 Task: Create a Notation basics music.
Action: Mouse moved to (864, 304)
Screenshot: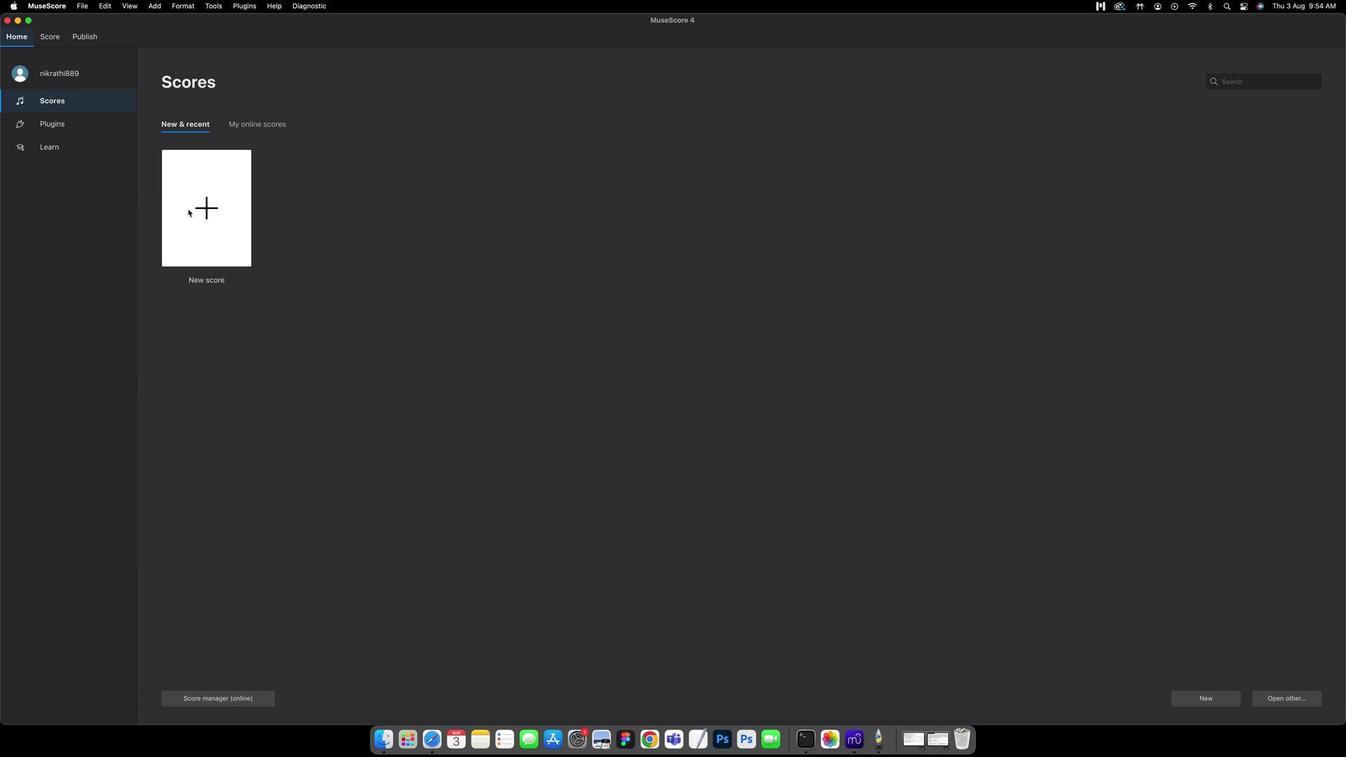 
Action: Mouse pressed left at (864, 304)
Screenshot: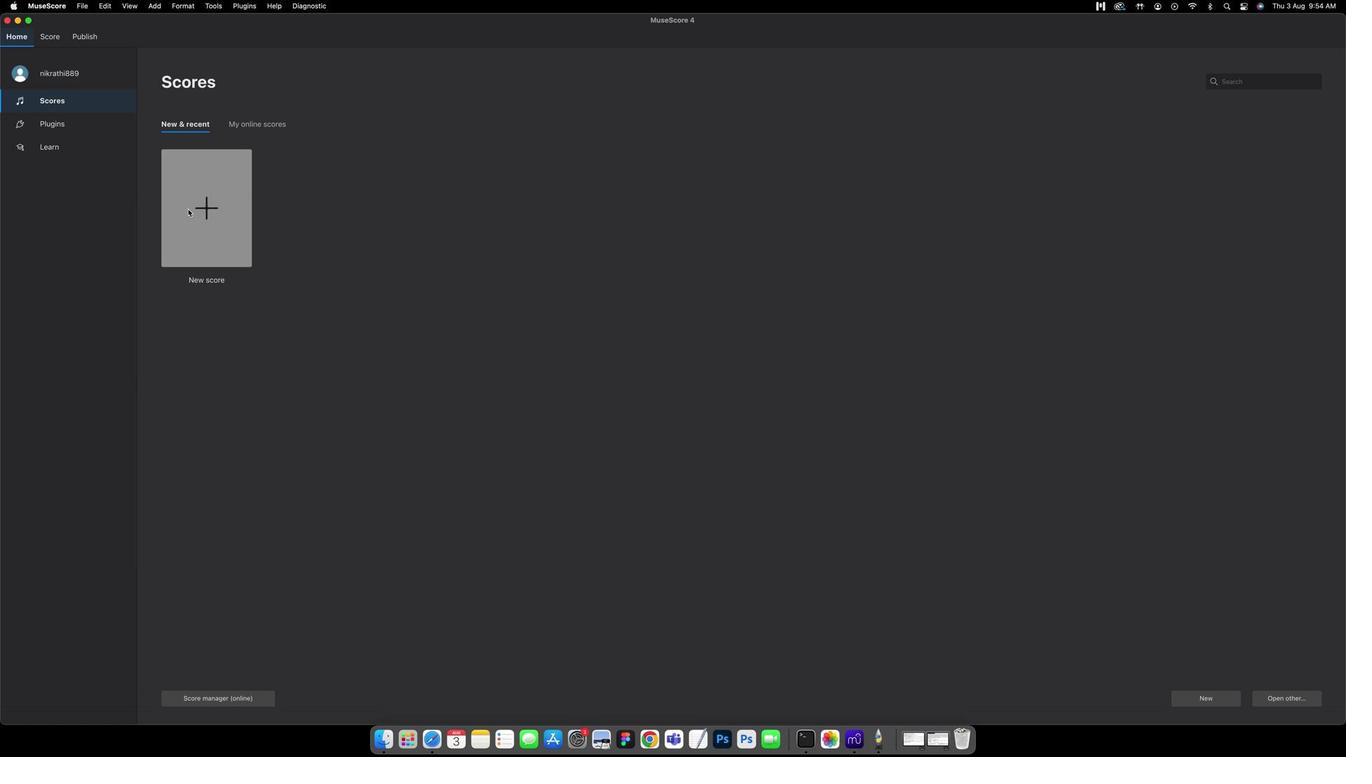 
Action: Mouse moved to (694, 302)
Screenshot: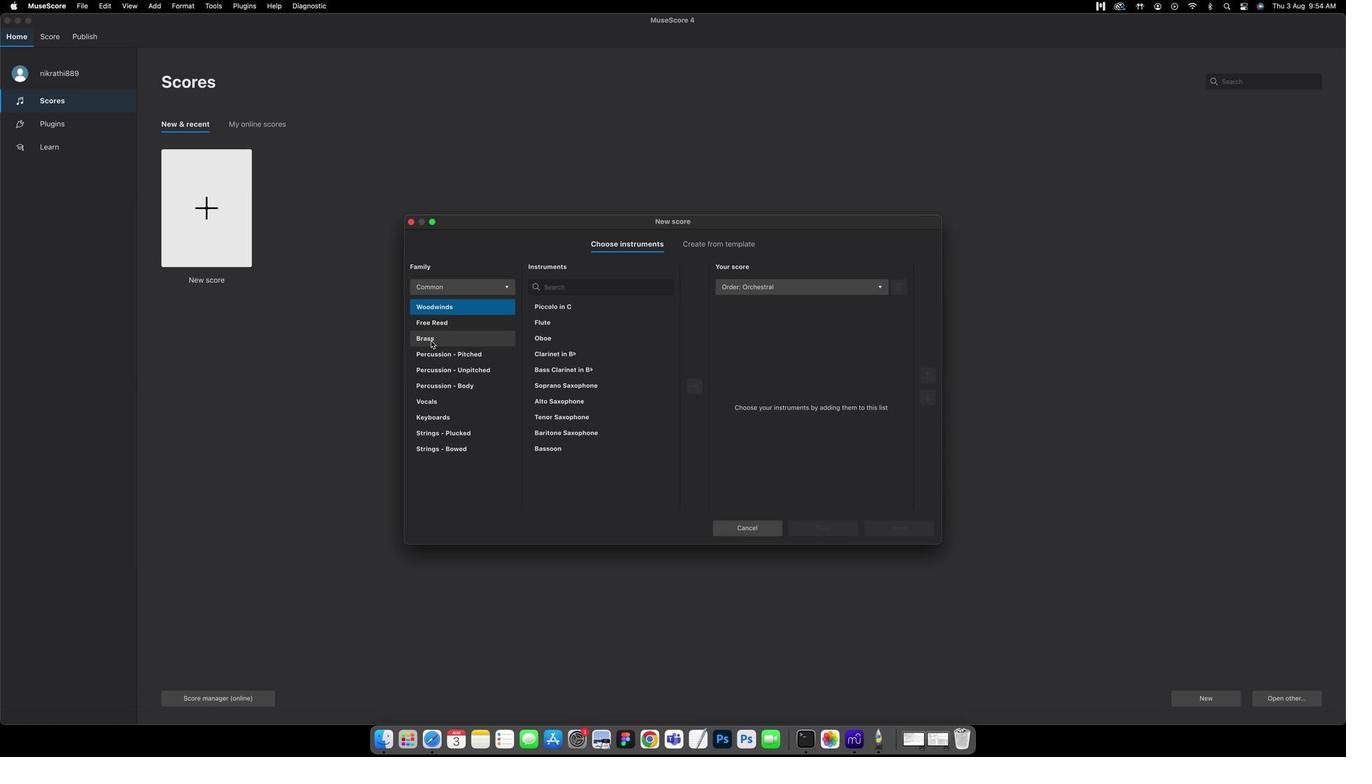 
Action: Mouse pressed left at (694, 302)
Screenshot: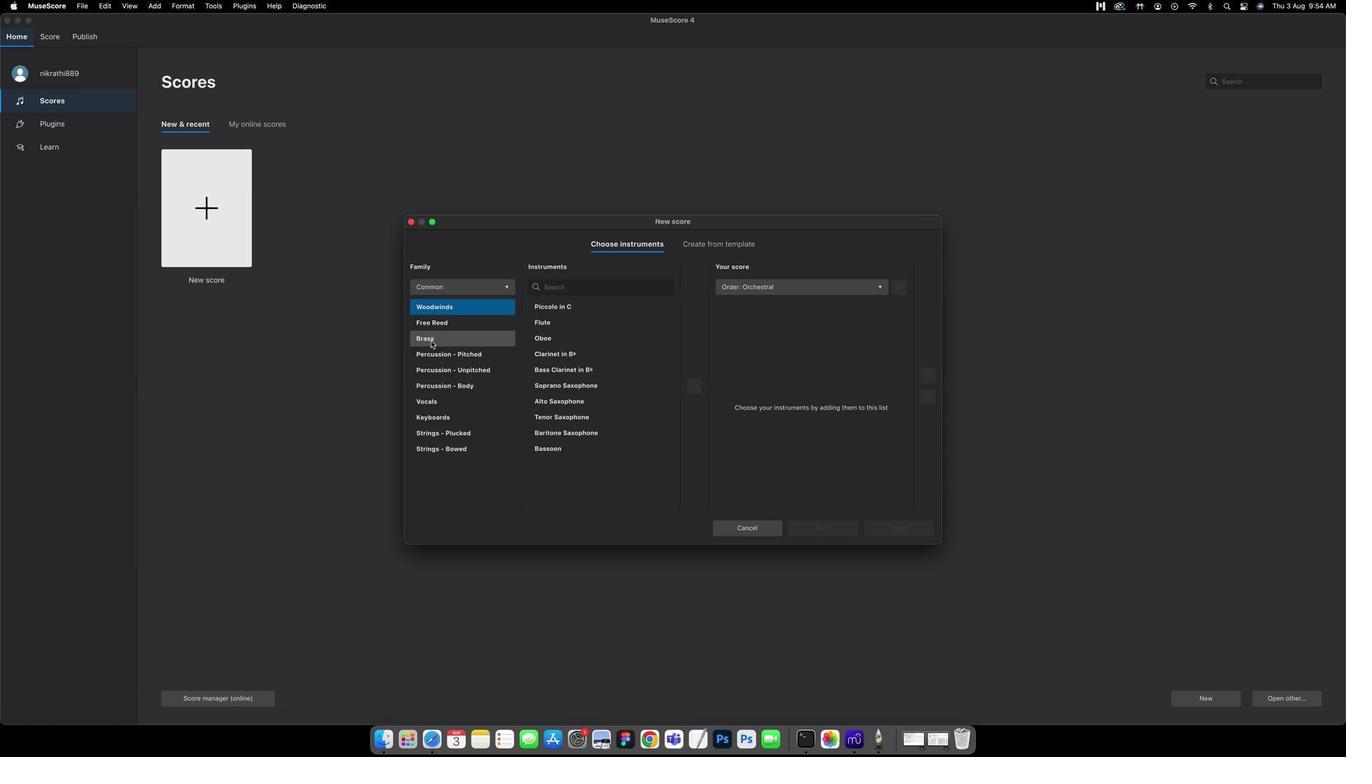 
Action: Mouse moved to (616, 302)
Screenshot: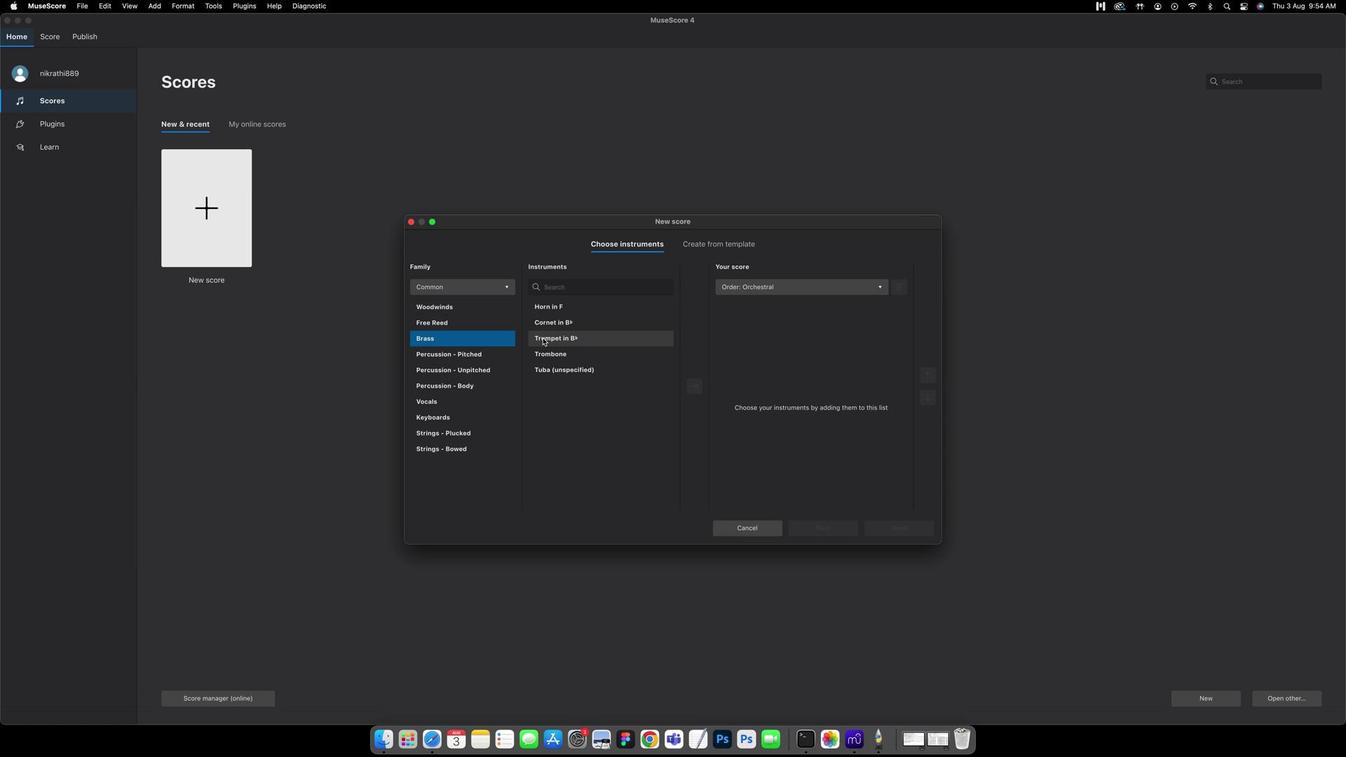 
Action: Mouse pressed left at (616, 302)
Screenshot: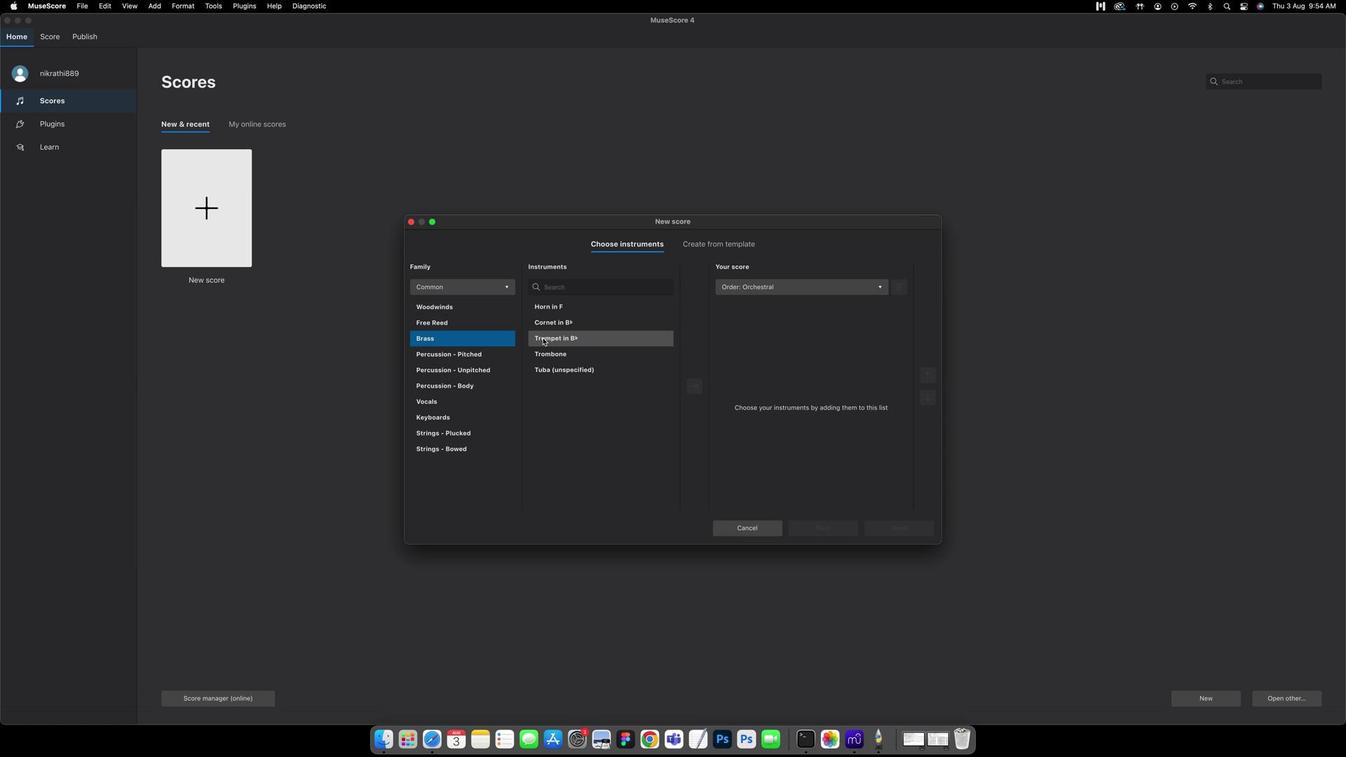 
Action: Mouse moved to (507, 301)
Screenshot: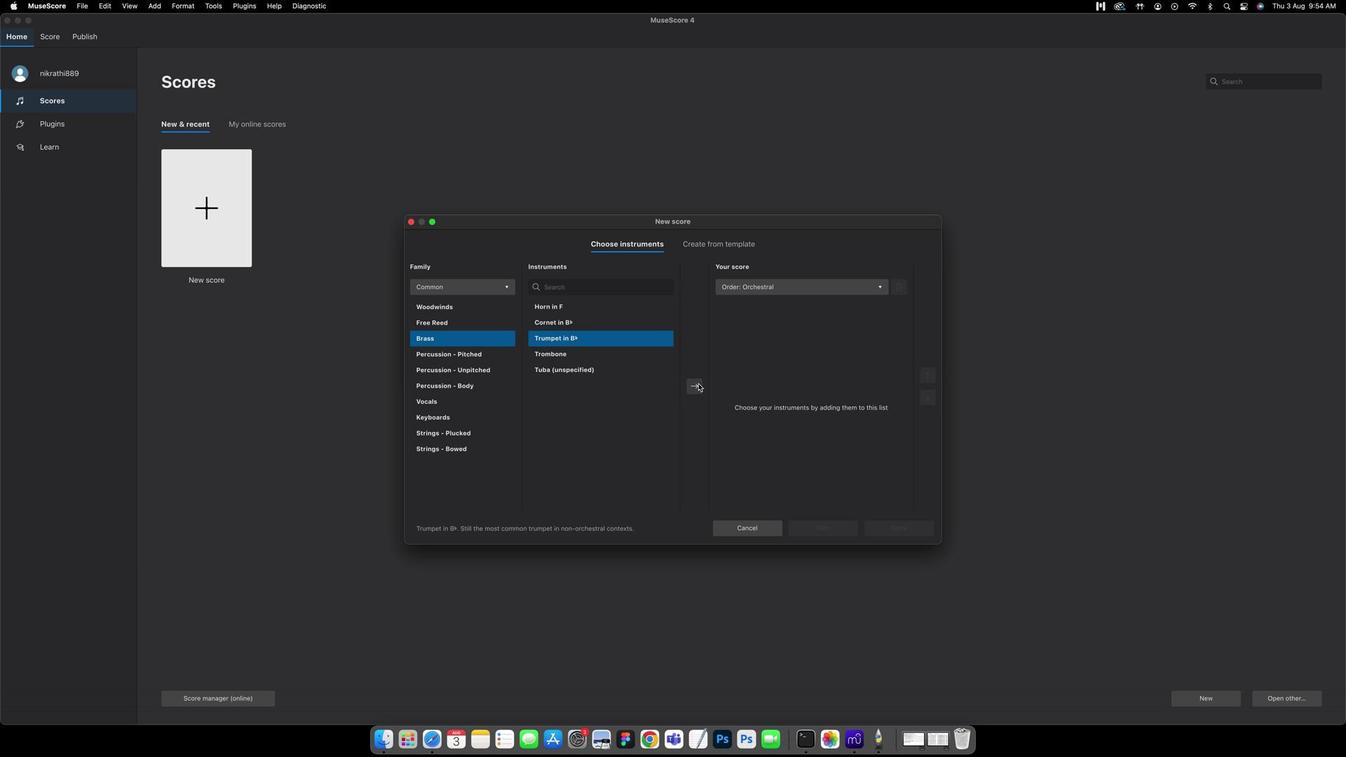 
Action: Mouse pressed left at (507, 301)
Screenshot: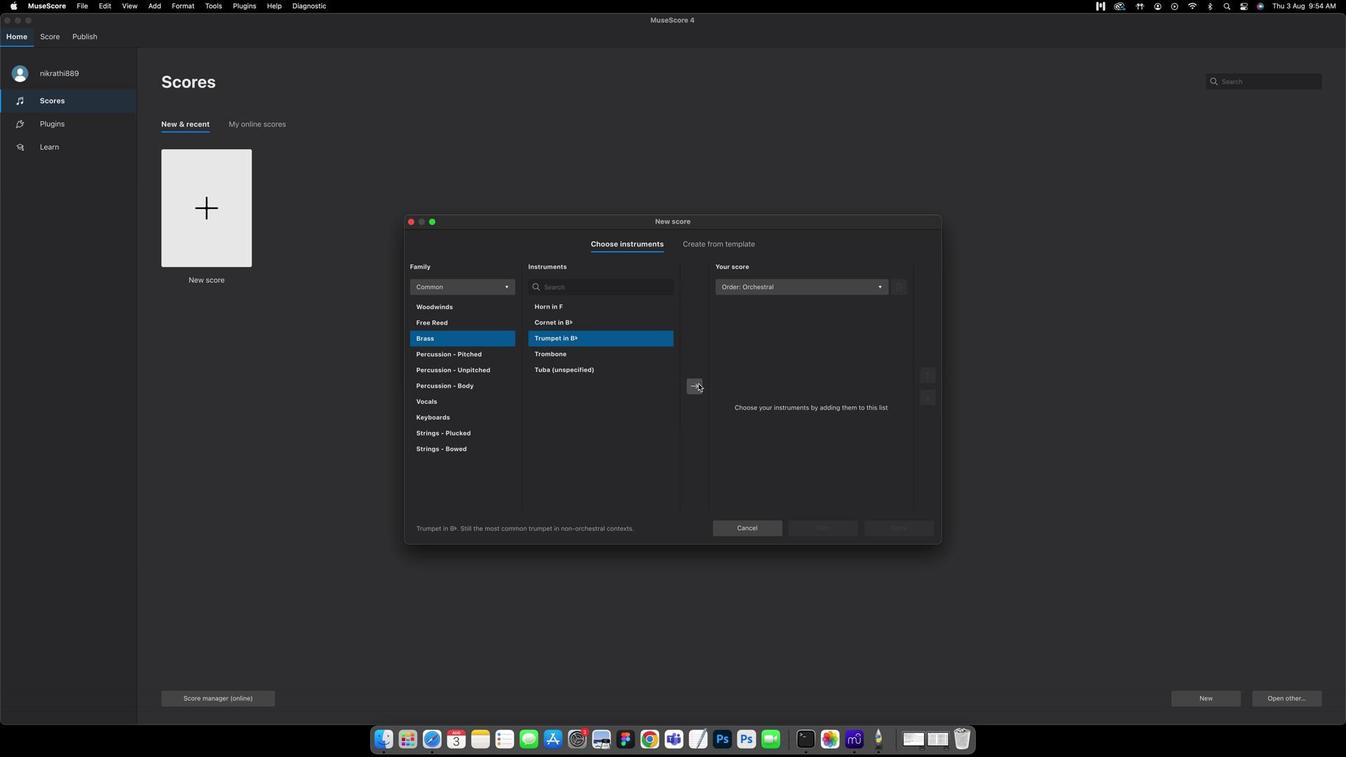 
Action: Mouse moved to (446, 303)
Screenshot: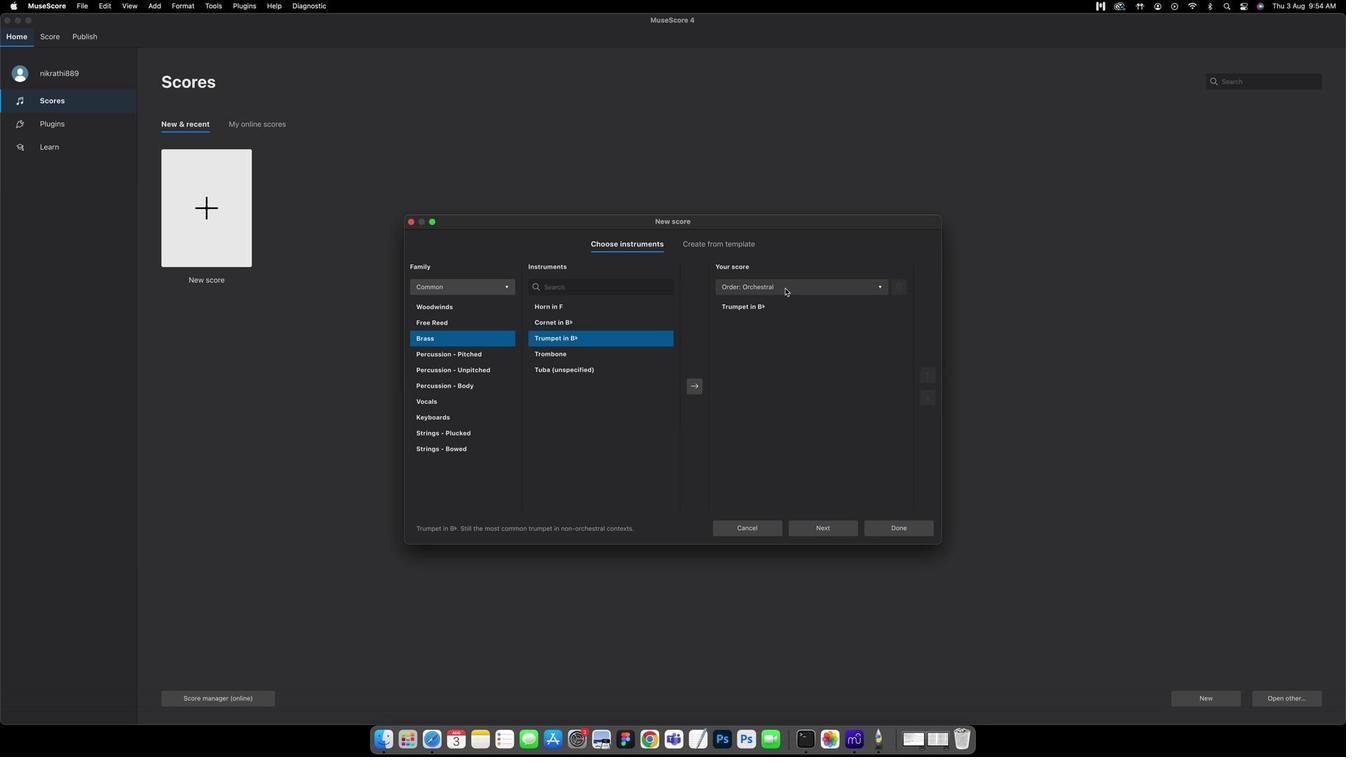 
Action: Mouse pressed left at (446, 303)
Screenshot: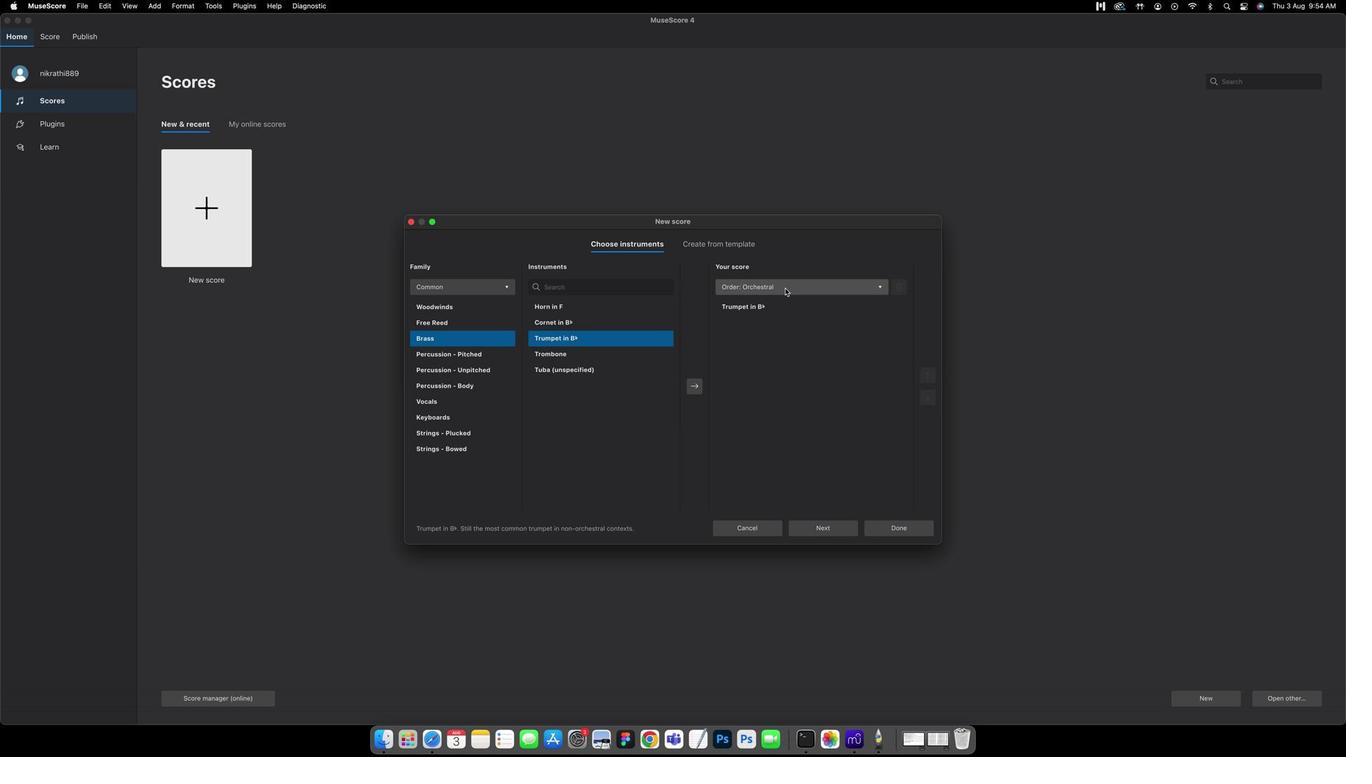 
Action: Mouse moved to (469, 302)
Screenshot: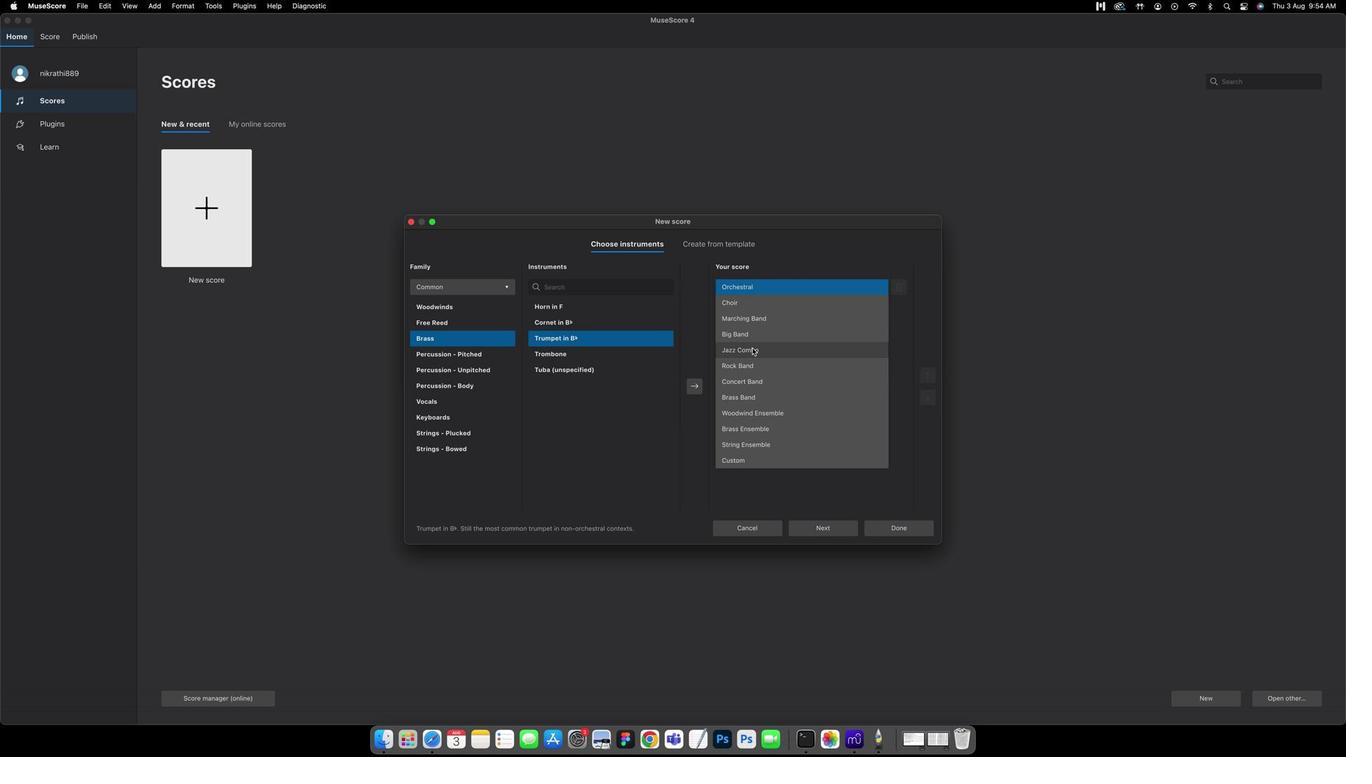 
Action: Mouse pressed left at (469, 302)
Screenshot: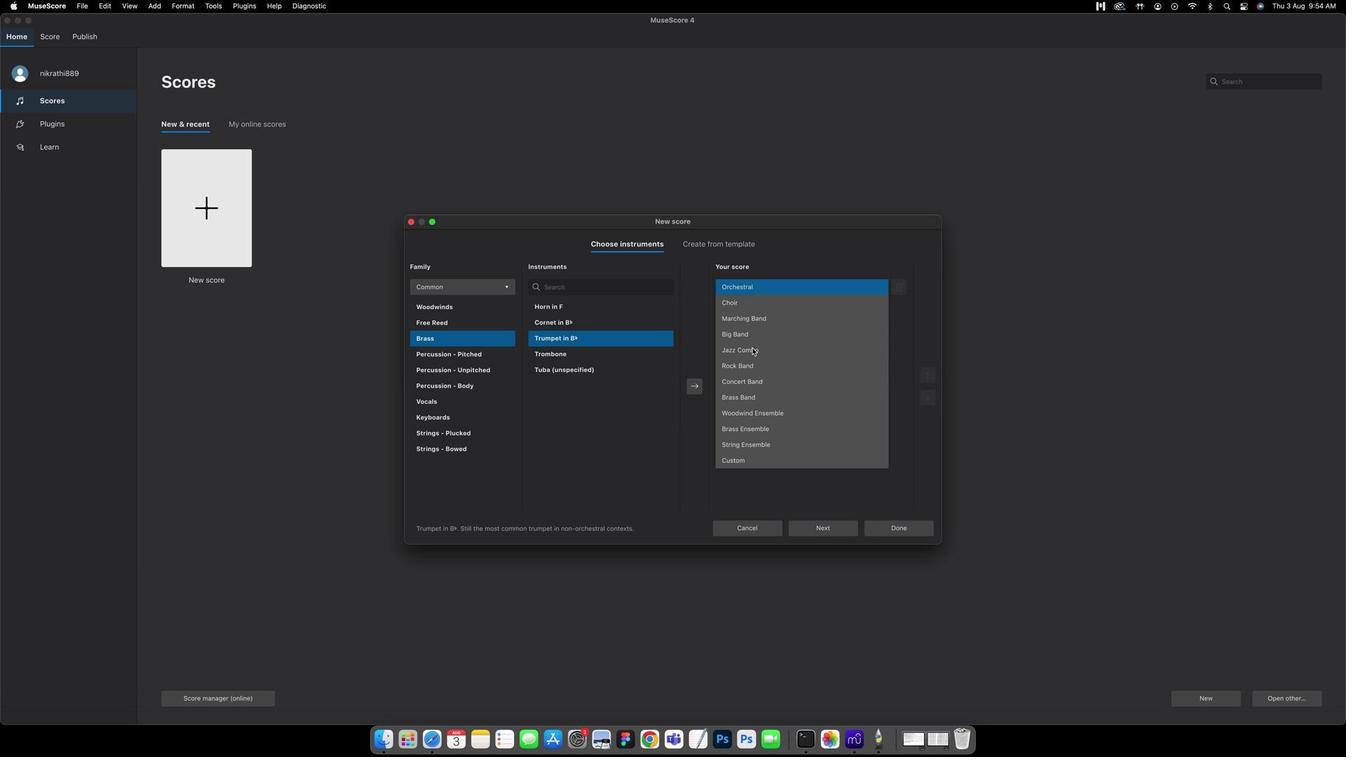 
Action: Mouse moved to (415, 299)
Screenshot: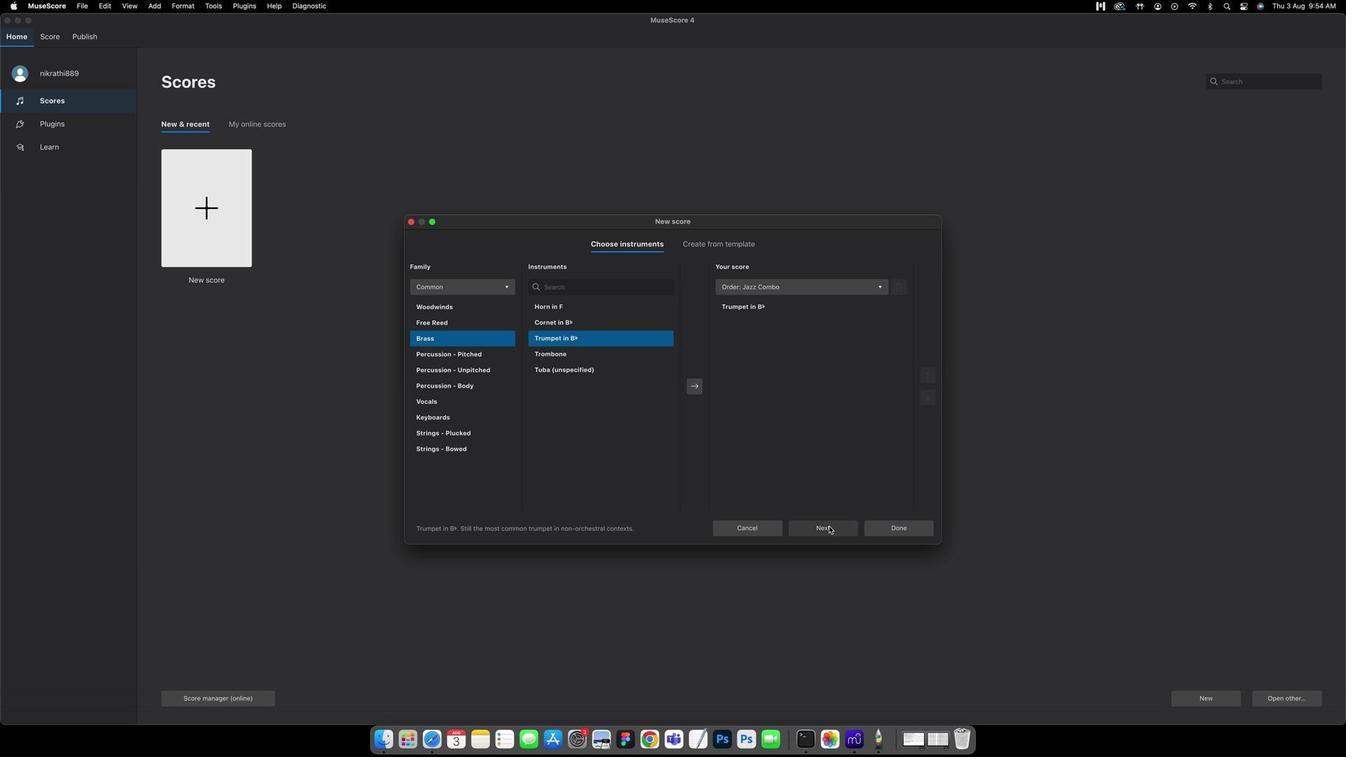 
Action: Mouse pressed left at (415, 299)
Screenshot: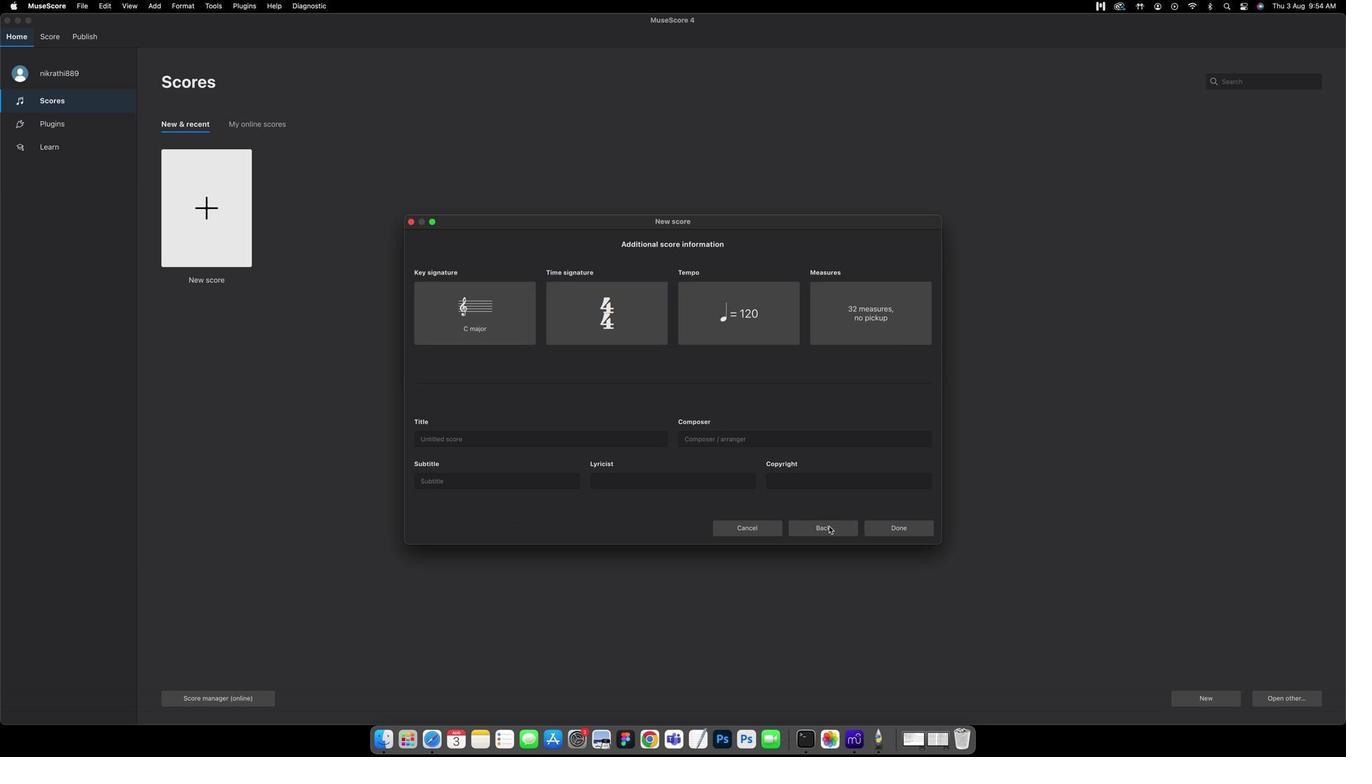 
Action: Mouse moved to (558, 302)
Screenshot: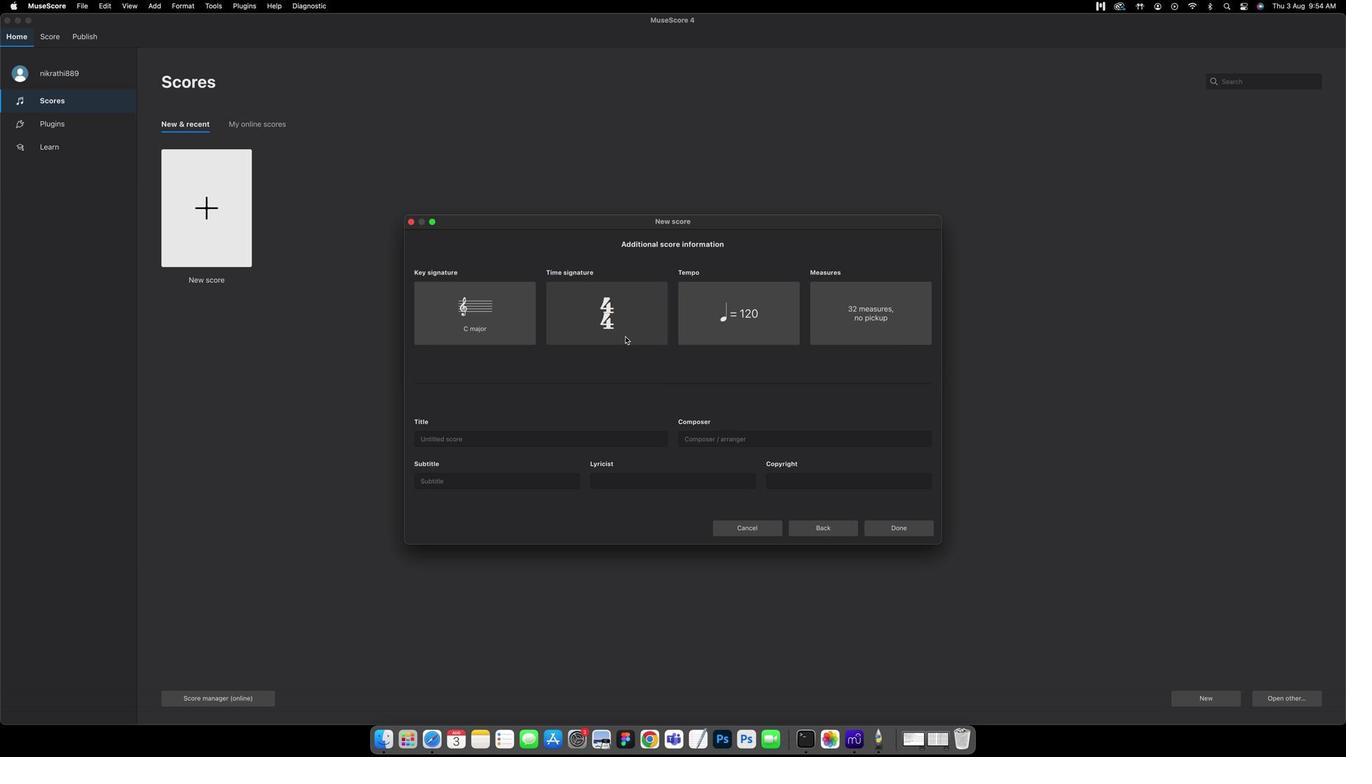 
Action: Mouse pressed left at (558, 302)
Screenshot: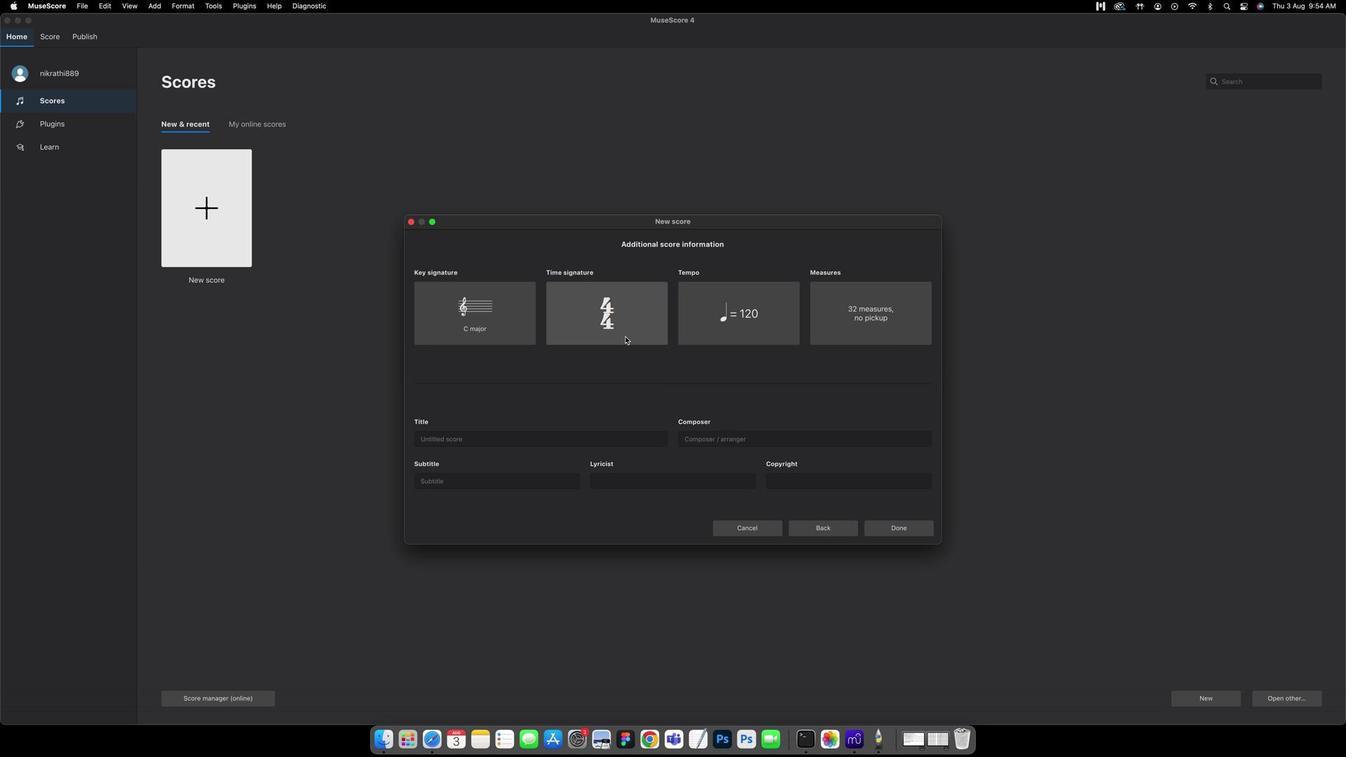 
Action: Mouse moved to (572, 301)
Screenshot: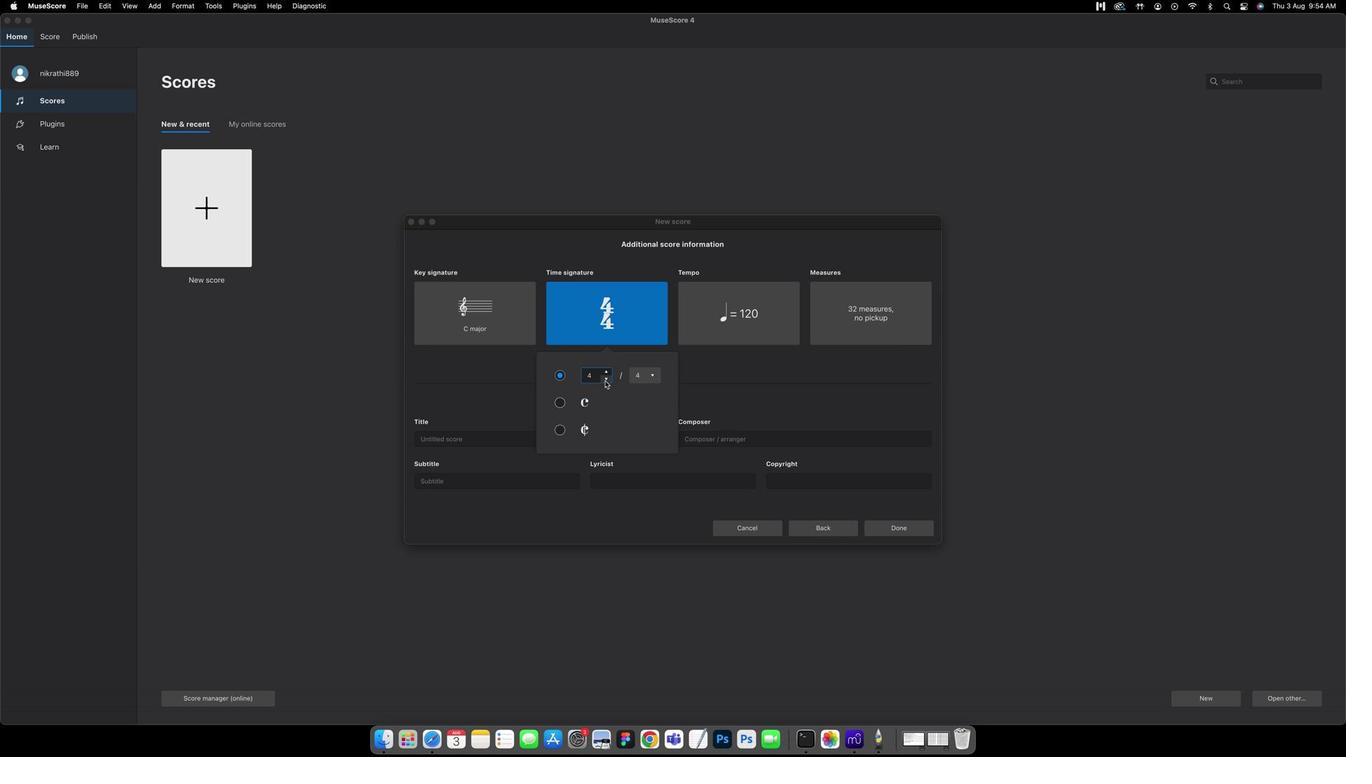 
Action: Mouse pressed left at (572, 301)
Screenshot: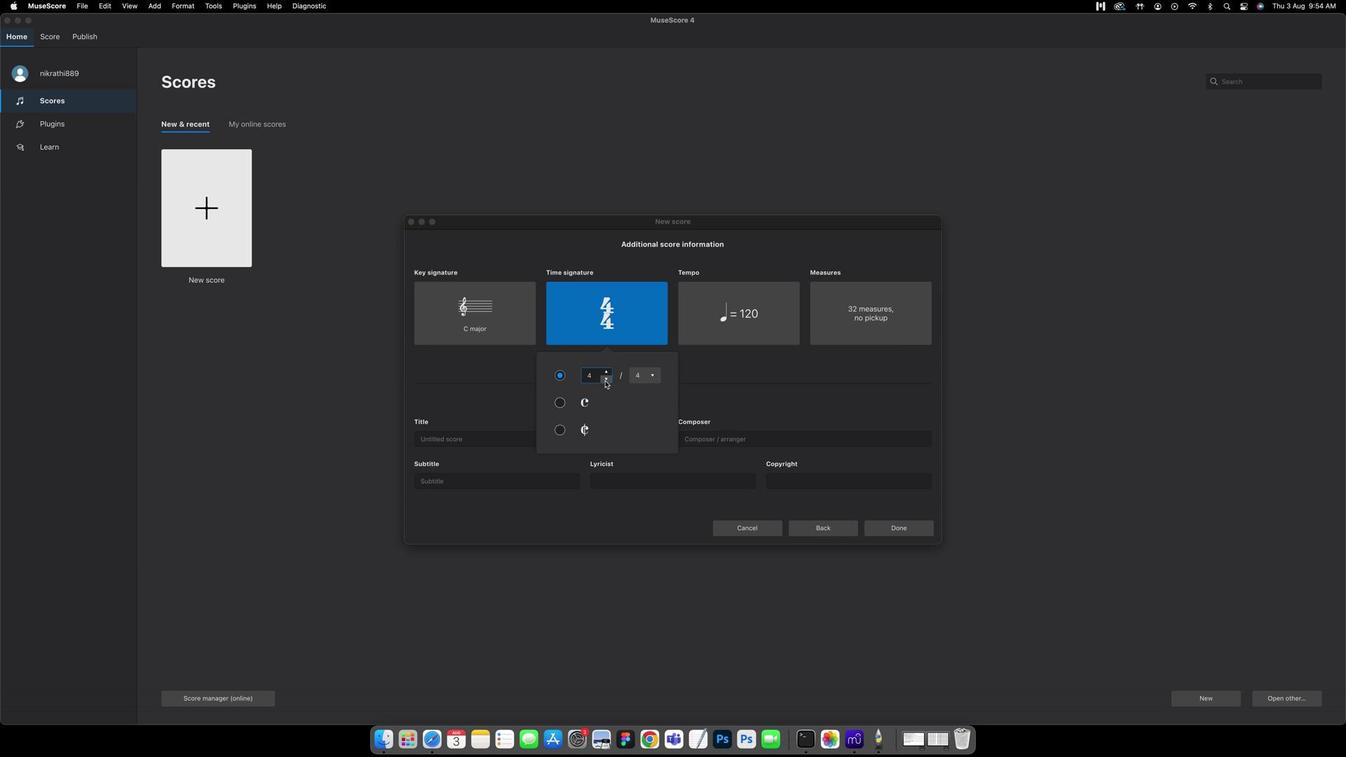 
Action: Mouse moved to (604, 300)
Screenshot: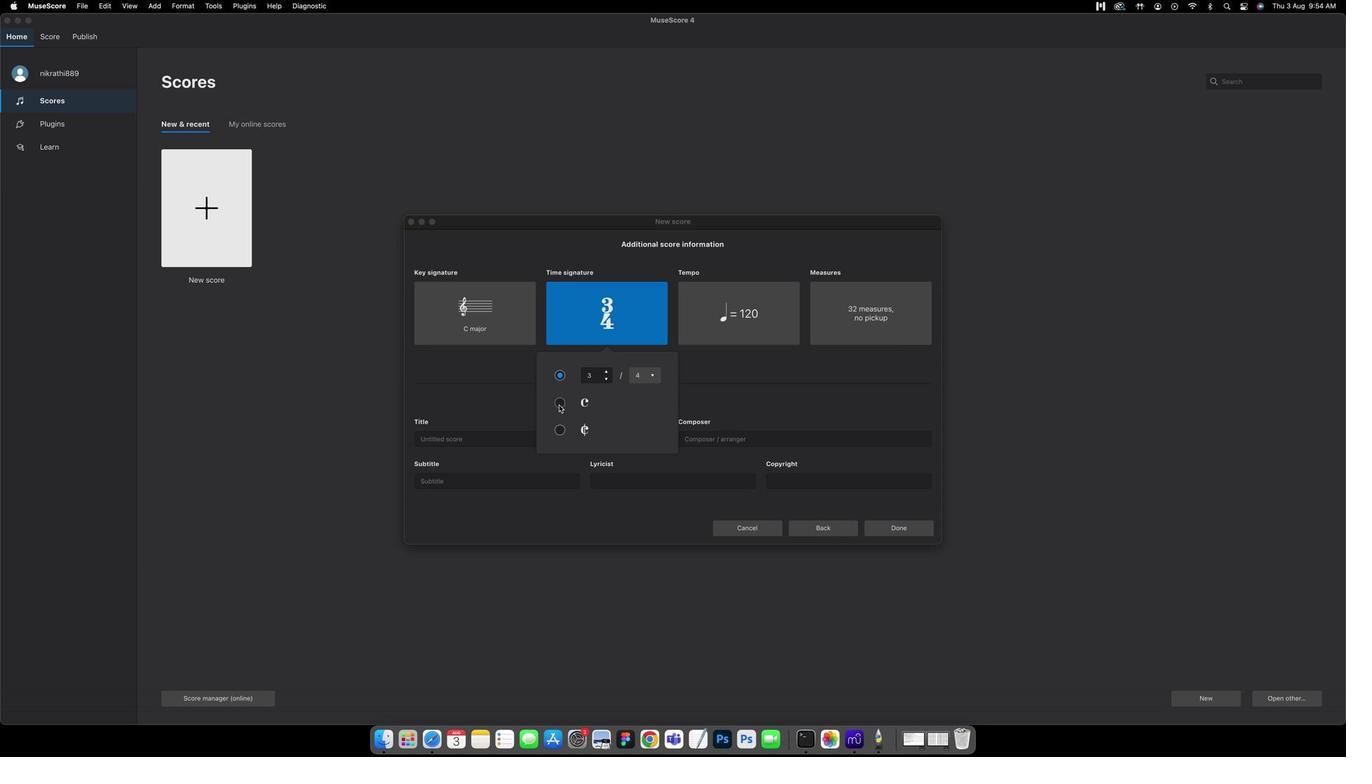 
Action: Mouse pressed left at (604, 300)
Screenshot: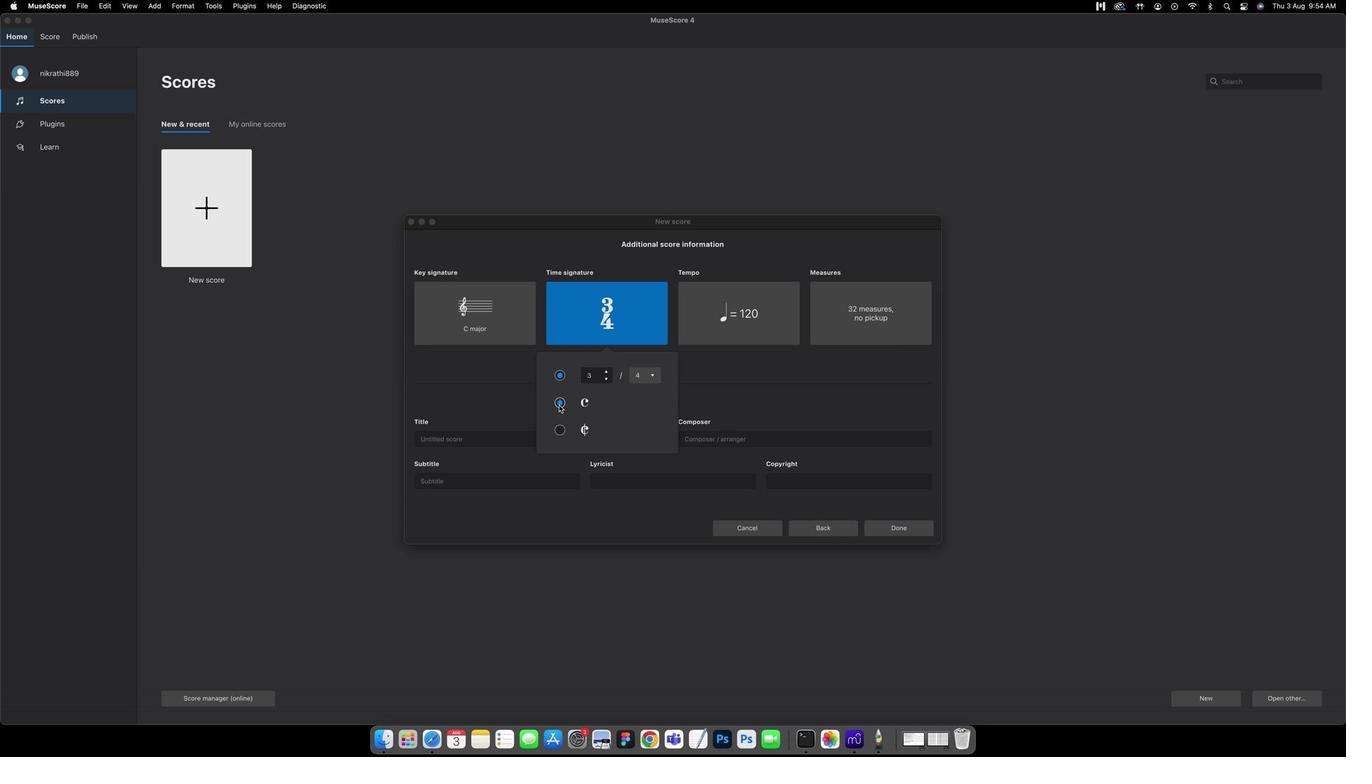 
Action: Mouse moved to (629, 300)
Screenshot: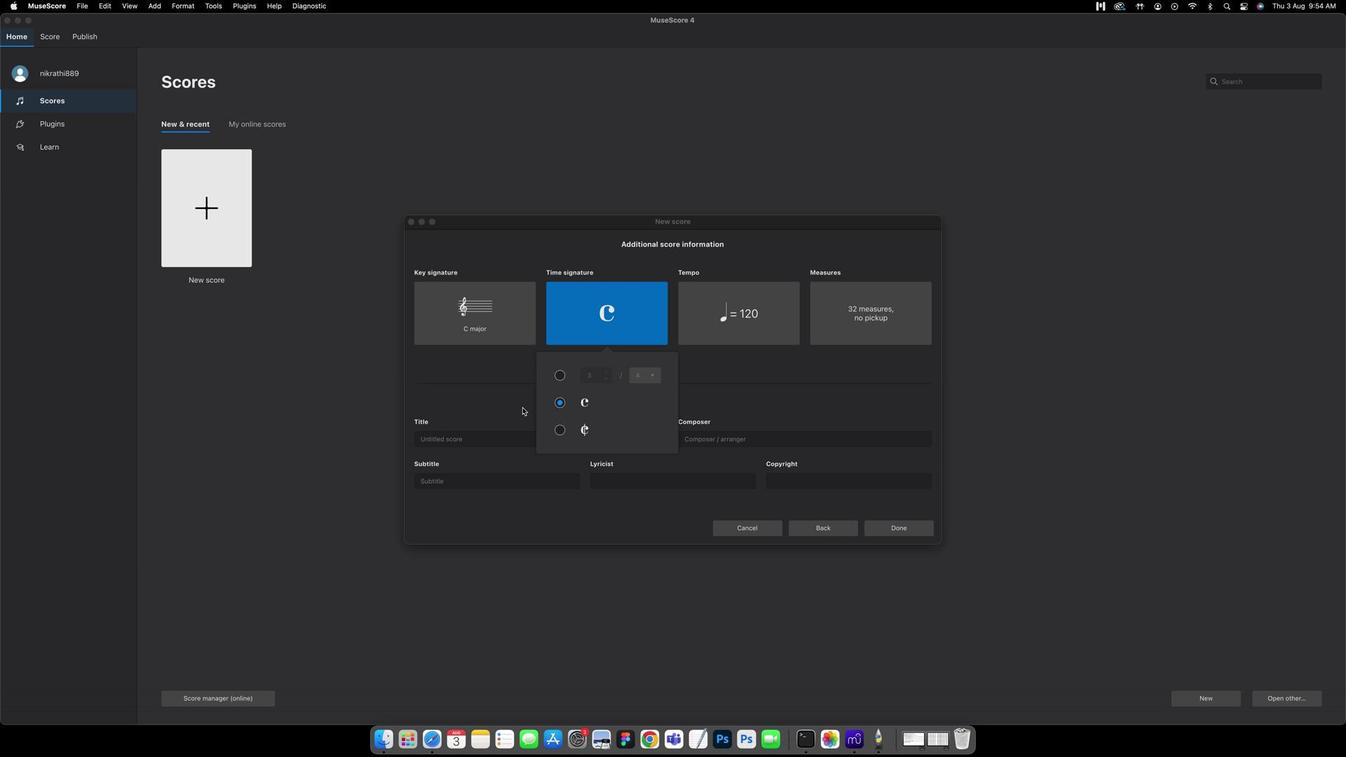 
Action: Mouse pressed left at (629, 300)
Screenshot: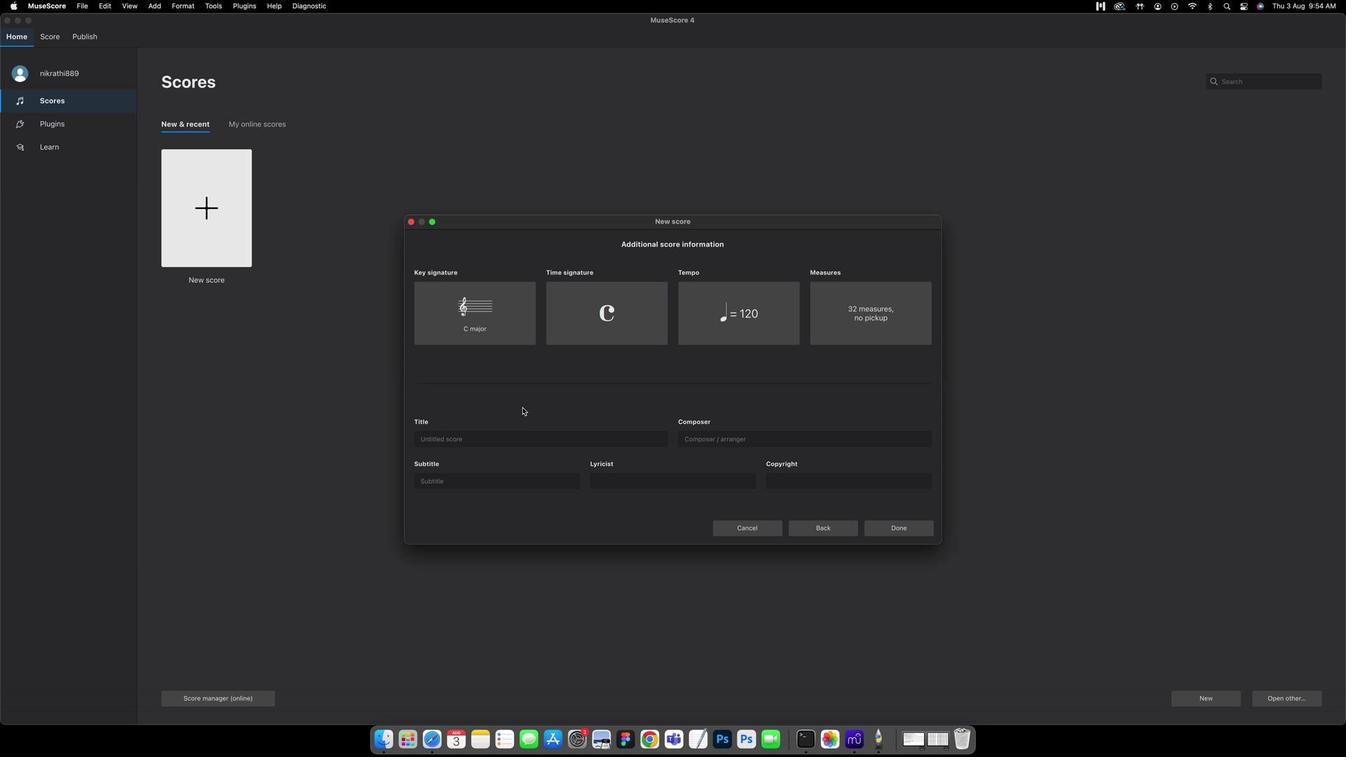 
Action: Mouse moved to (472, 303)
Screenshot: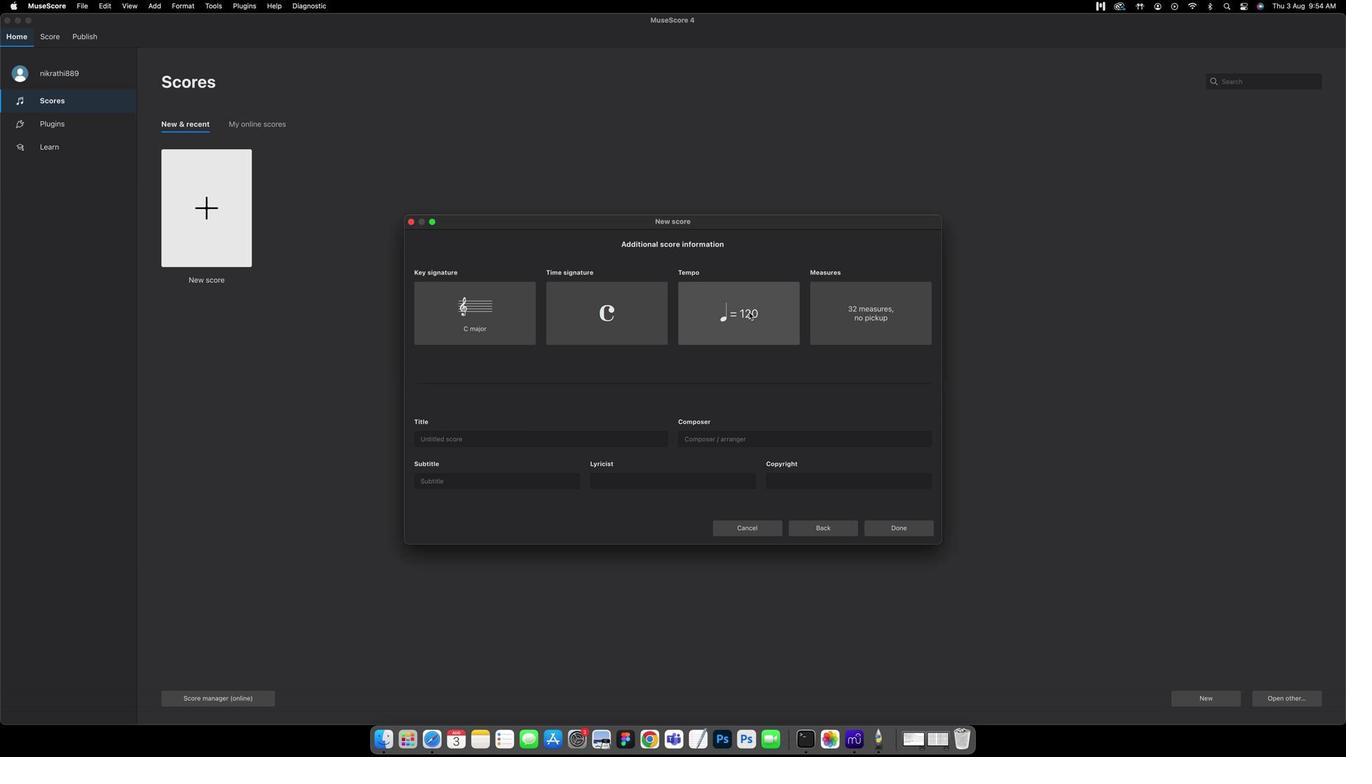 
Action: Mouse pressed left at (472, 303)
Screenshot: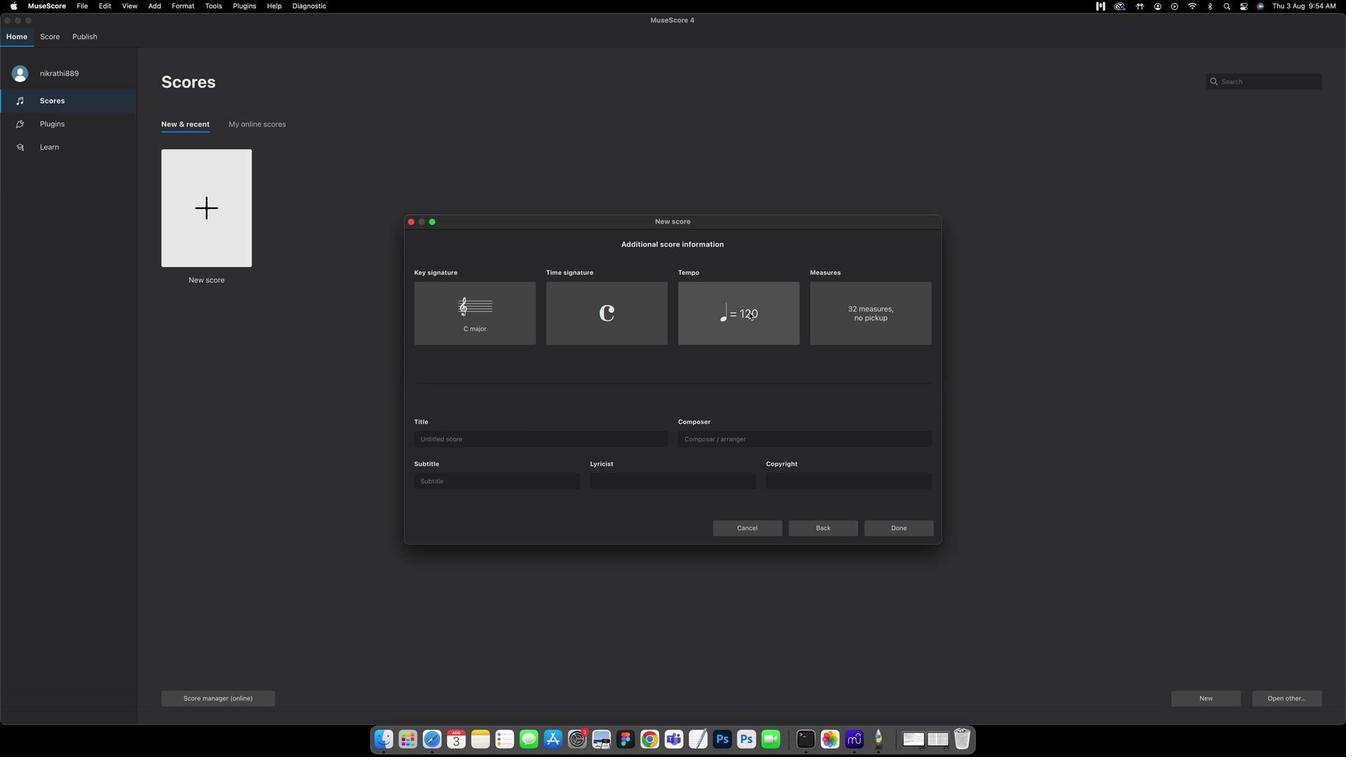 
Action: Mouse moved to (499, 300)
Screenshot: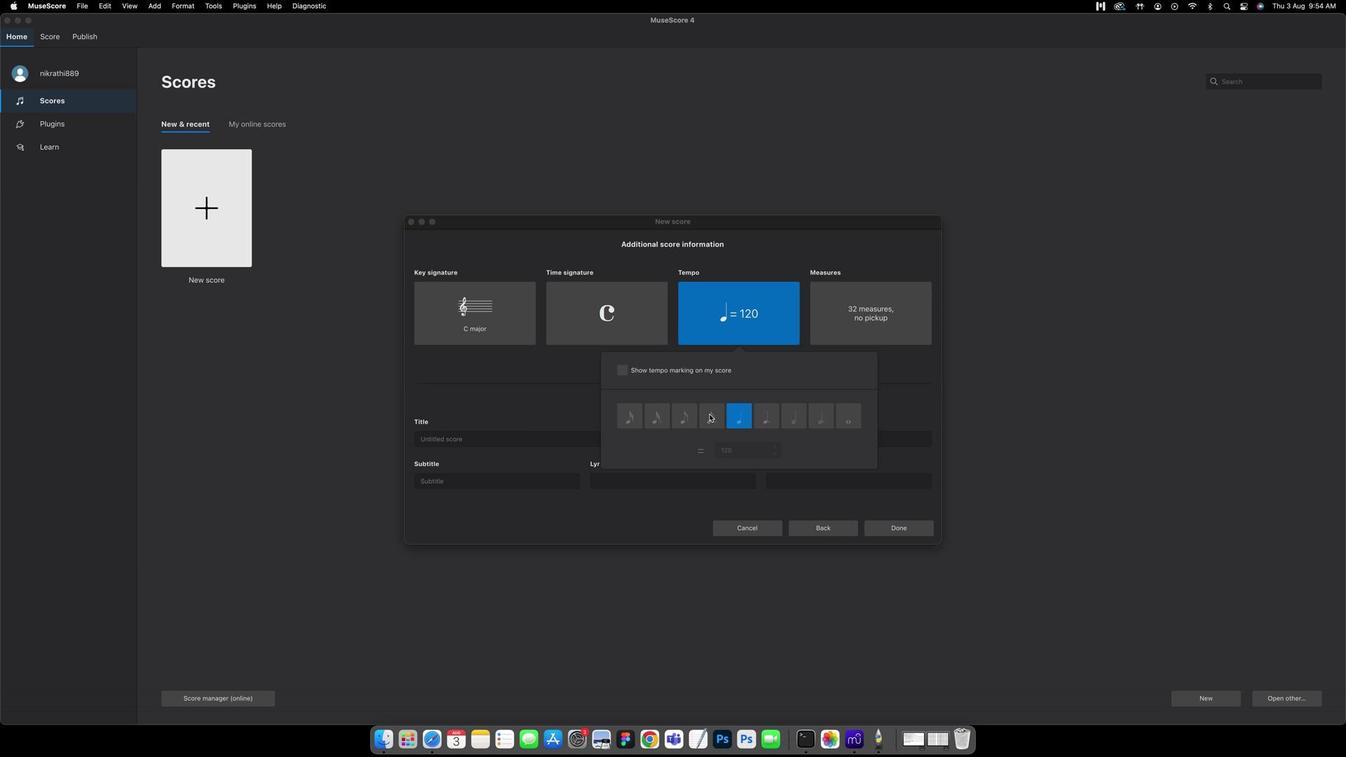 
Action: Mouse pressed left at (499, 300)
Screenshot: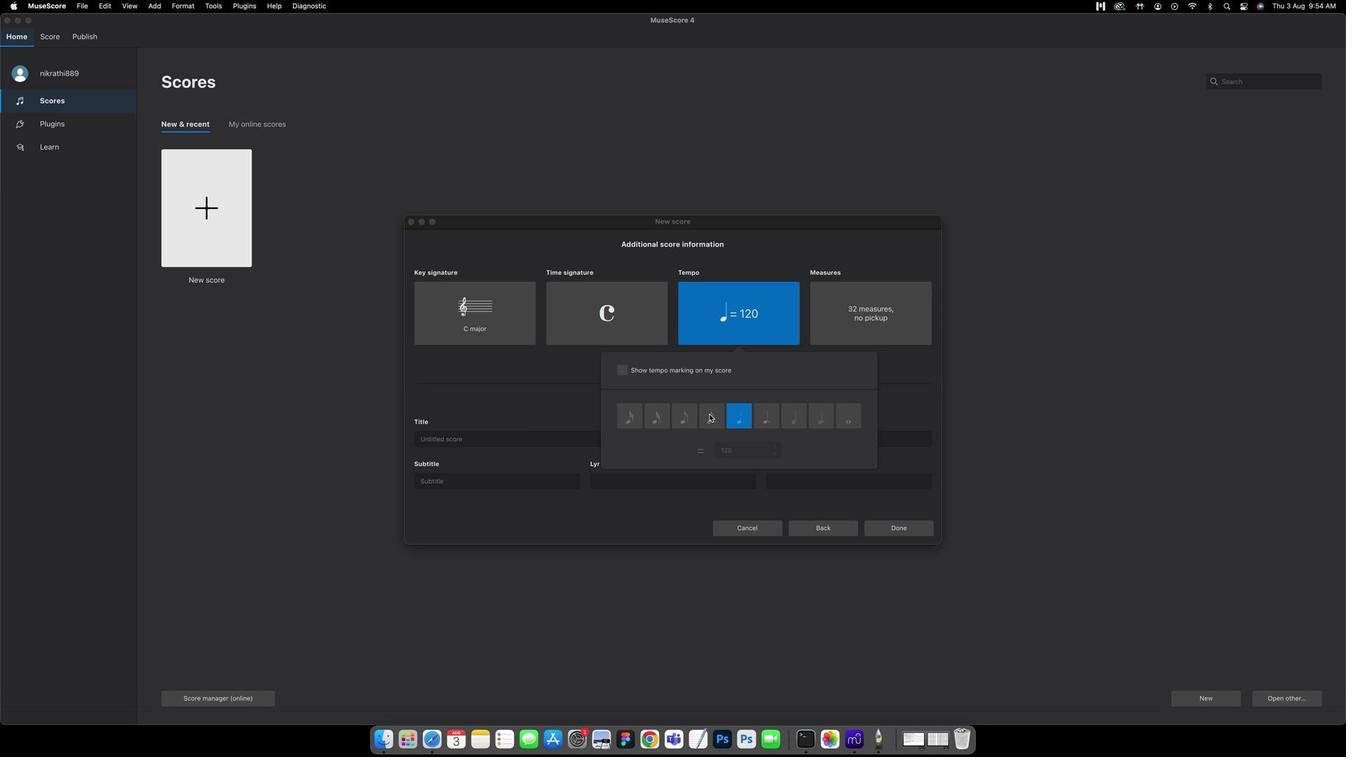 
Action: Mouse moved to (498, 300)
Screenshot: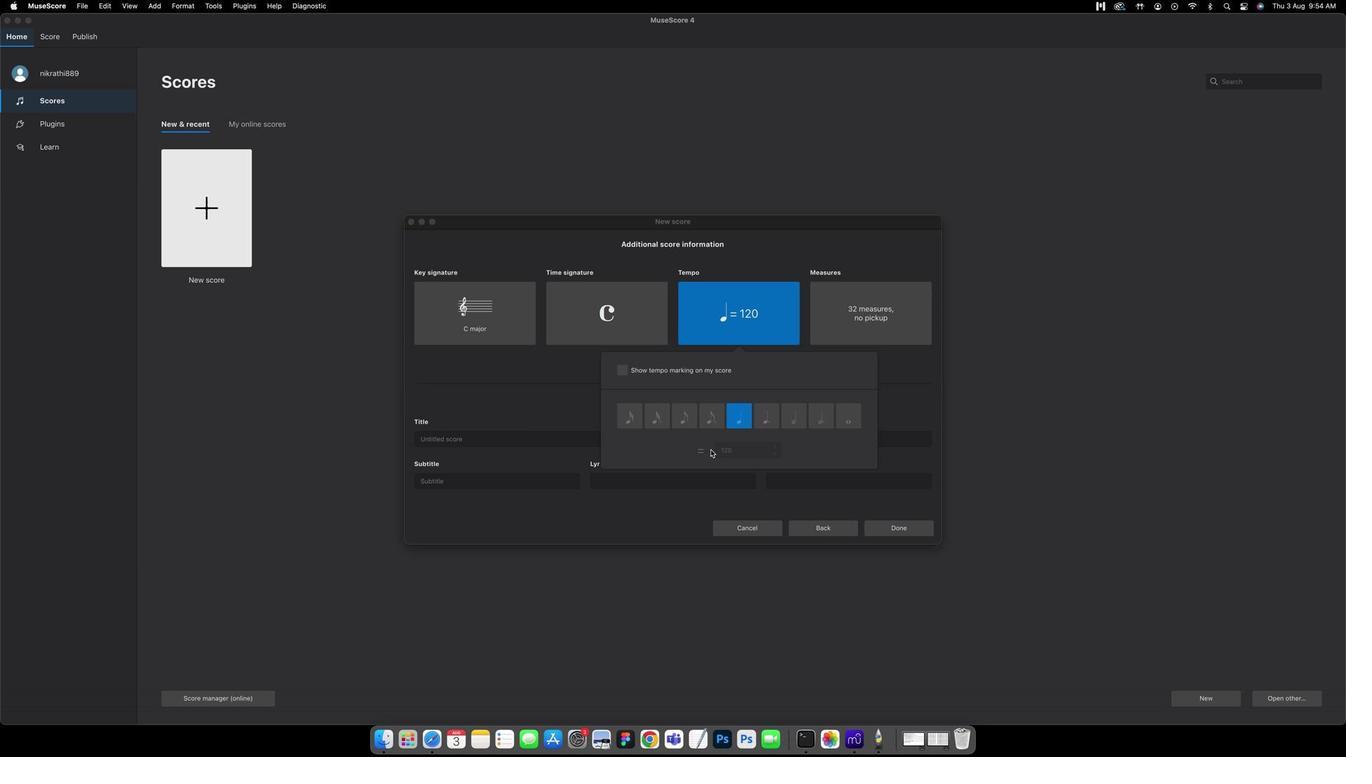 
Action: Mouse pressed left at (498, 300)
Screenshot: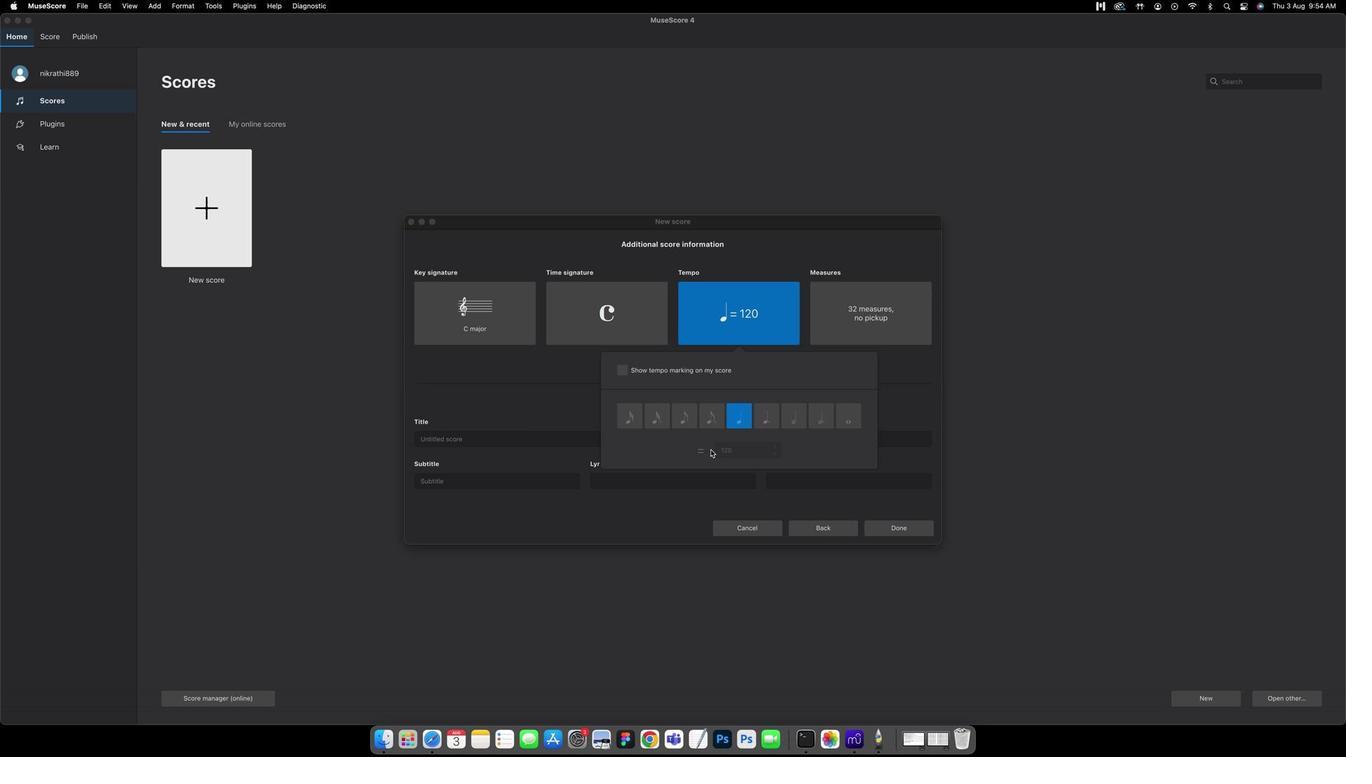 
Action: Mouse moved to (484, 300)
Screenshot: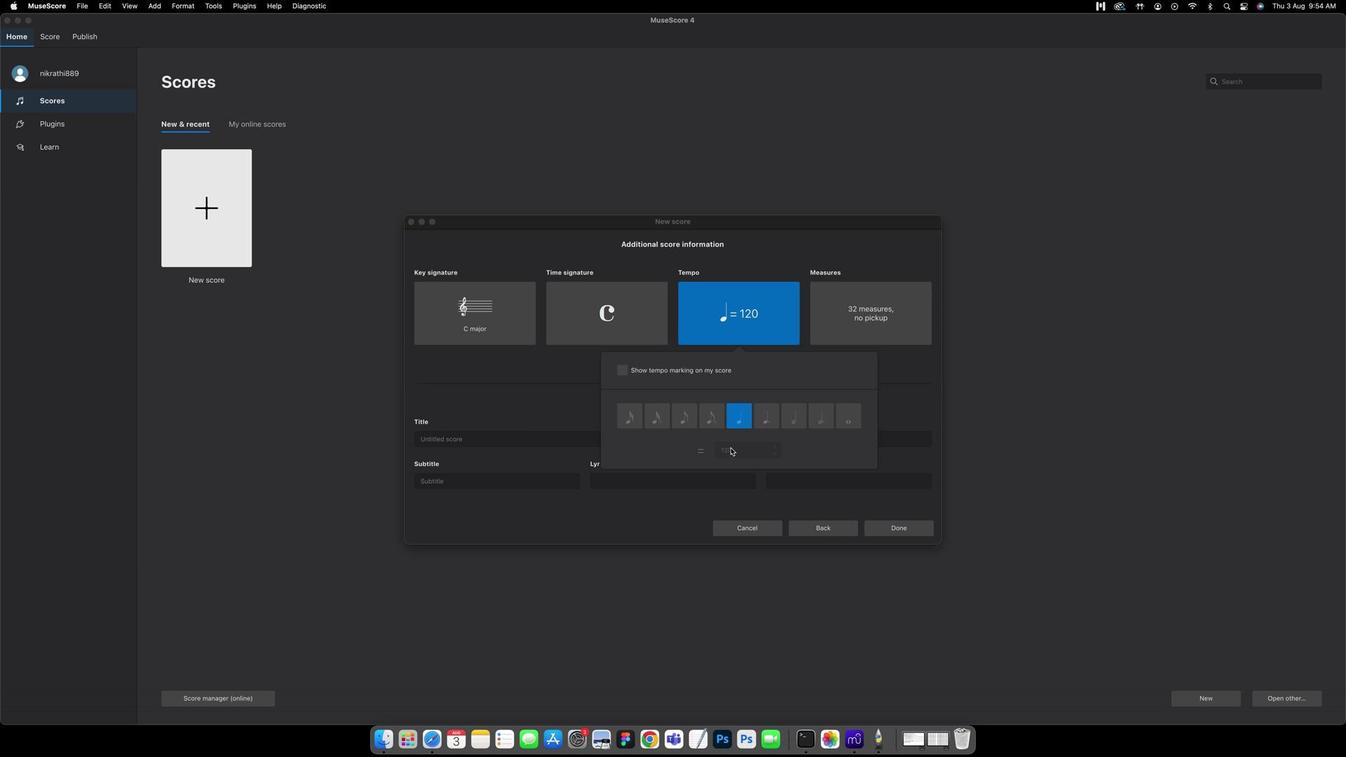 
Action: Mouse pressed left at (484, 300)
Screenshot: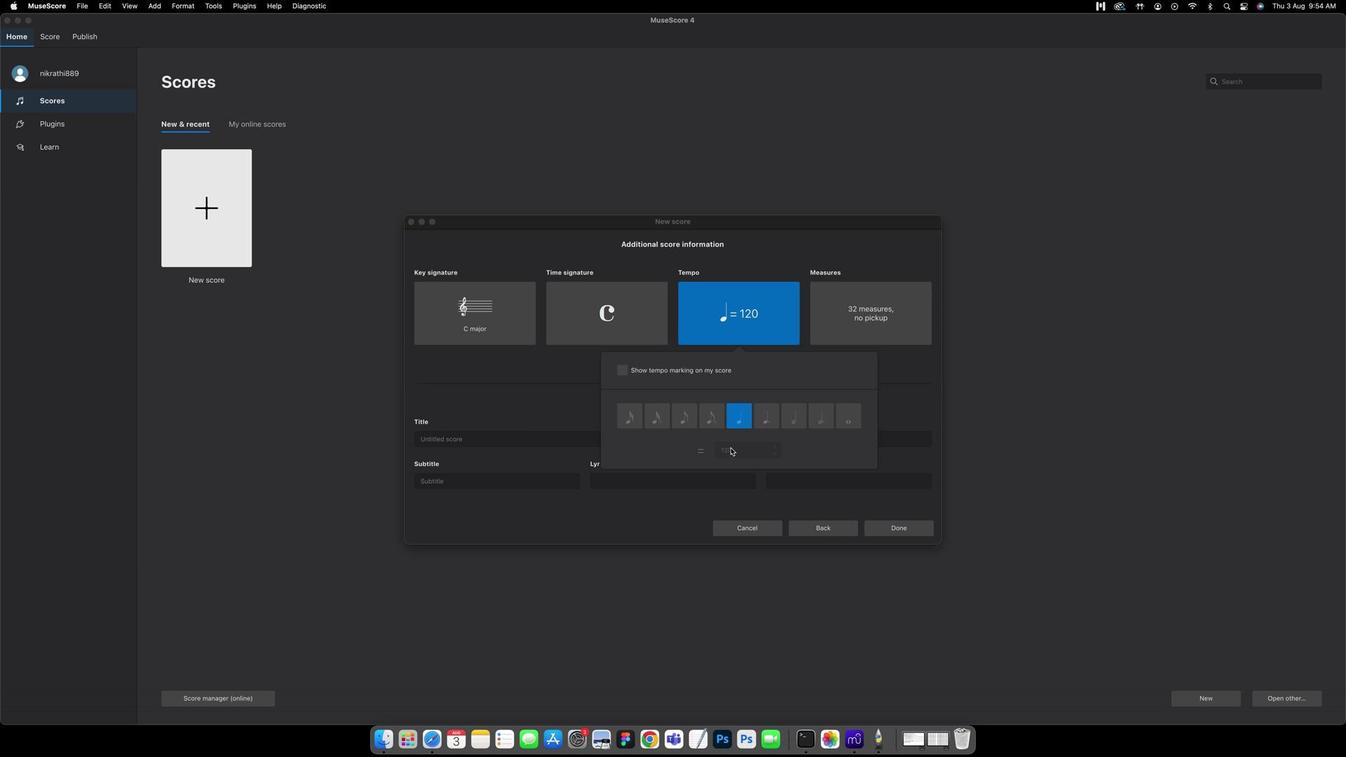 
Action: Mouse moved to (560, 301)
Screenshot: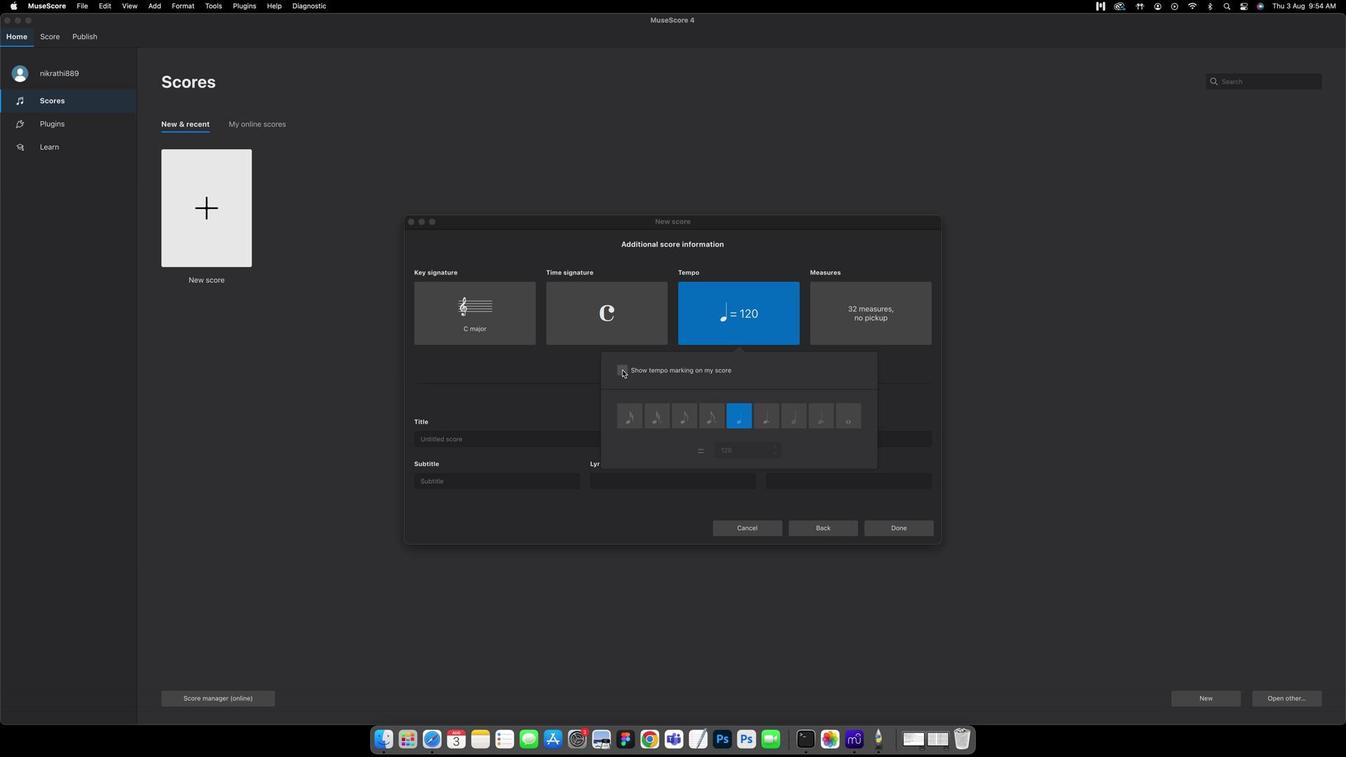 
Action: Mouse pressed left at (560, 301)
Screenshot: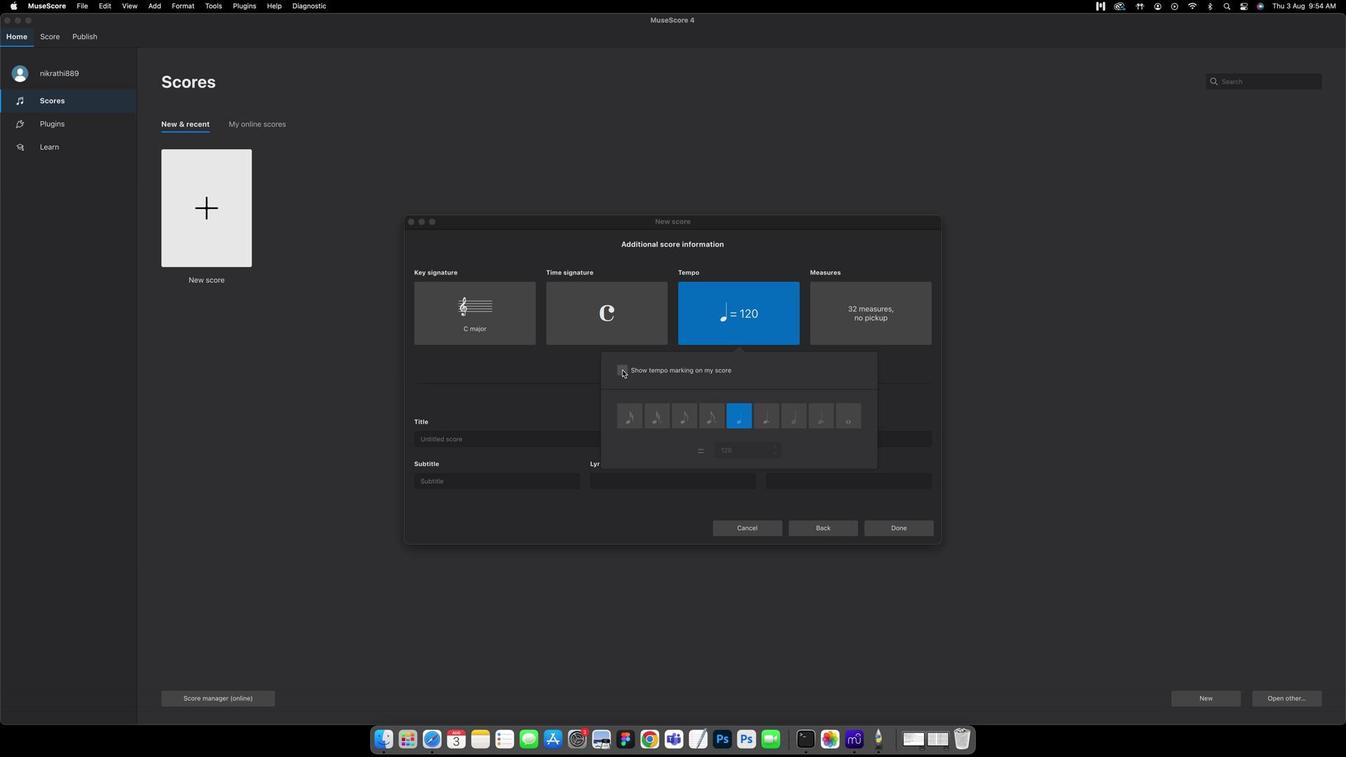 
Action: Mouse moved to (452, 300)
Screenshot: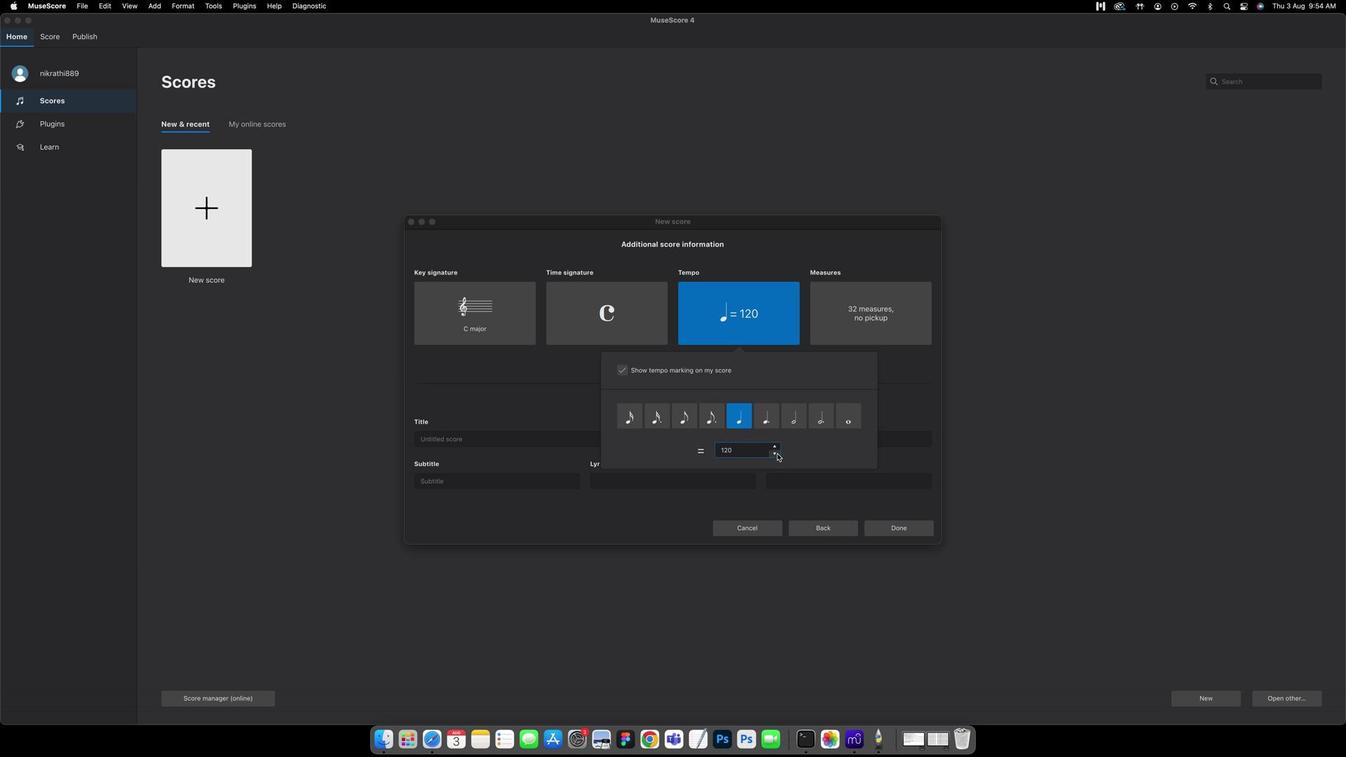 
Action: Mouse pressed left at (452, 300)
Screenshot: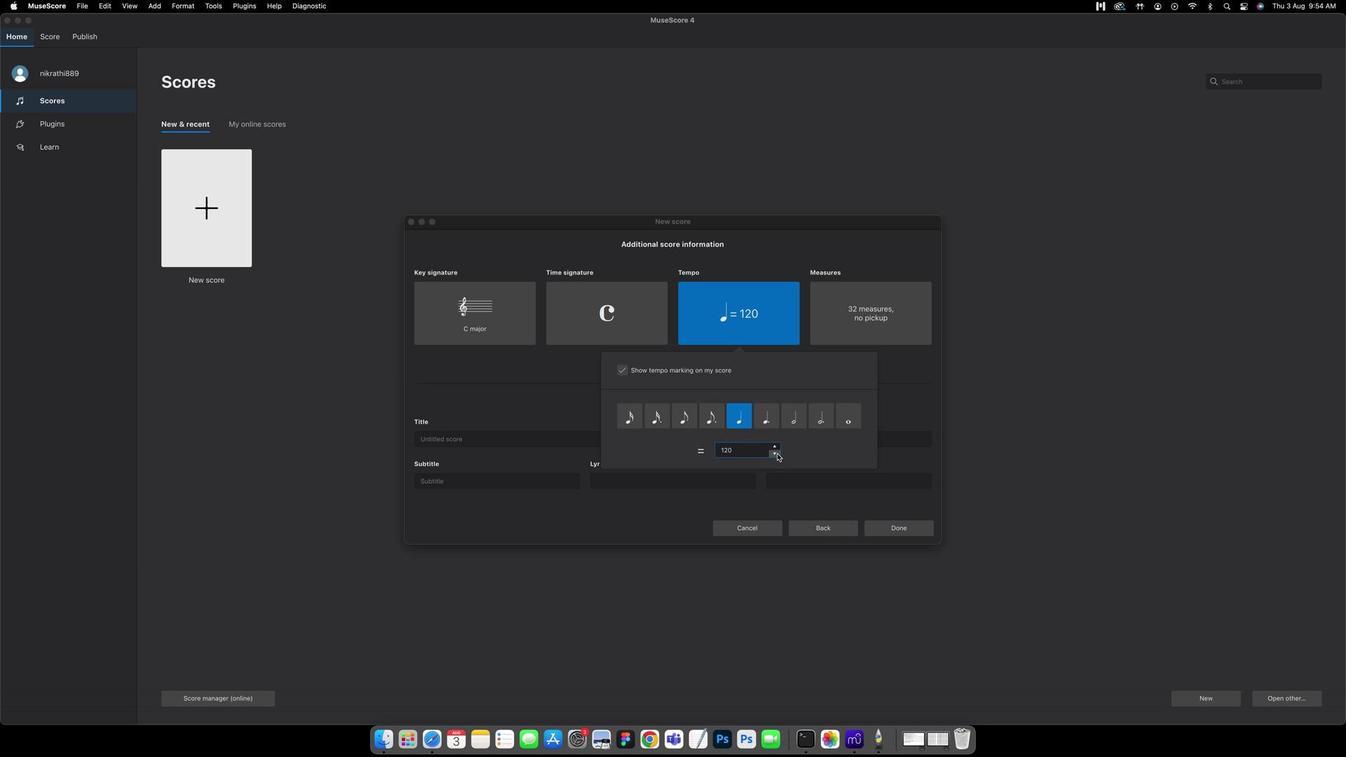 
Action: Mouse moved to (452, 300)
Screenshot: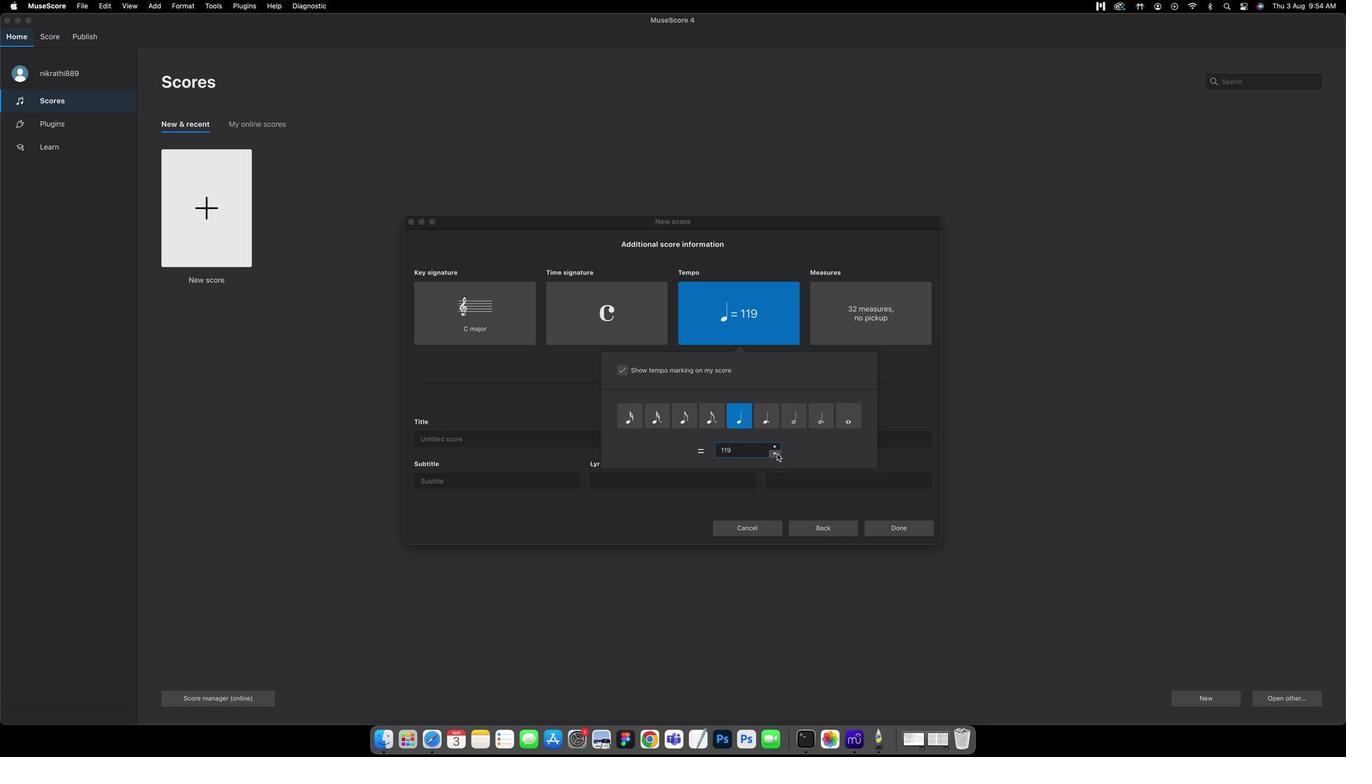 
Action: Mouse pressed left at (452, 300)
Screenshot: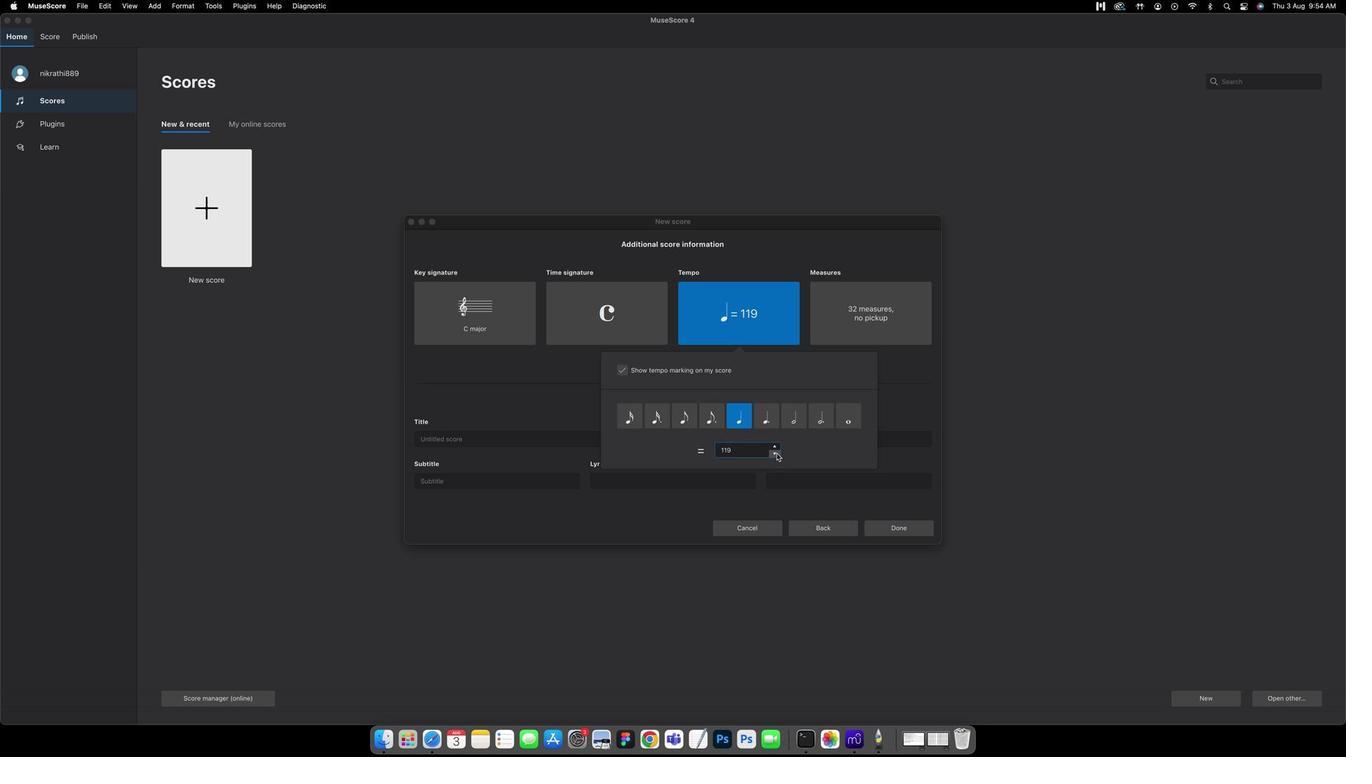 
Action: Mouse moved to (452, 300)
Screenshot: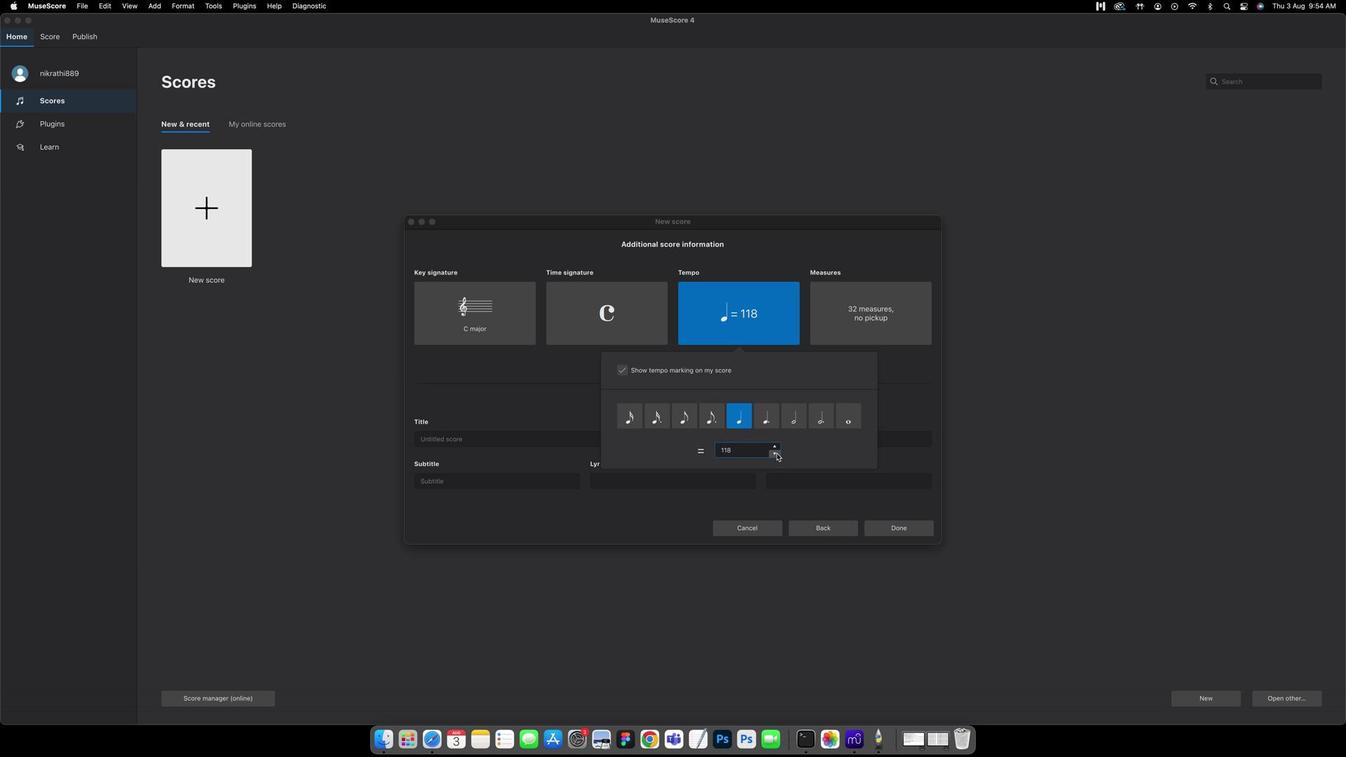 
Action: Mouse pressed left at (452, 300)
Screenshot: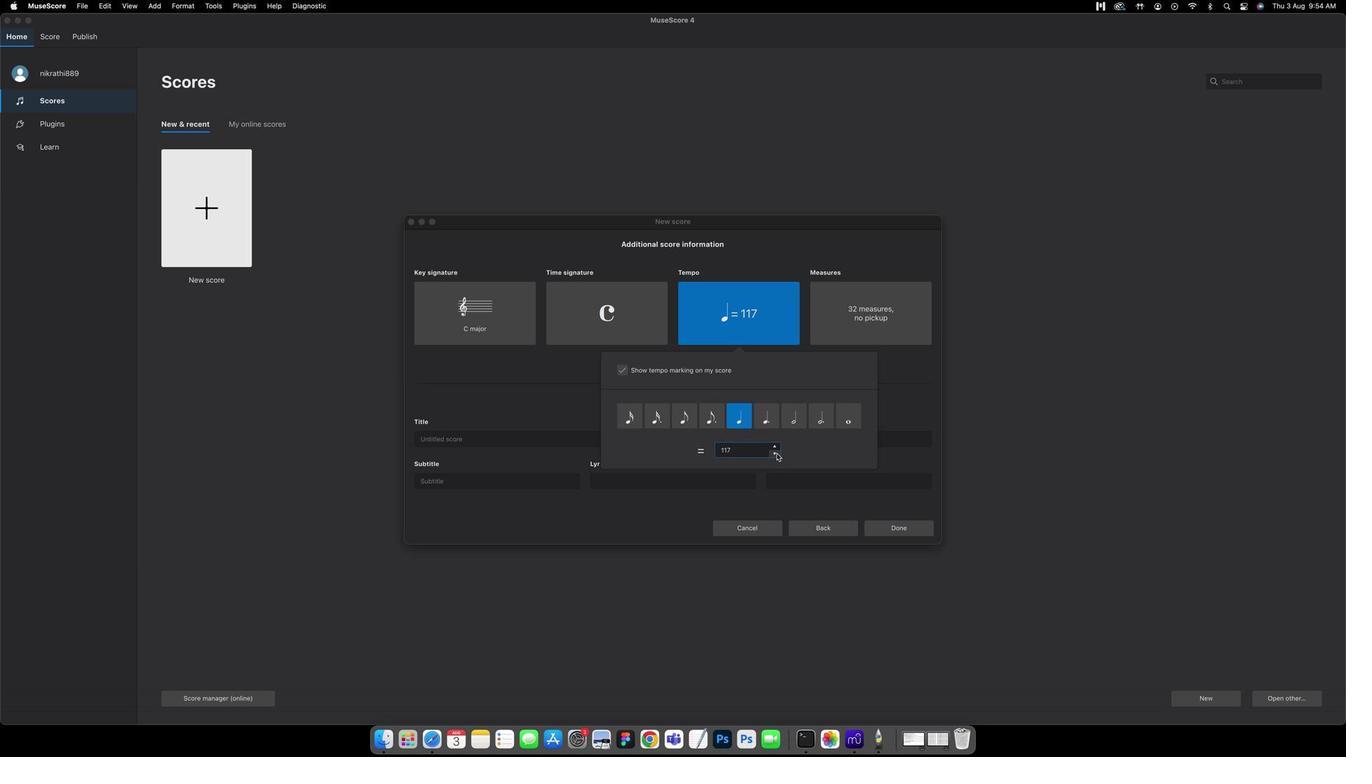 
Action: Mouse pressed left at (452, 300)
Screenshot: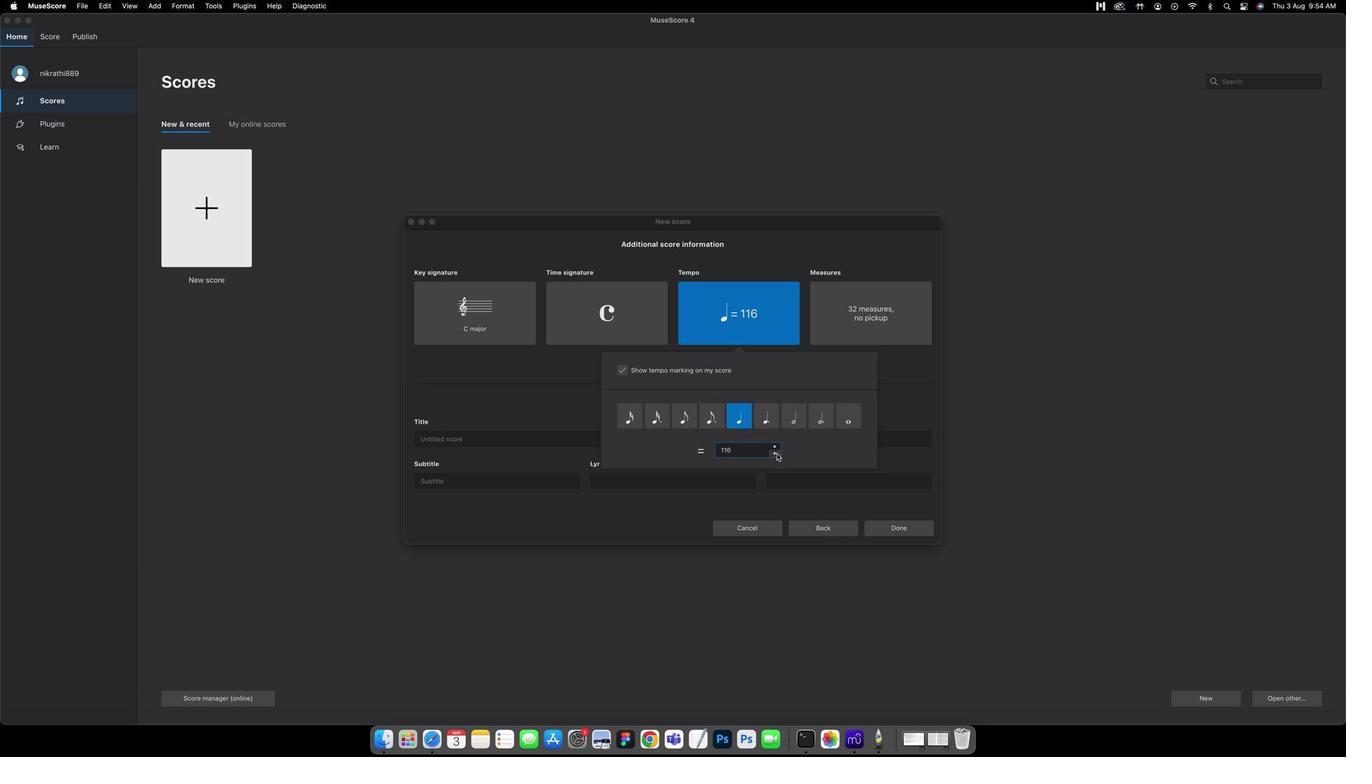 
Action: Mouse pressed left at (452, 300)
Screenshot: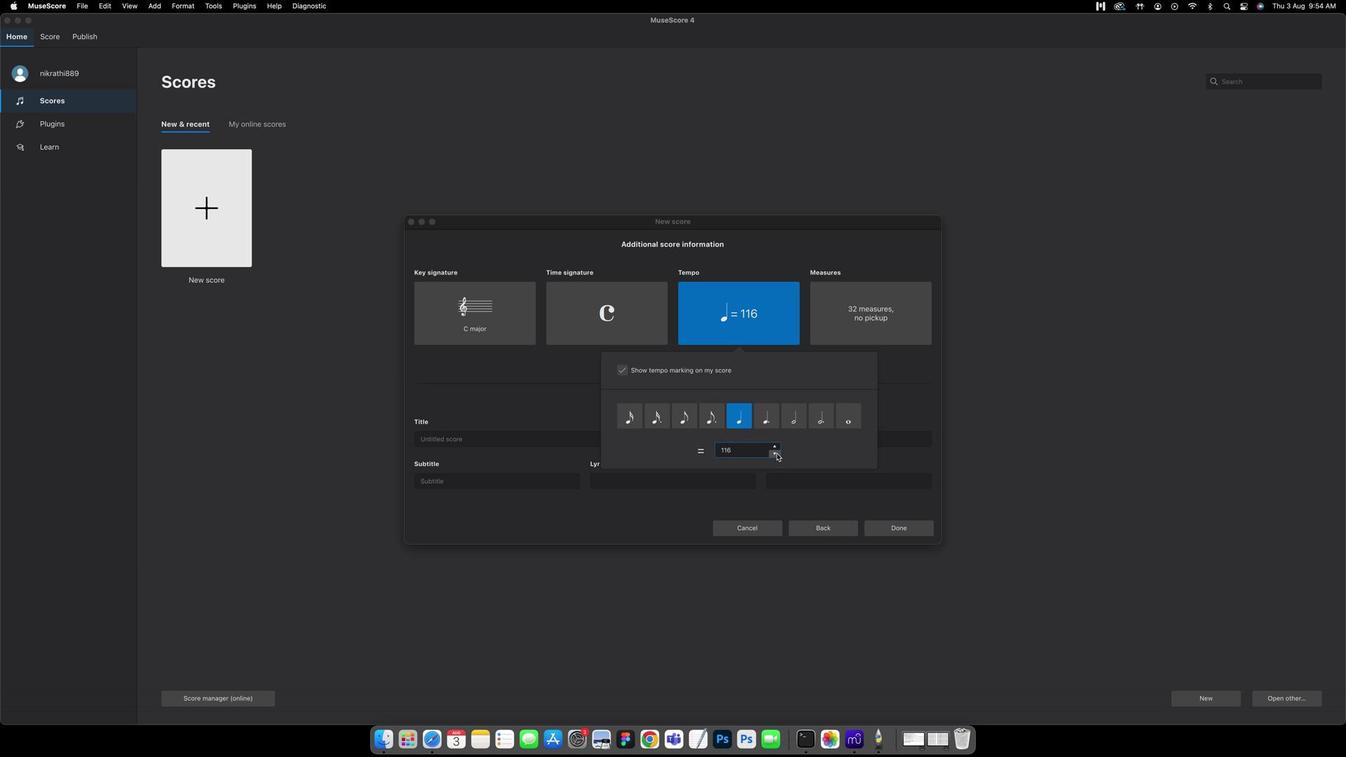 
Action: Mouse moved to (454, 300)
Screenshot: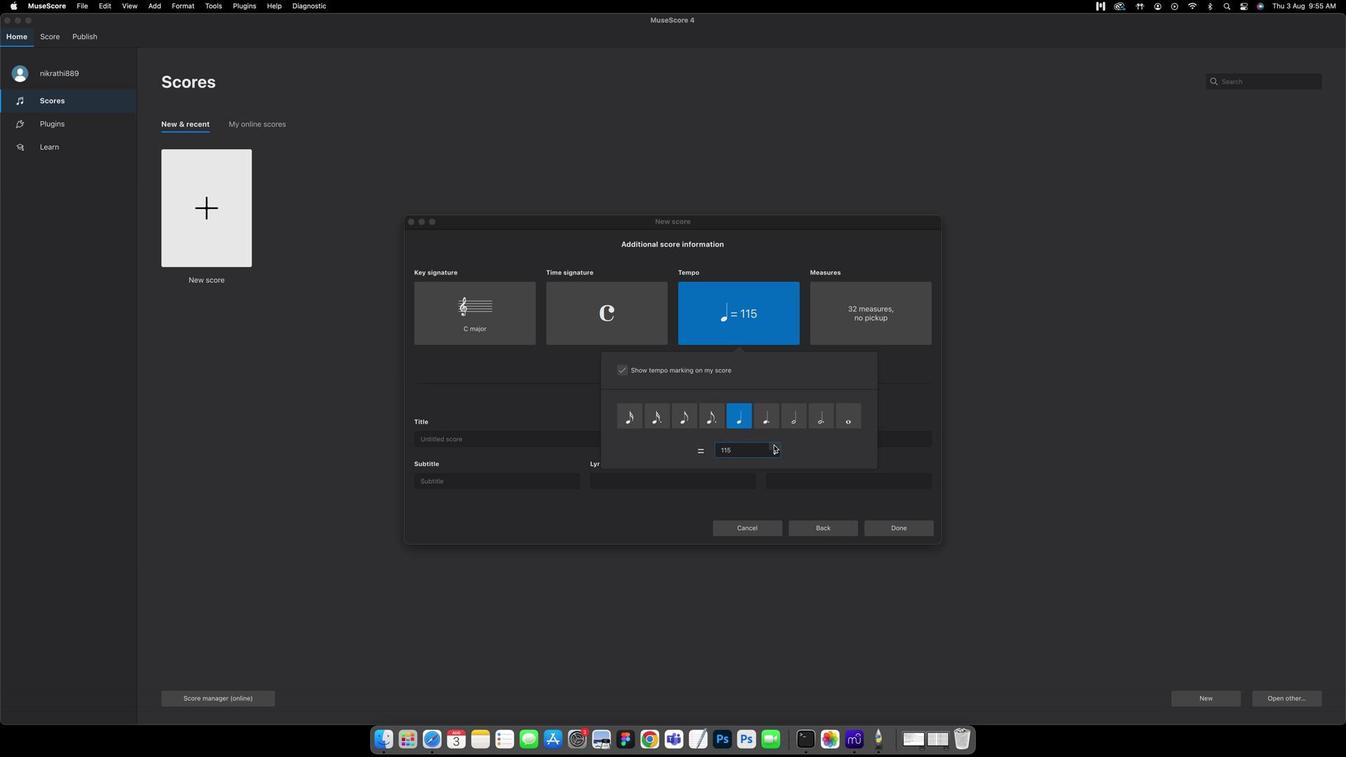 
Action: Mouse pressed left at (454, 300)
Screenshot: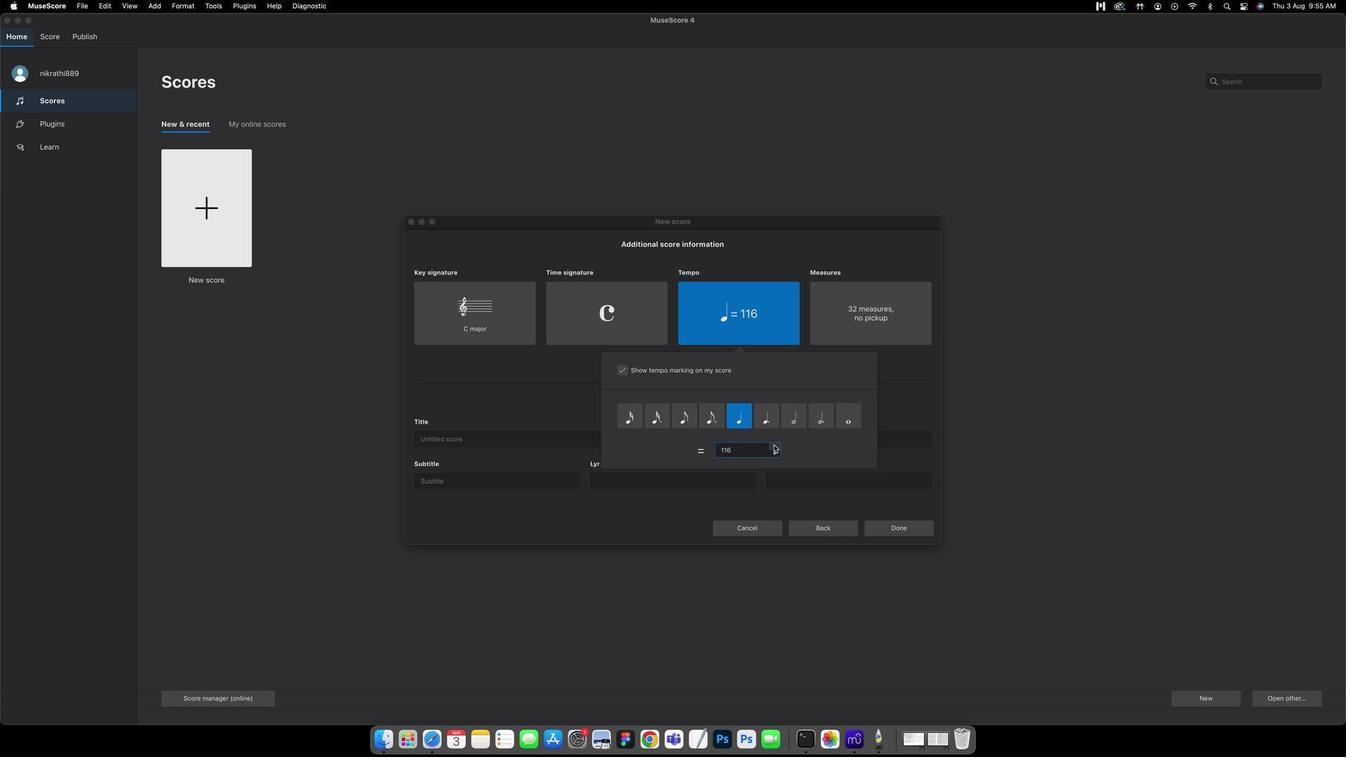 
Action: Mouse pressed left at (454, 300)
Screenshot: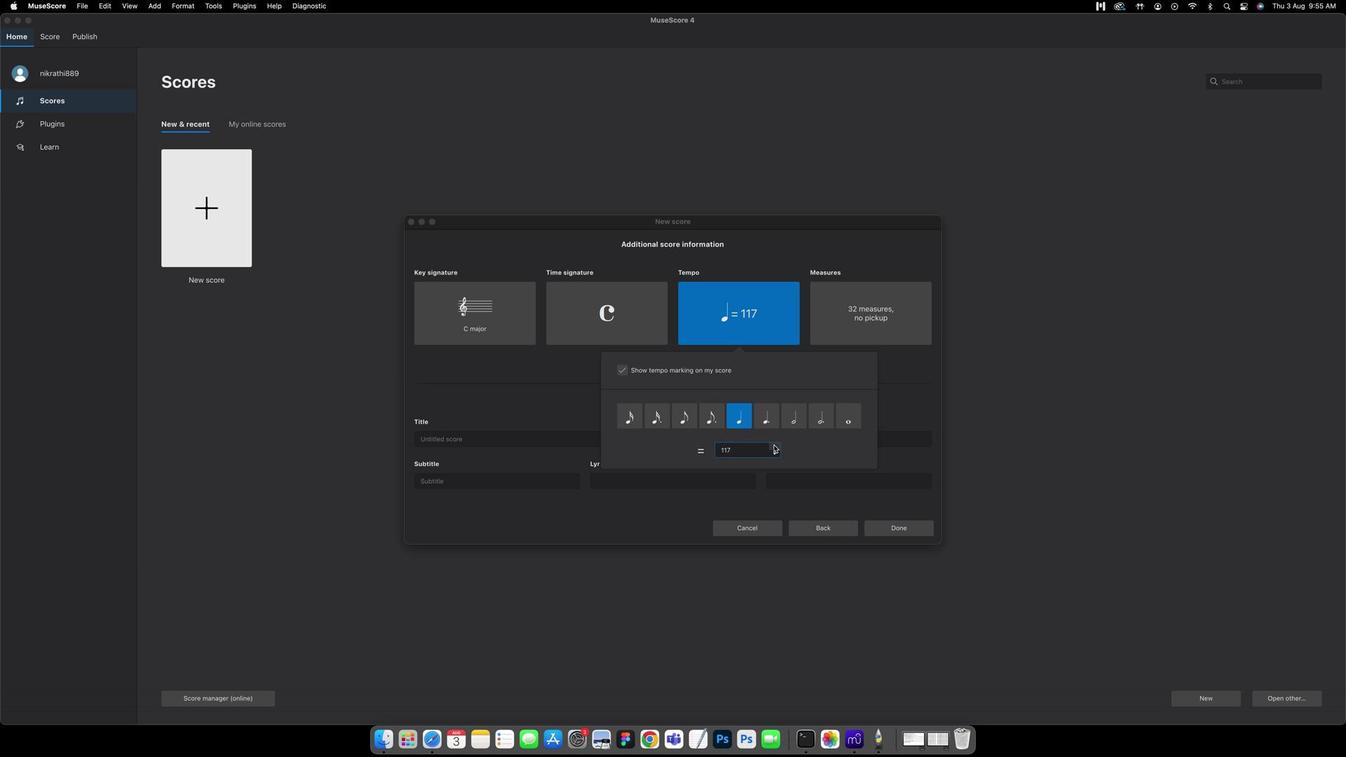 
Action: Mouse pressed left at (454, 300)
Screenshot: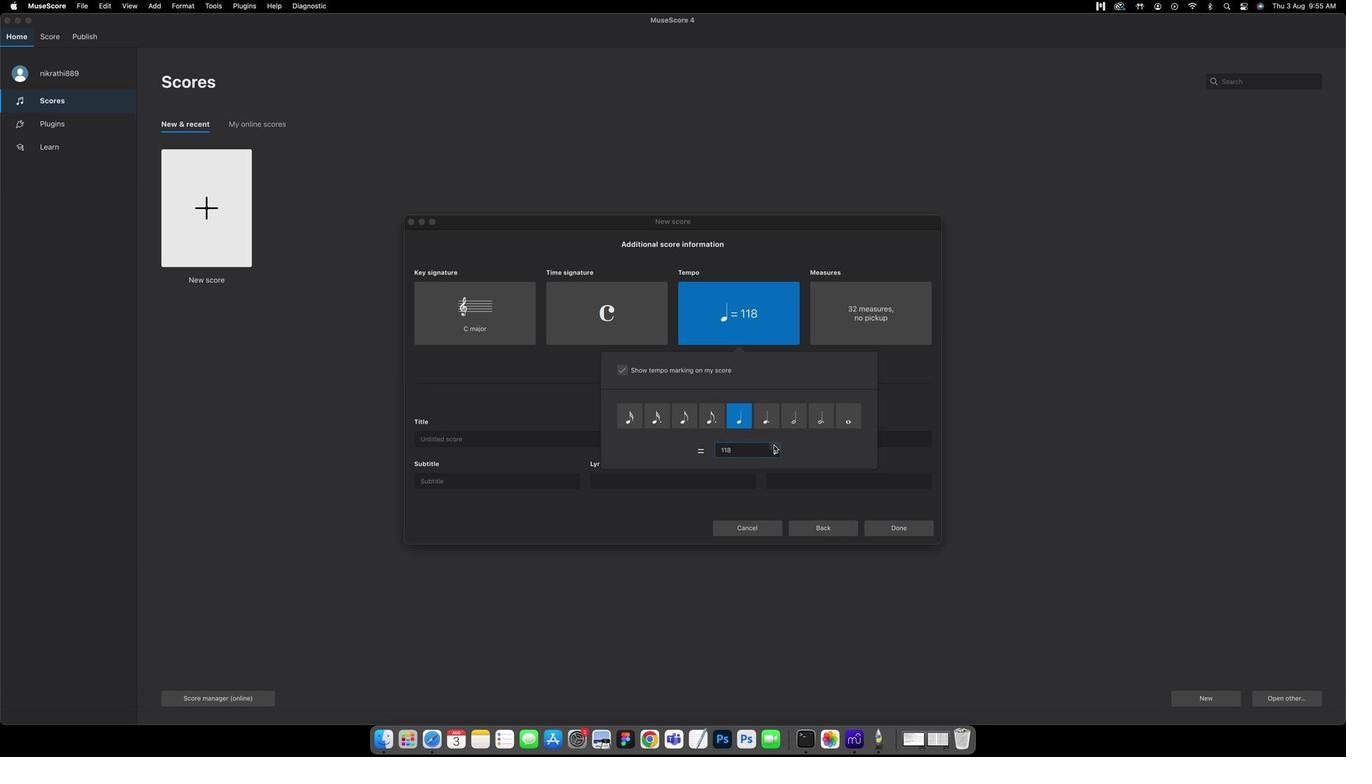 
Action: Mouse pressed left at (454, 300)
Screenshot: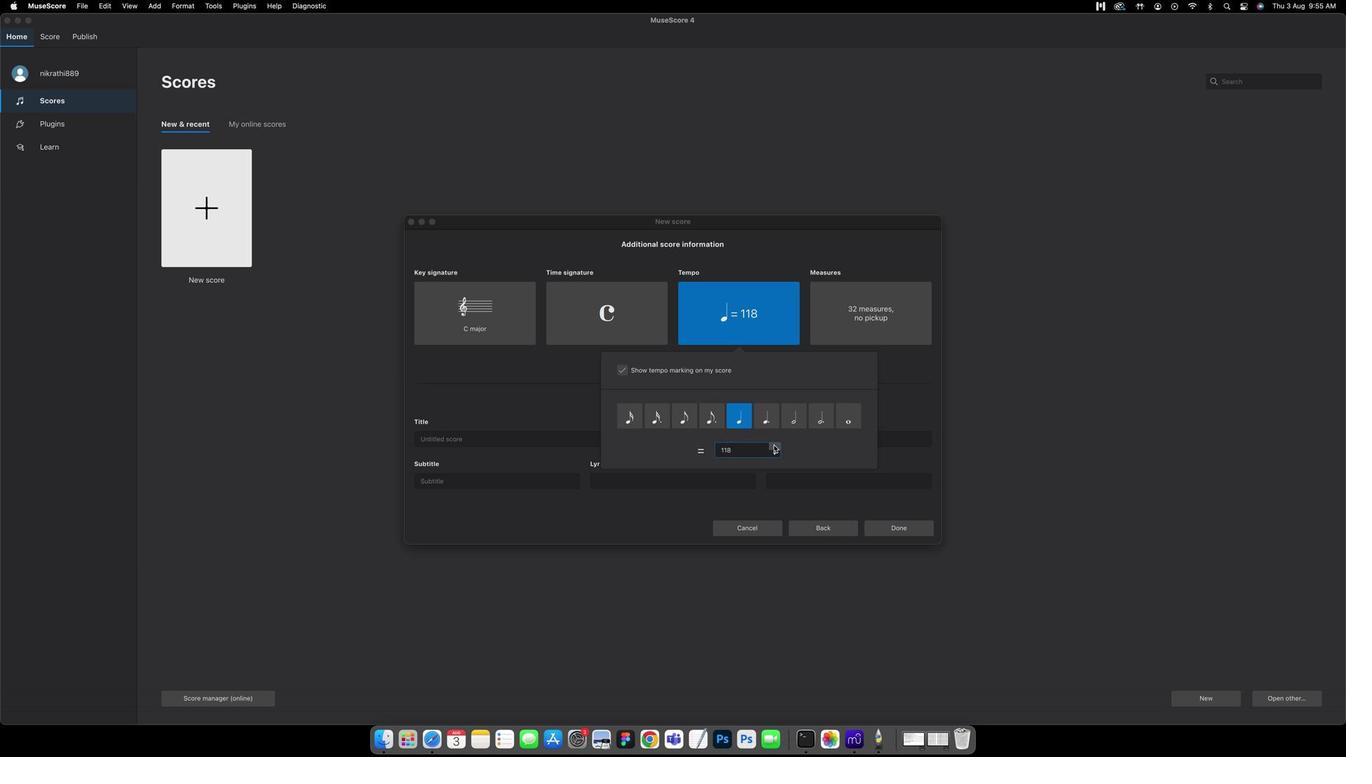 
Action: Mouse pressed left at (454, 300)
Screenshot: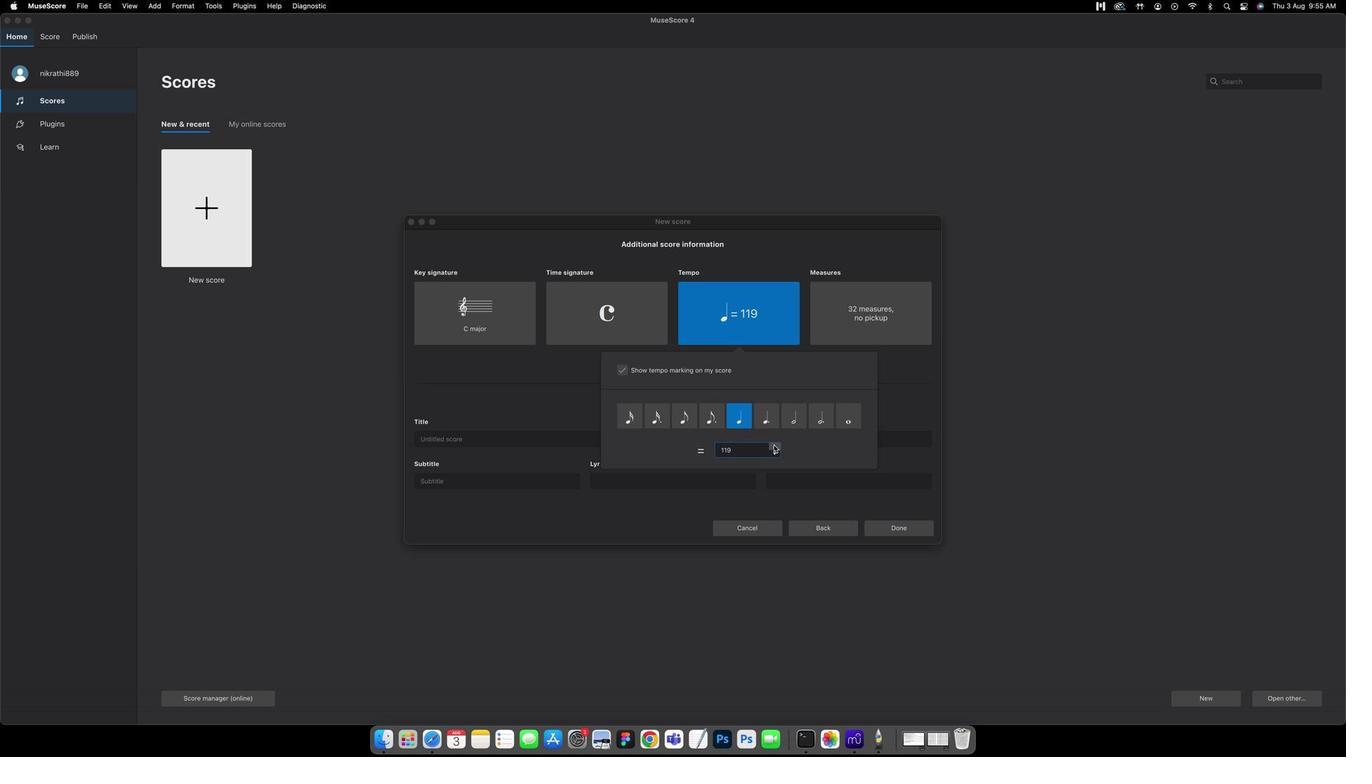
Action: Mouse pressed left at (454, 300)
Screenshot: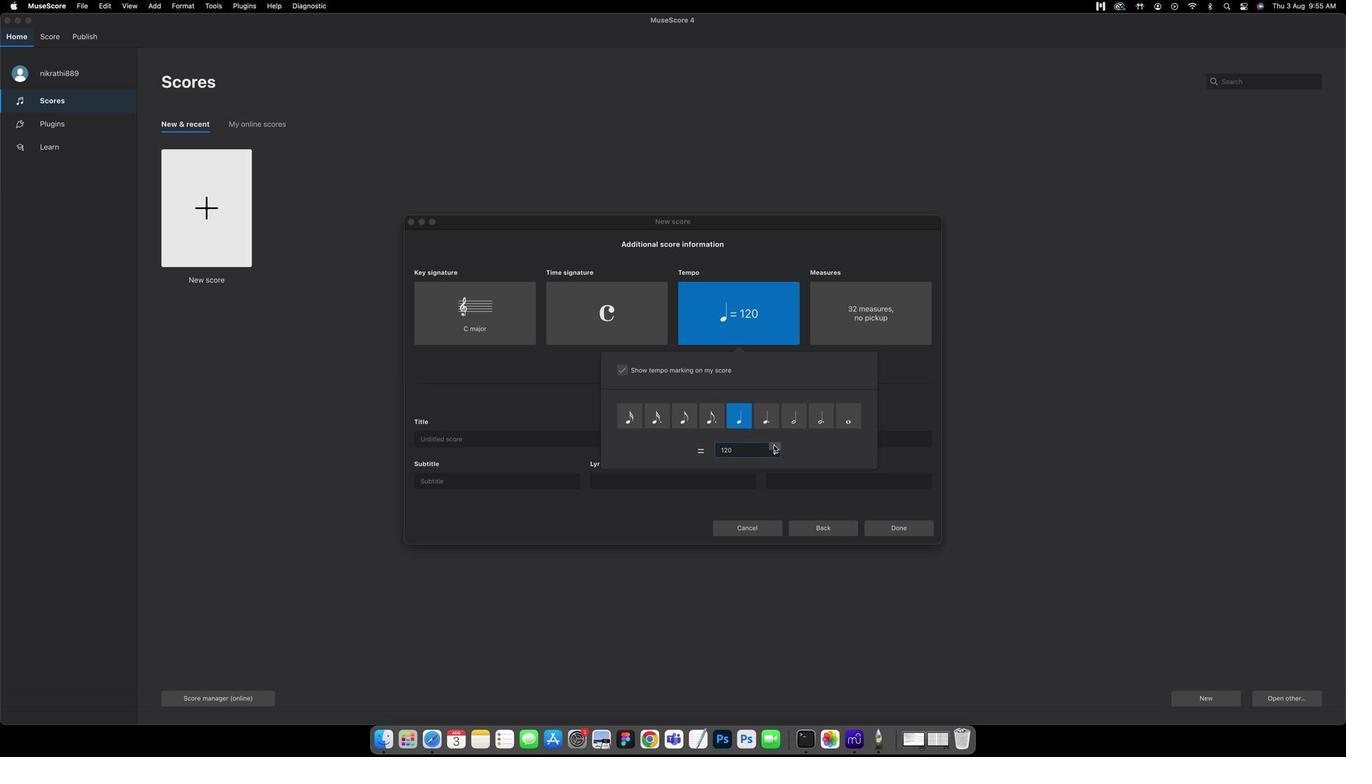 
Action: Mouse pressed left at (454, 300)
Screenshot: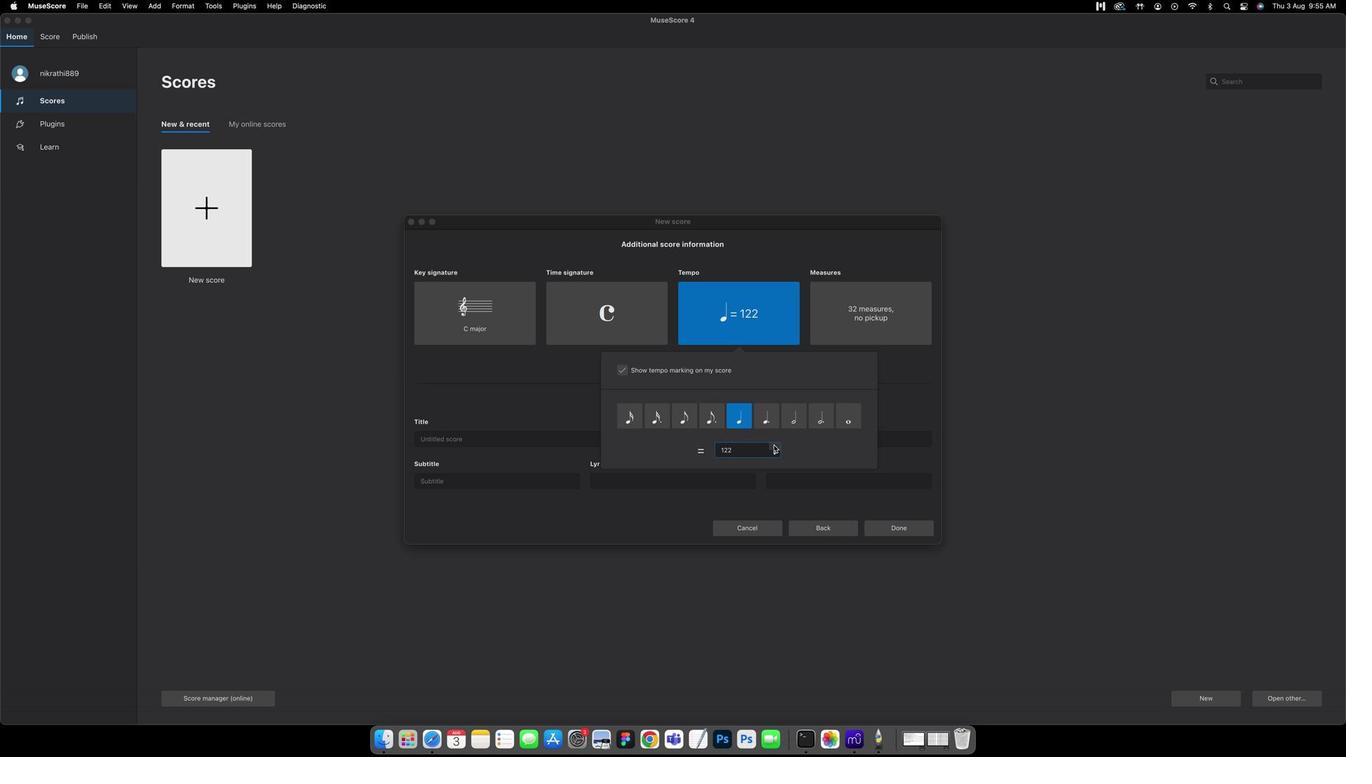 
Action: Mouse pressed left at (454, 300)
Screenshot: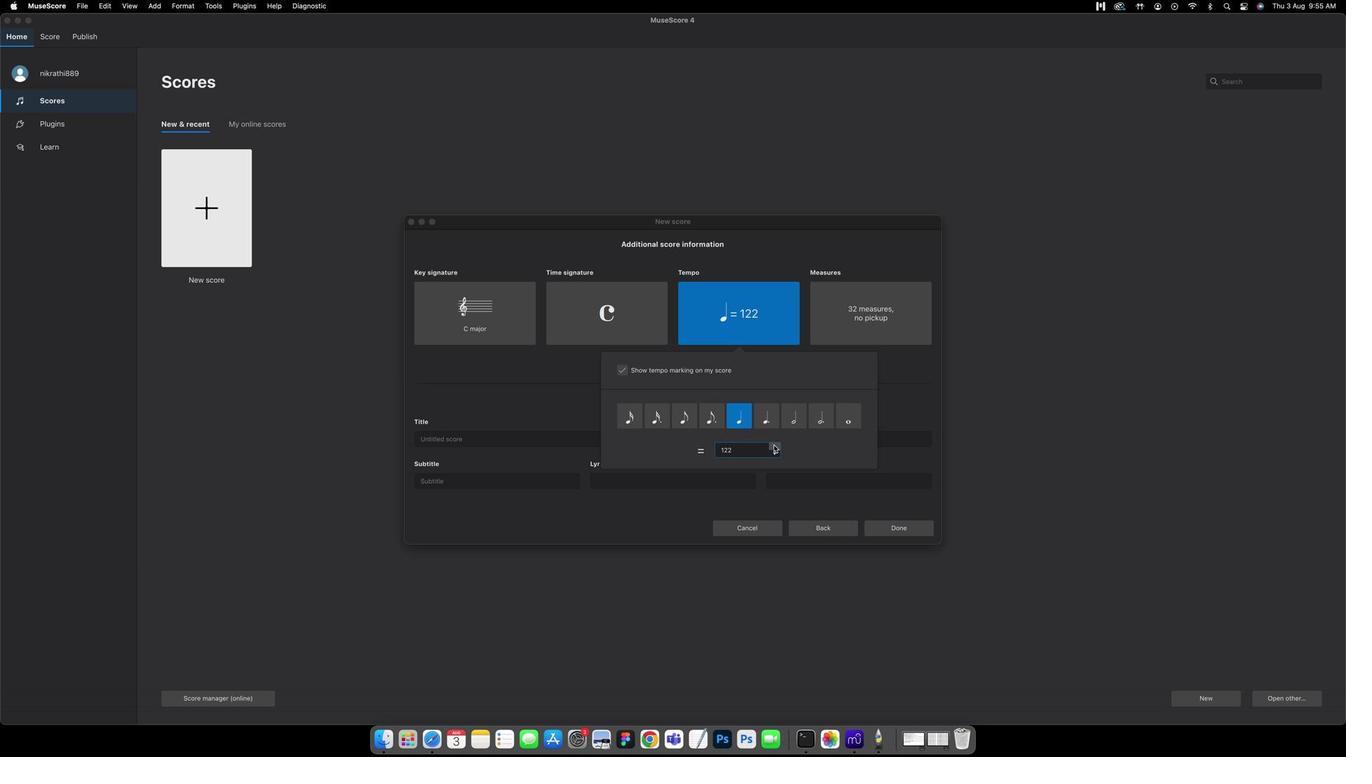 
Action: Mouse pressed left at (454, 300)
Screenshot: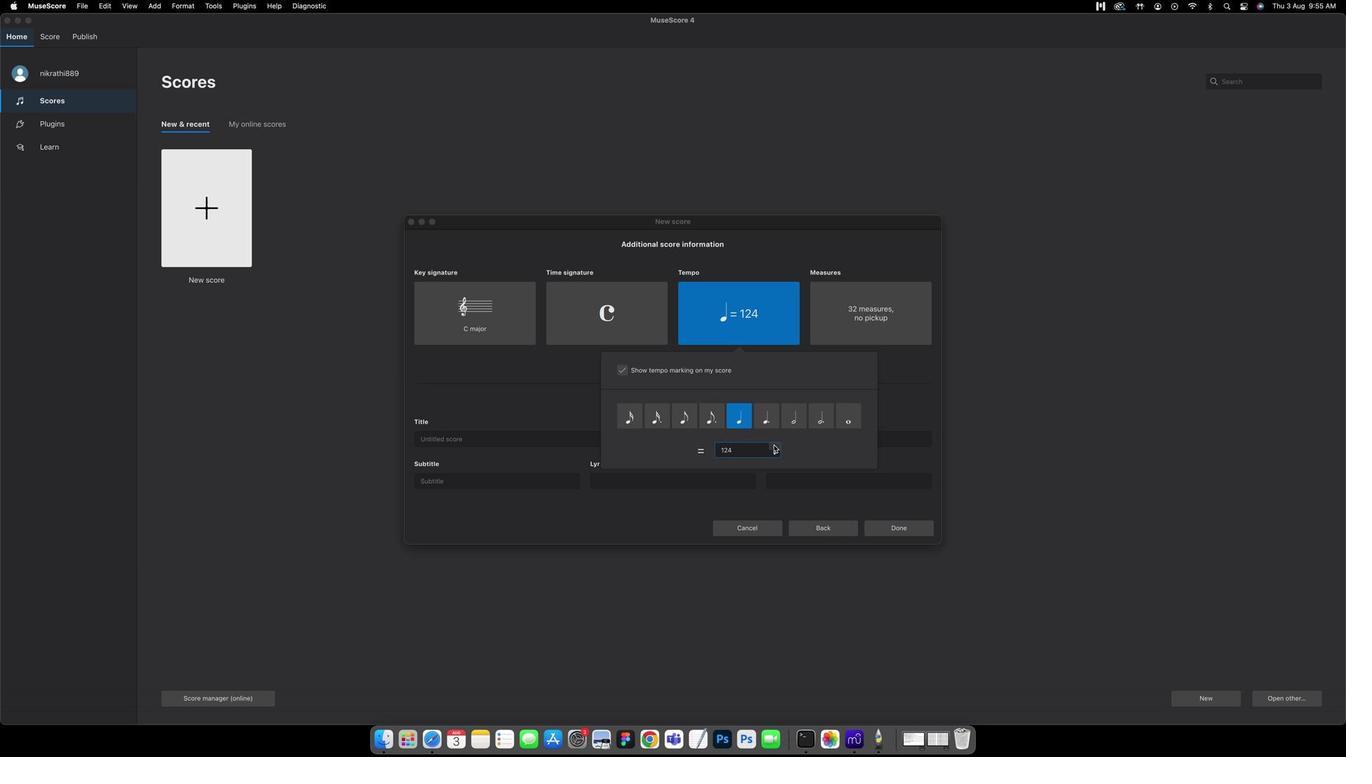 
Action: Mouse pressed left at (454, 300)
Screenshot: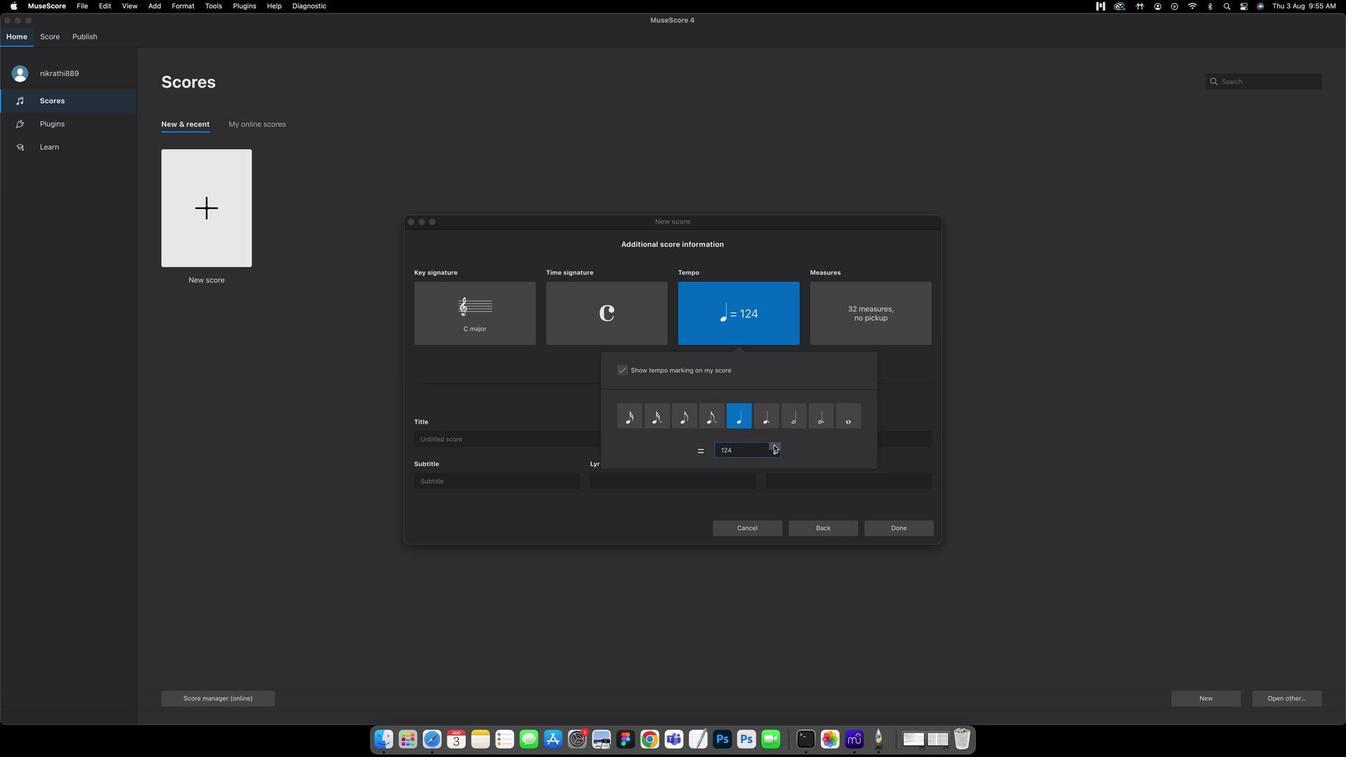 
Action: Mouse pressed left at (454, 300)
Screenshot: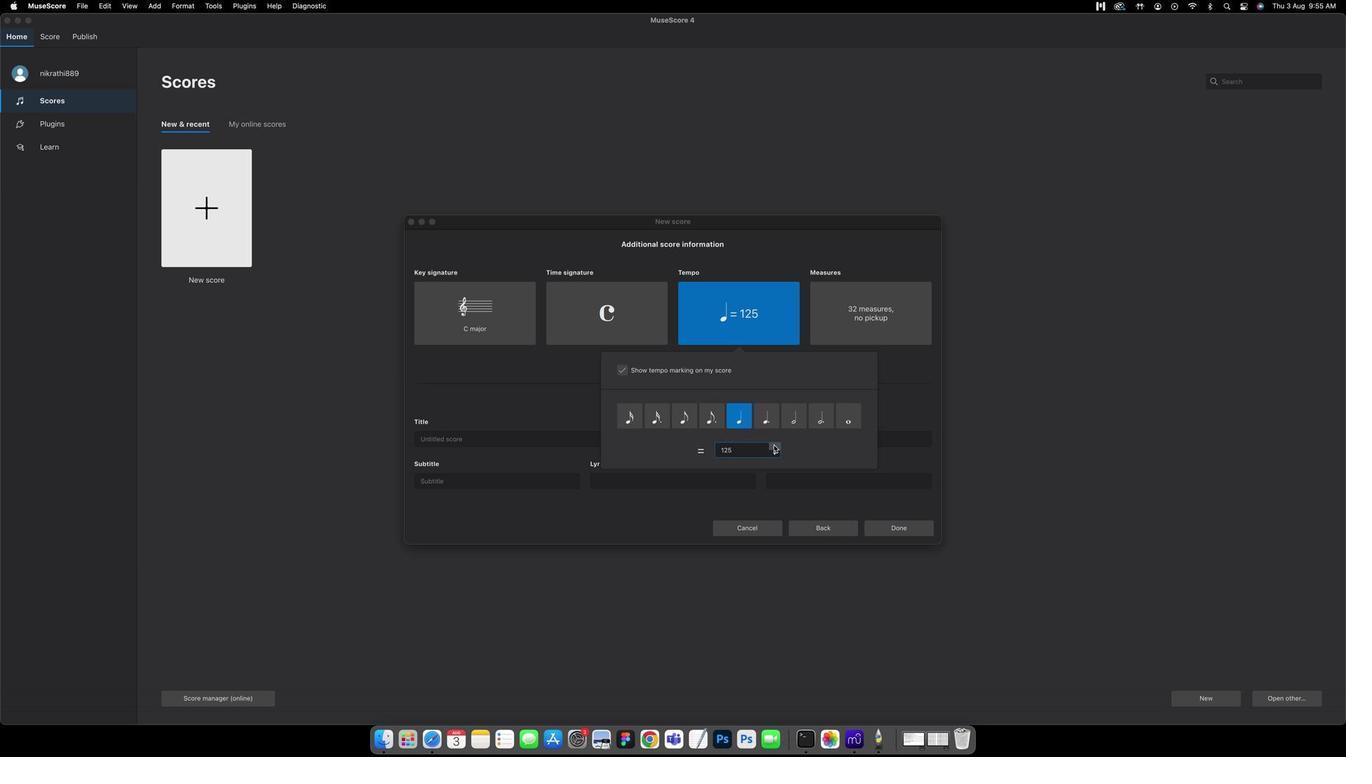 
Action: Mouse pressed left at (454, 300)
Screenshot: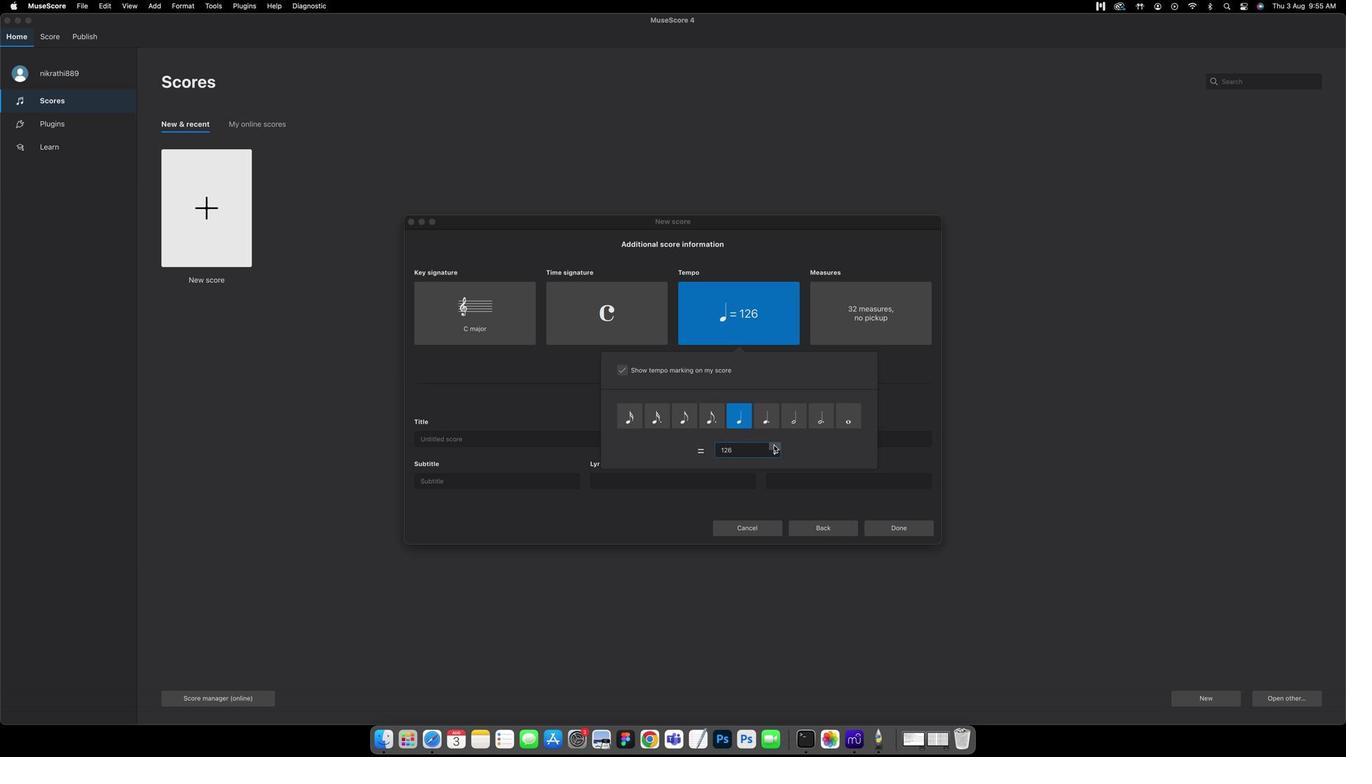 
Action: Mouse pressed left at (454, 300)
Screenshot: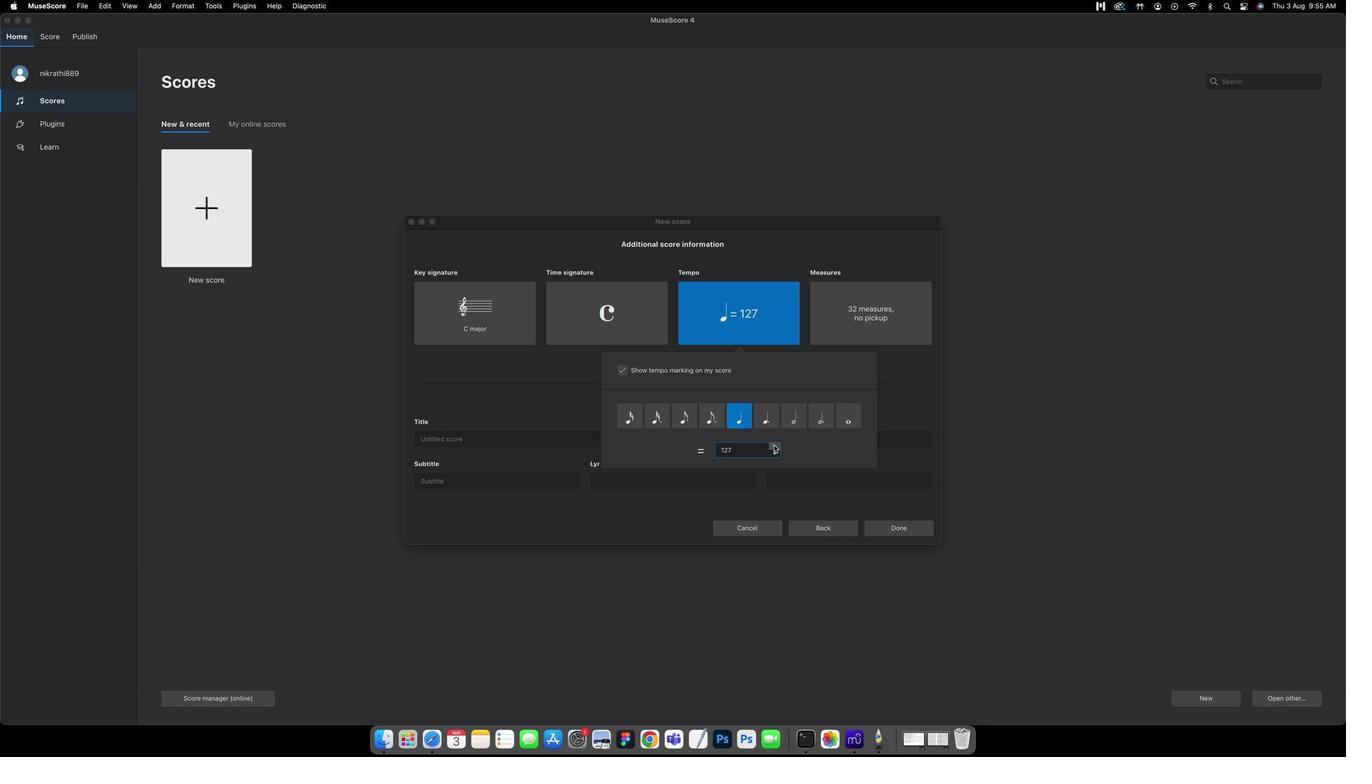
Action: Mouse pressed left at (454, 300)
Screenshot: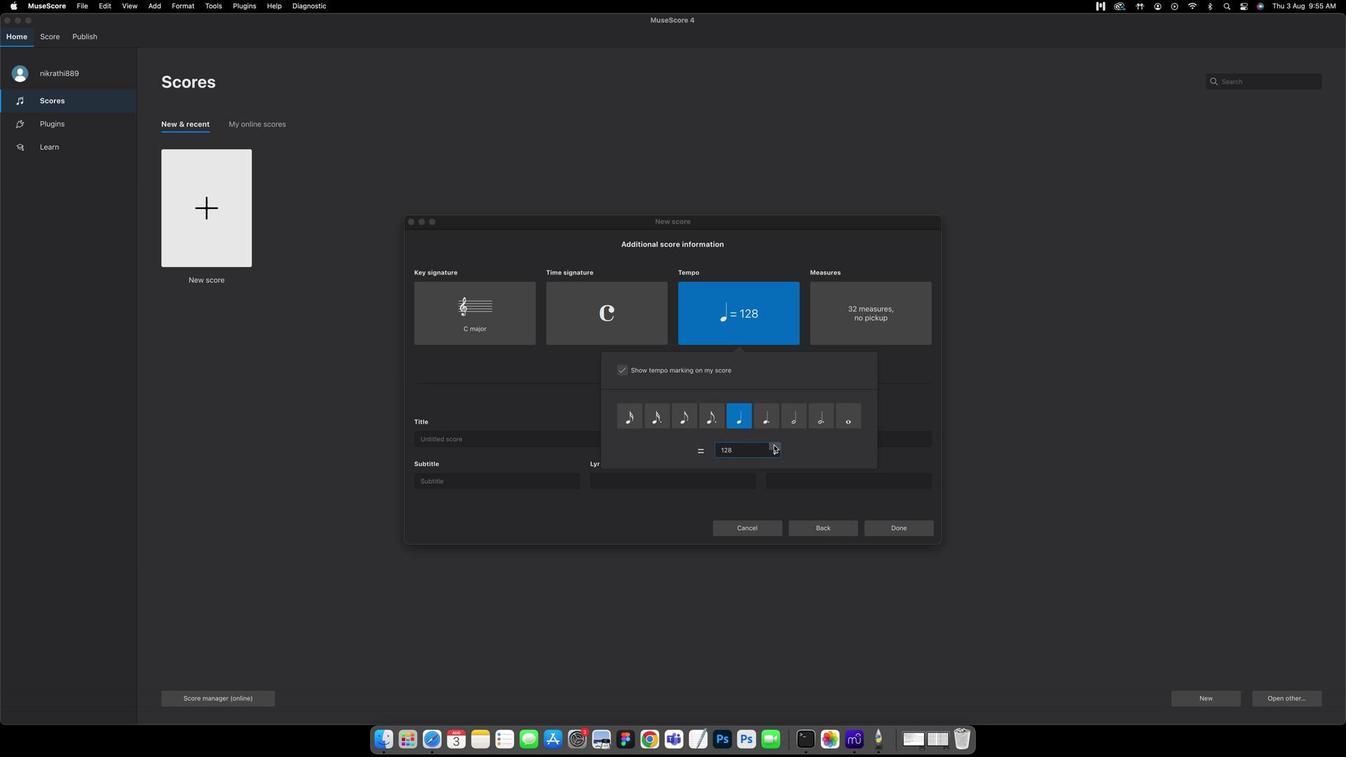 
Action: Mouse pressed left at (454, 300)
Screenshot: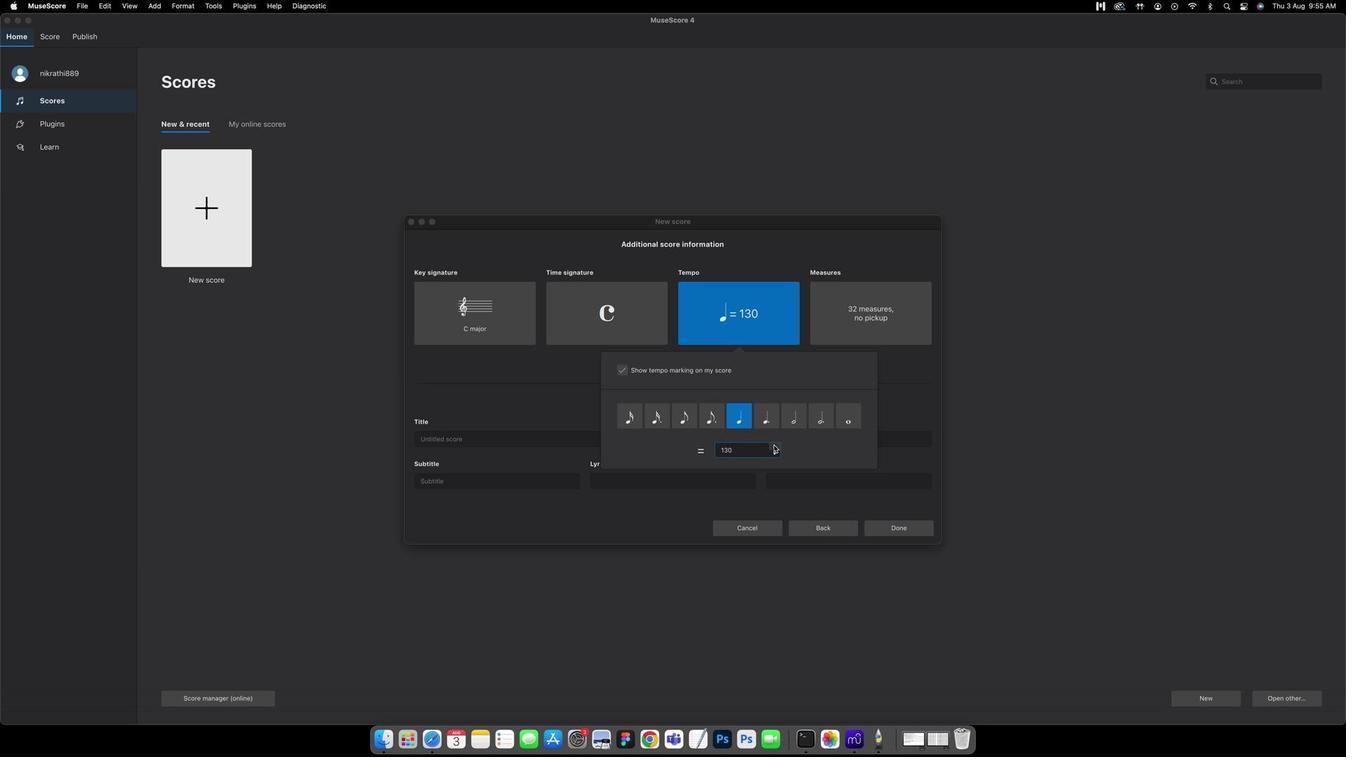 
Action: Mouse pressed left at (454, 300)
Screenshot: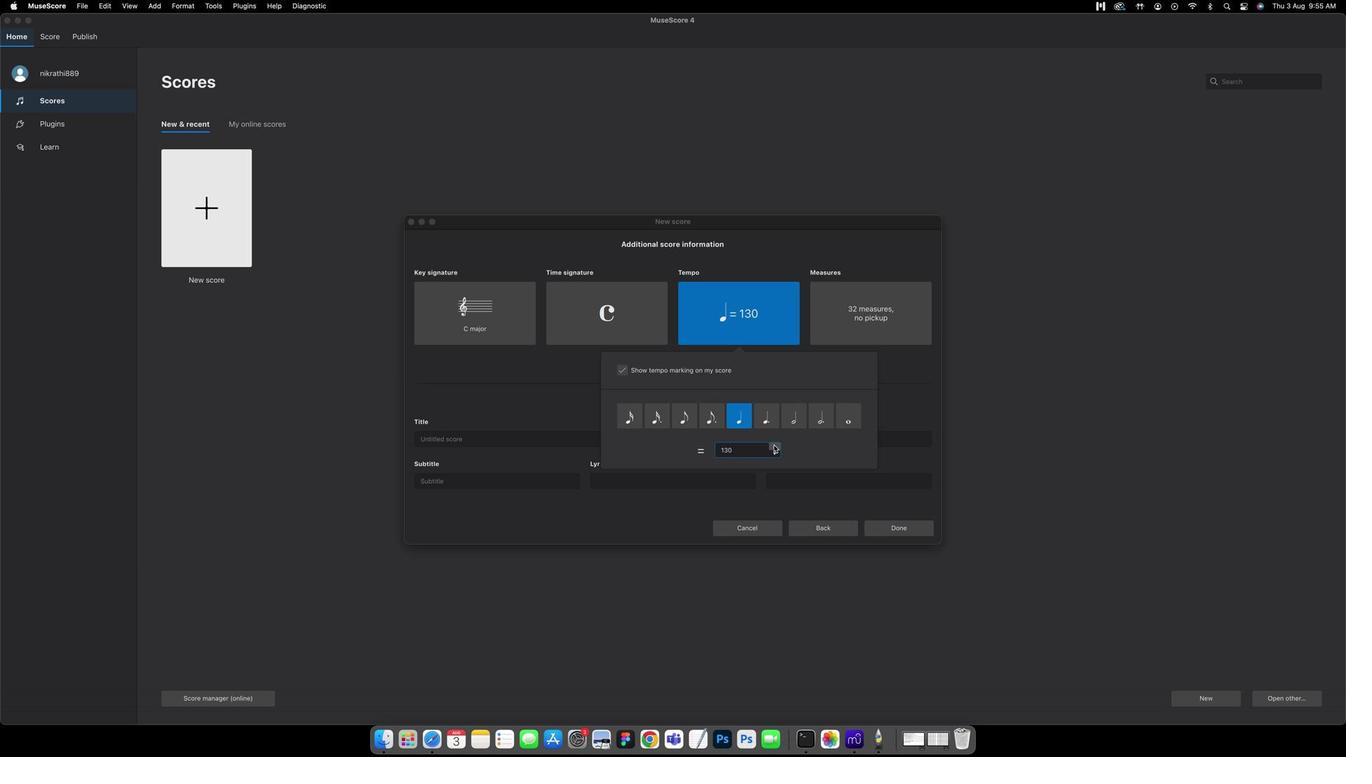 
Action: Mouse pressed left at (454, 300)
Screenshot: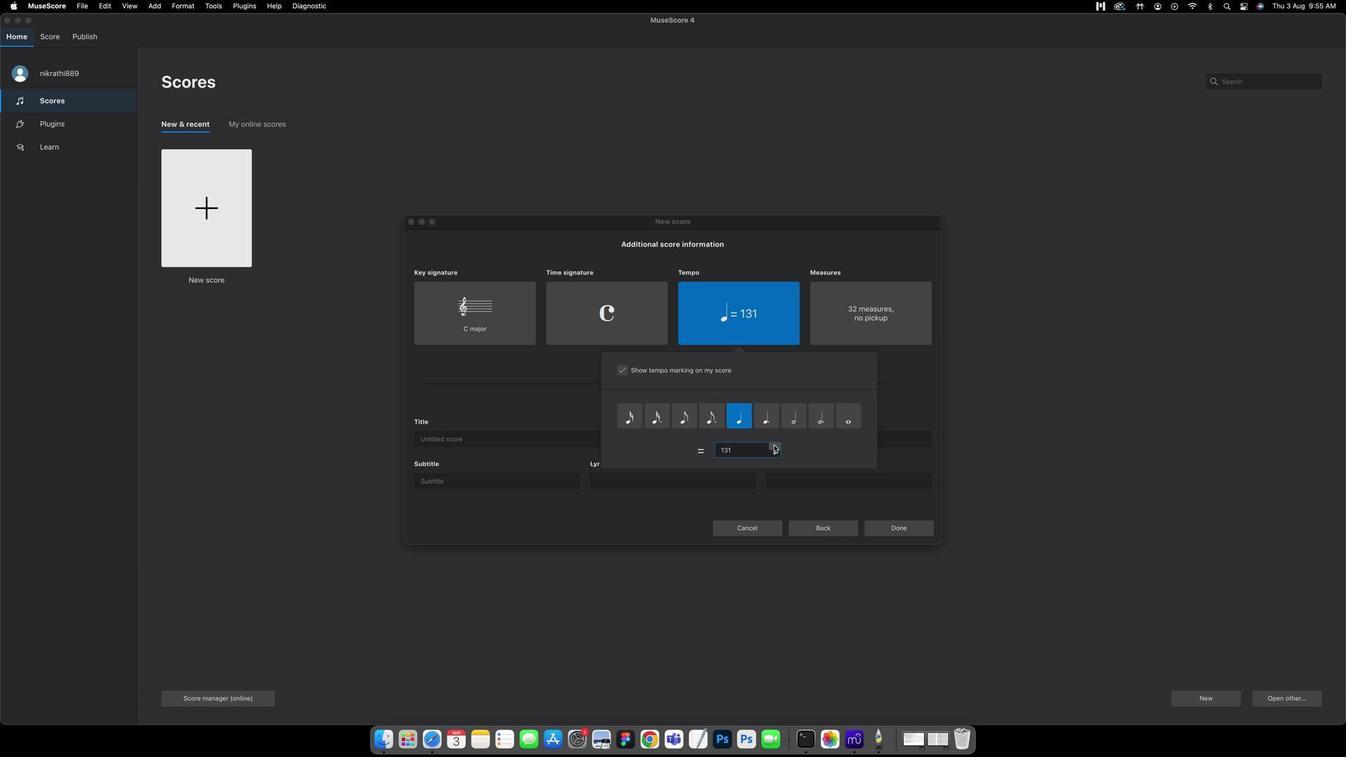 
Action: Mouse pressed left at (454, 300)
Screenshot: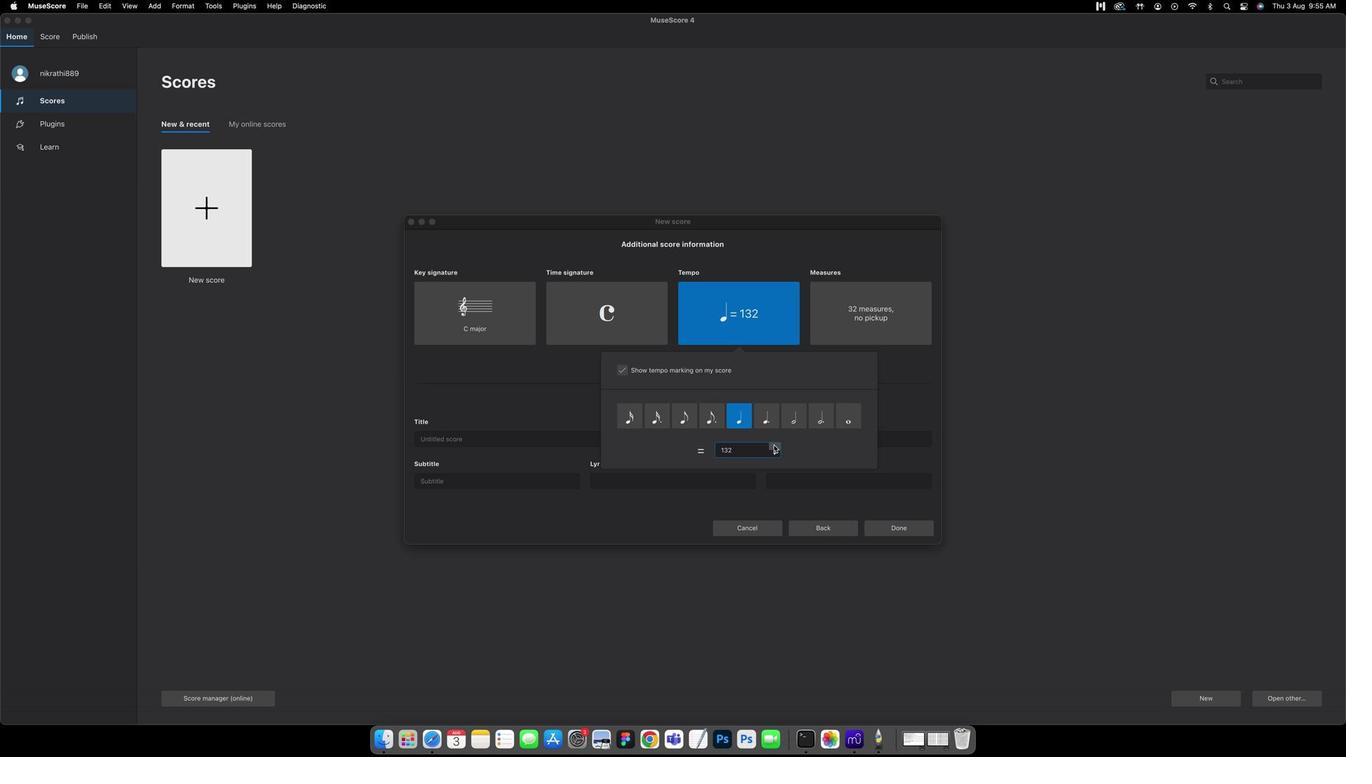 
Action: Mouse pressed left at (454, 300)
Screenshot: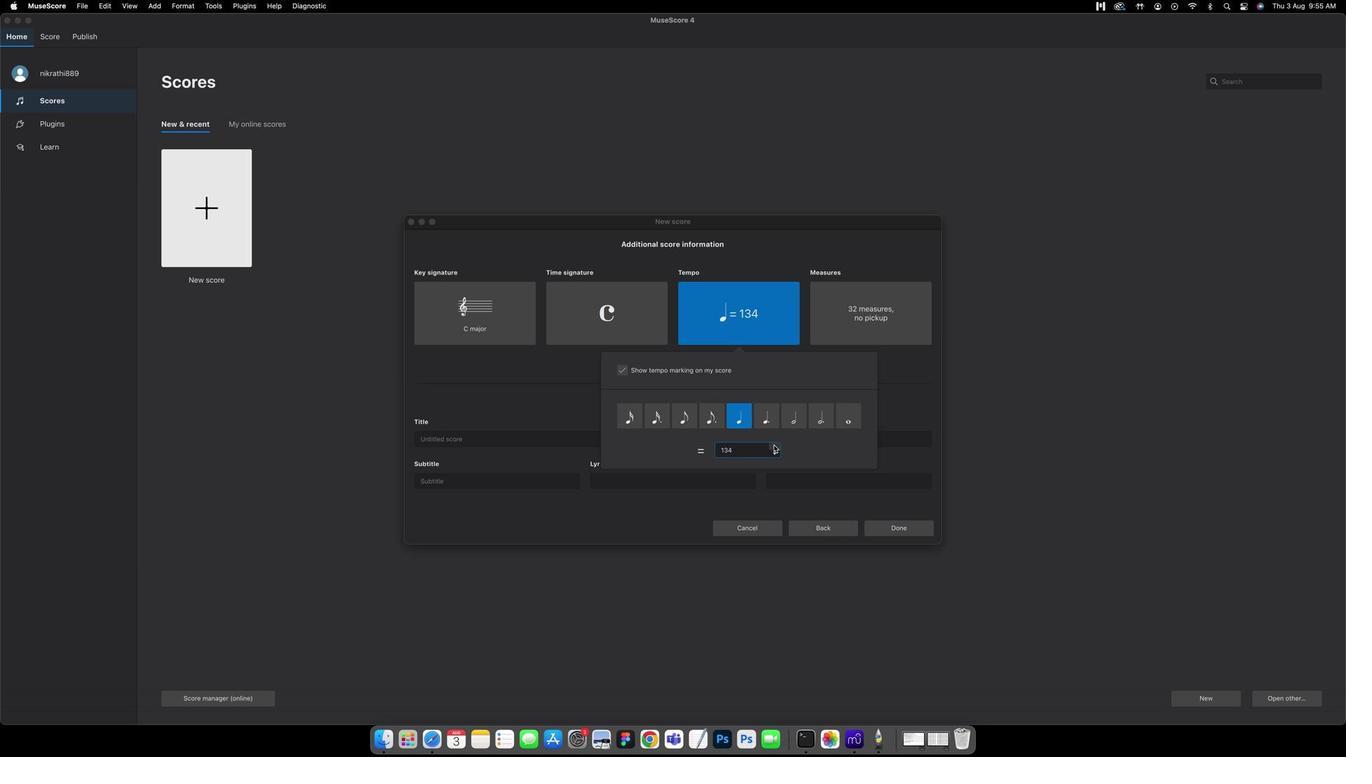 
Action: Mouse pressed left at (454, 300)
Screenshot: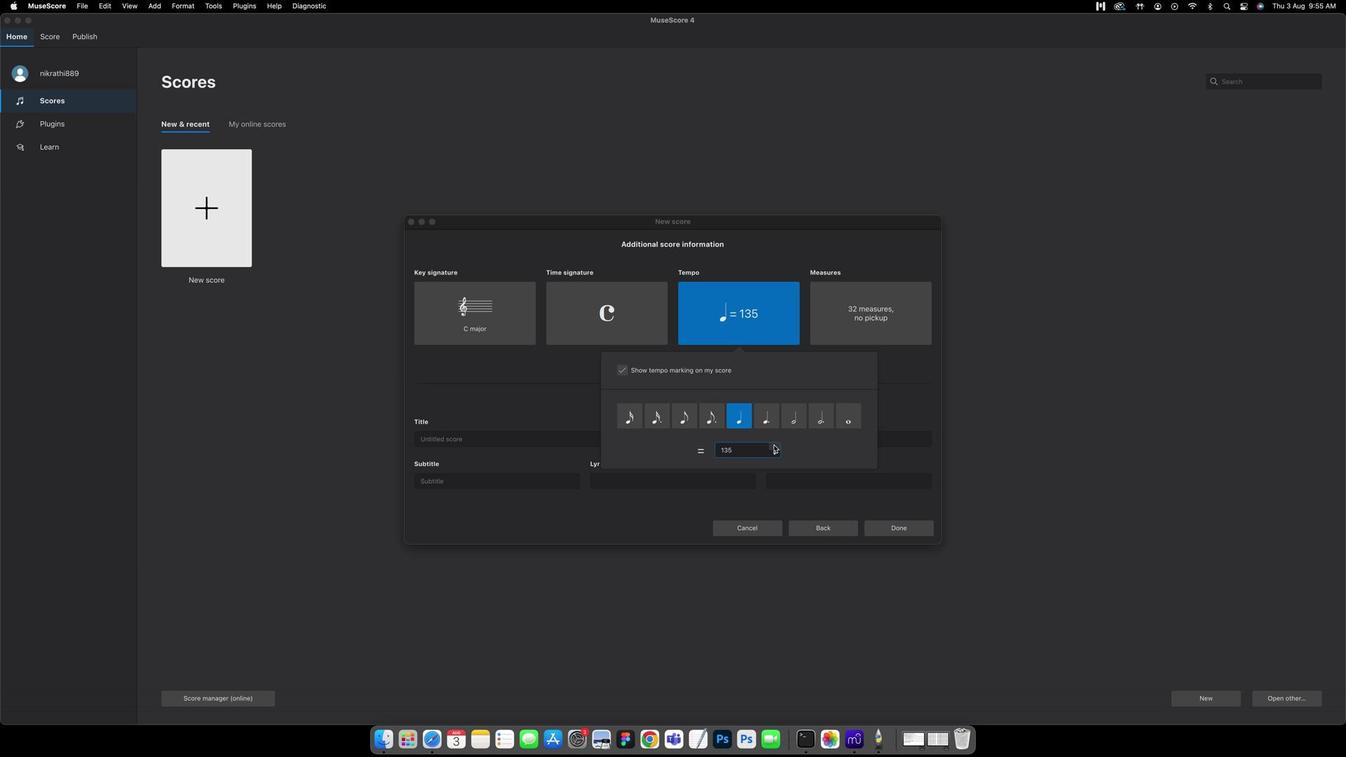 
Action: Mouse pressed left at (454, 300)
Screenshot: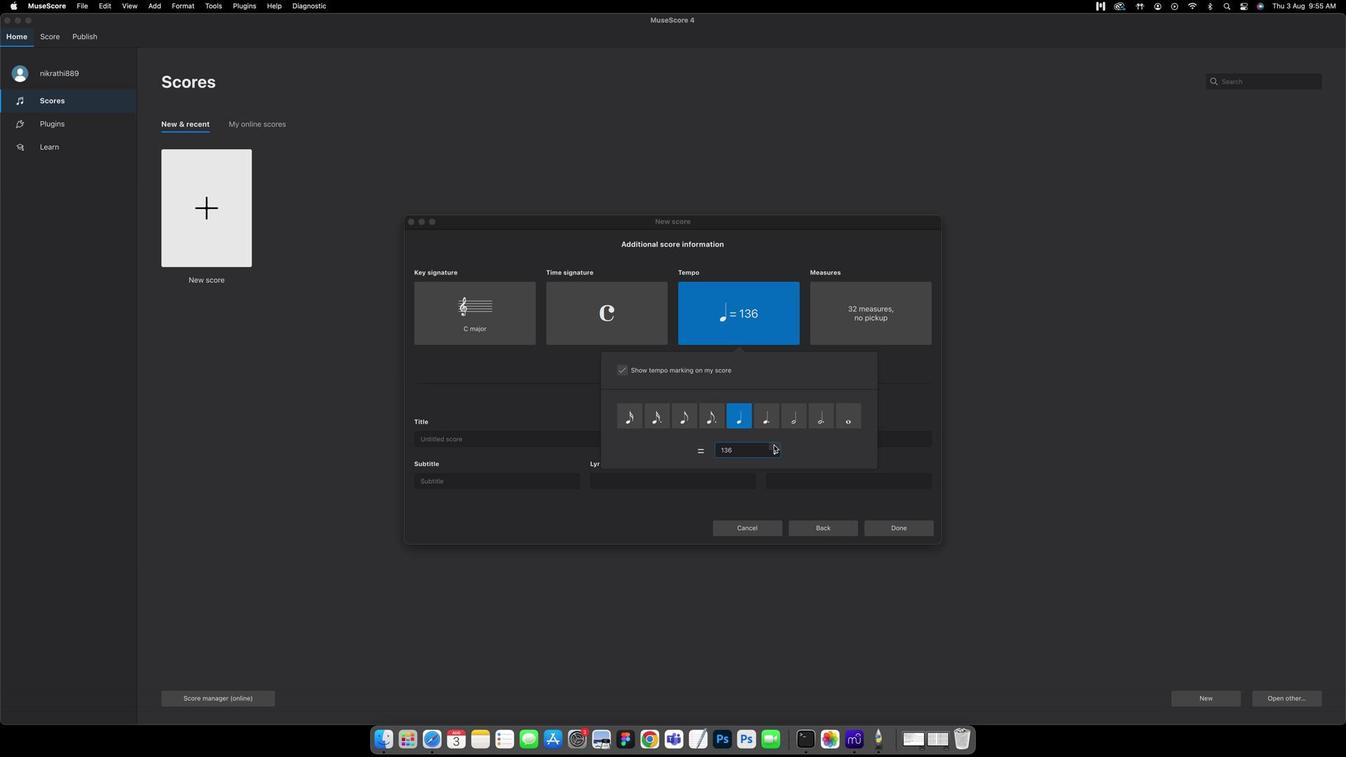 
Action: Mouse pressed left at (454, 300)
Screenshot: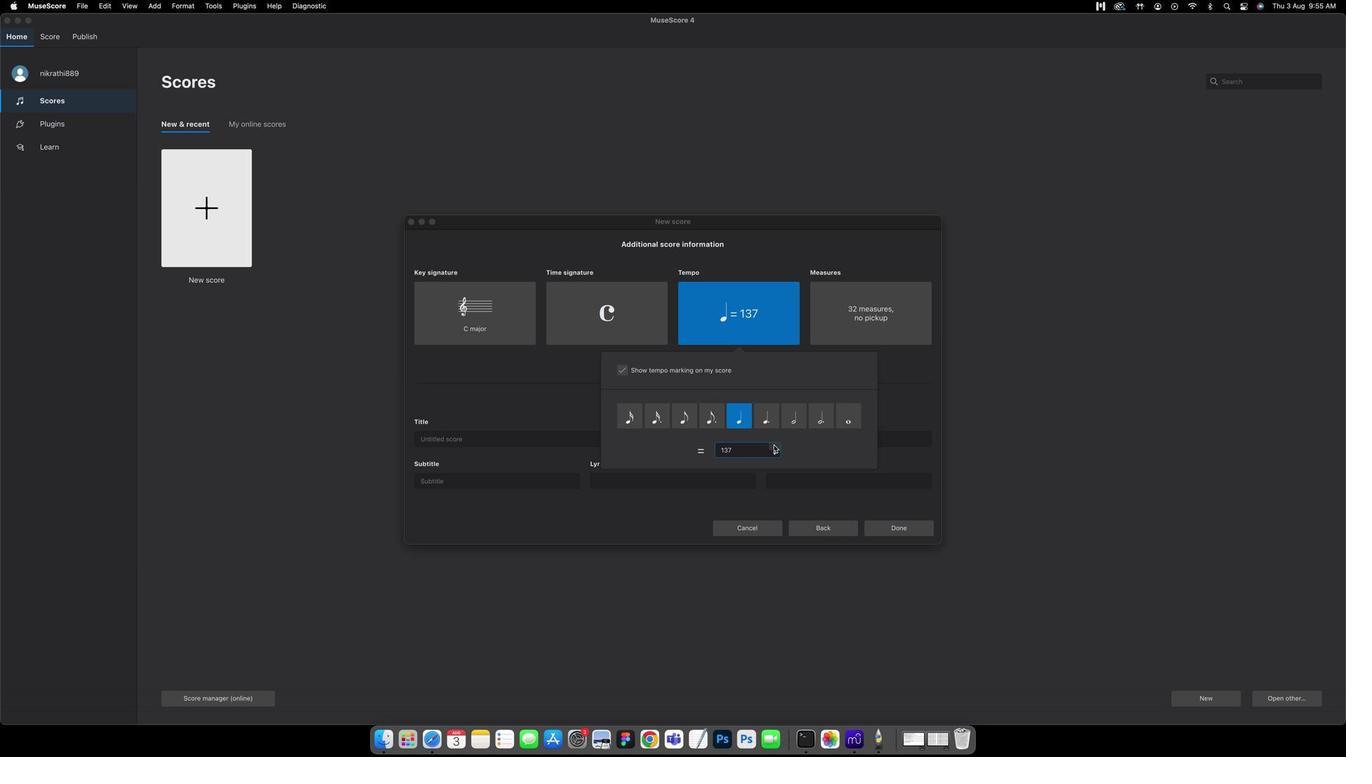 
Action: Mouse pressed left at (454, 300)
Screenshot: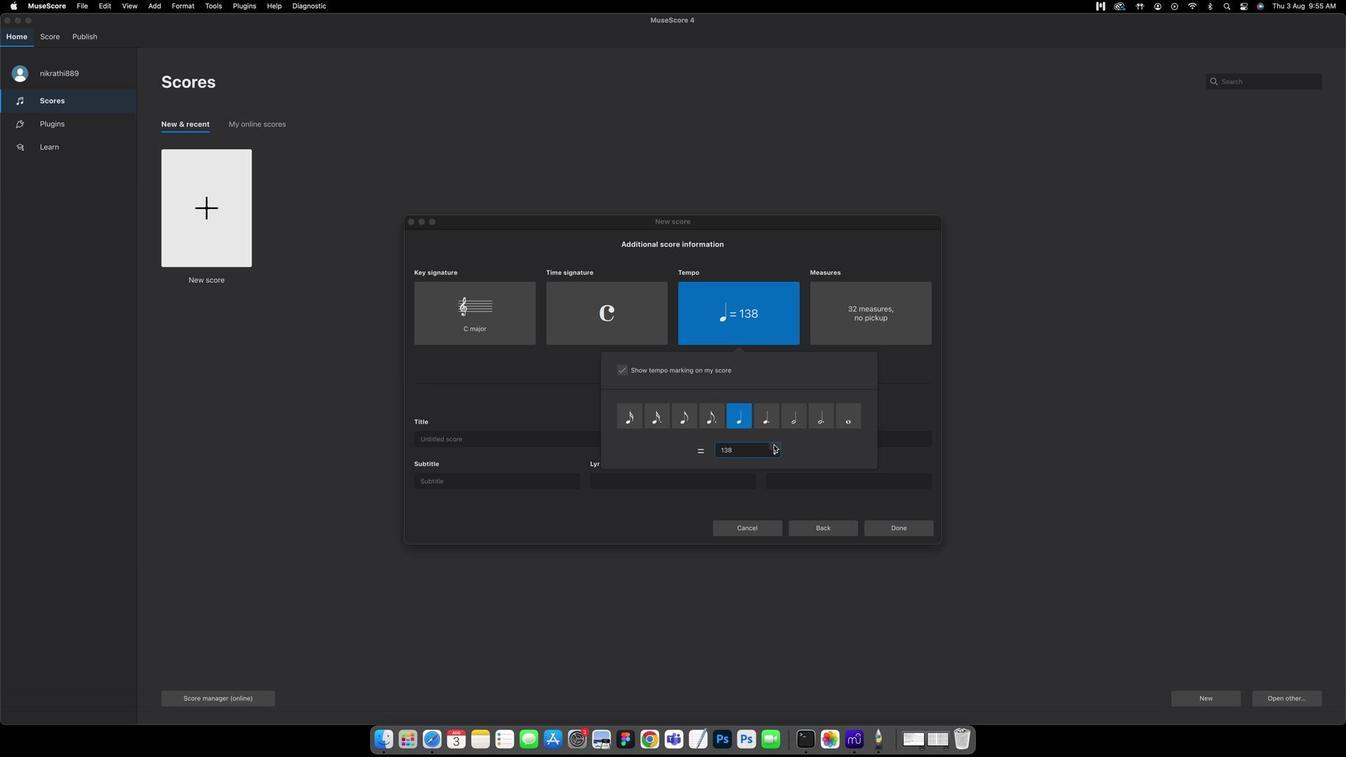 
Action: Mouse moved to (454, 300)
Screenshot: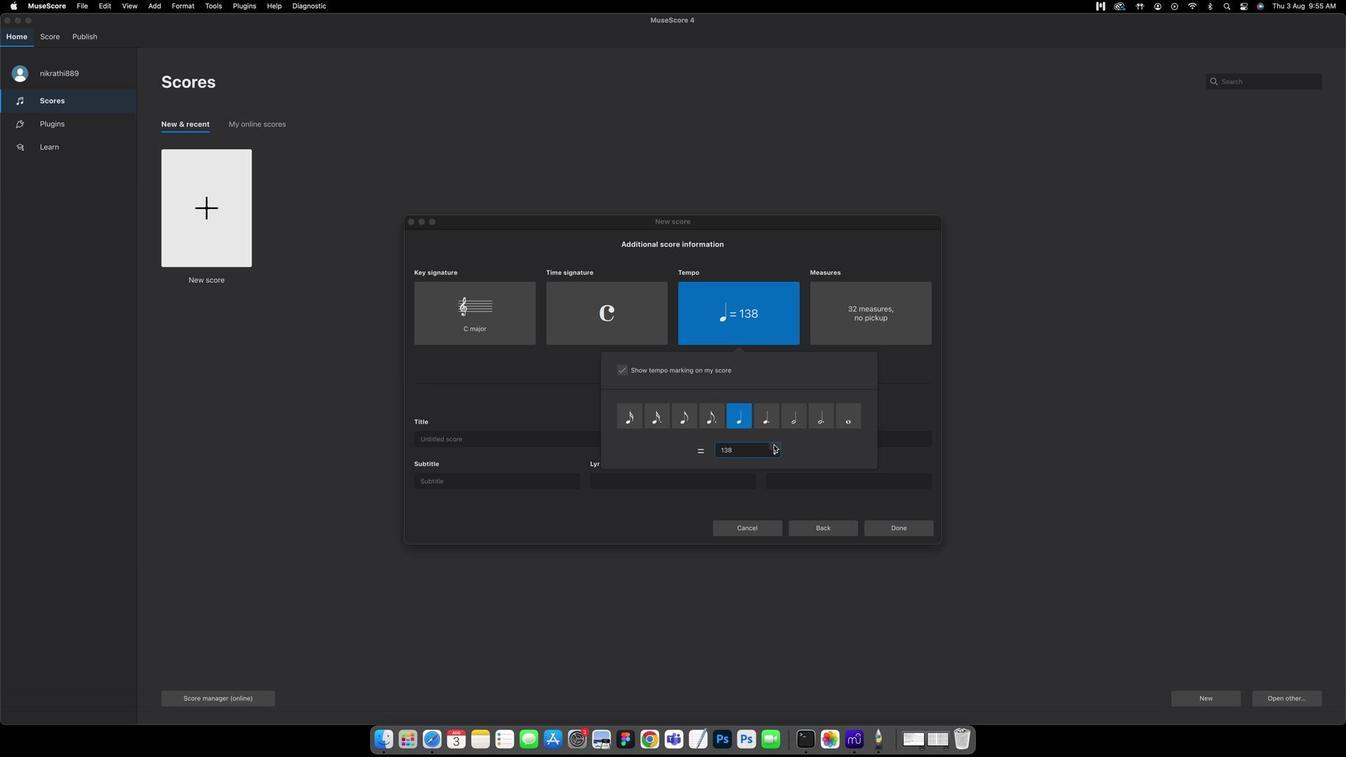 
Action: Mouse pressed left at (454, 300)
Screenshot: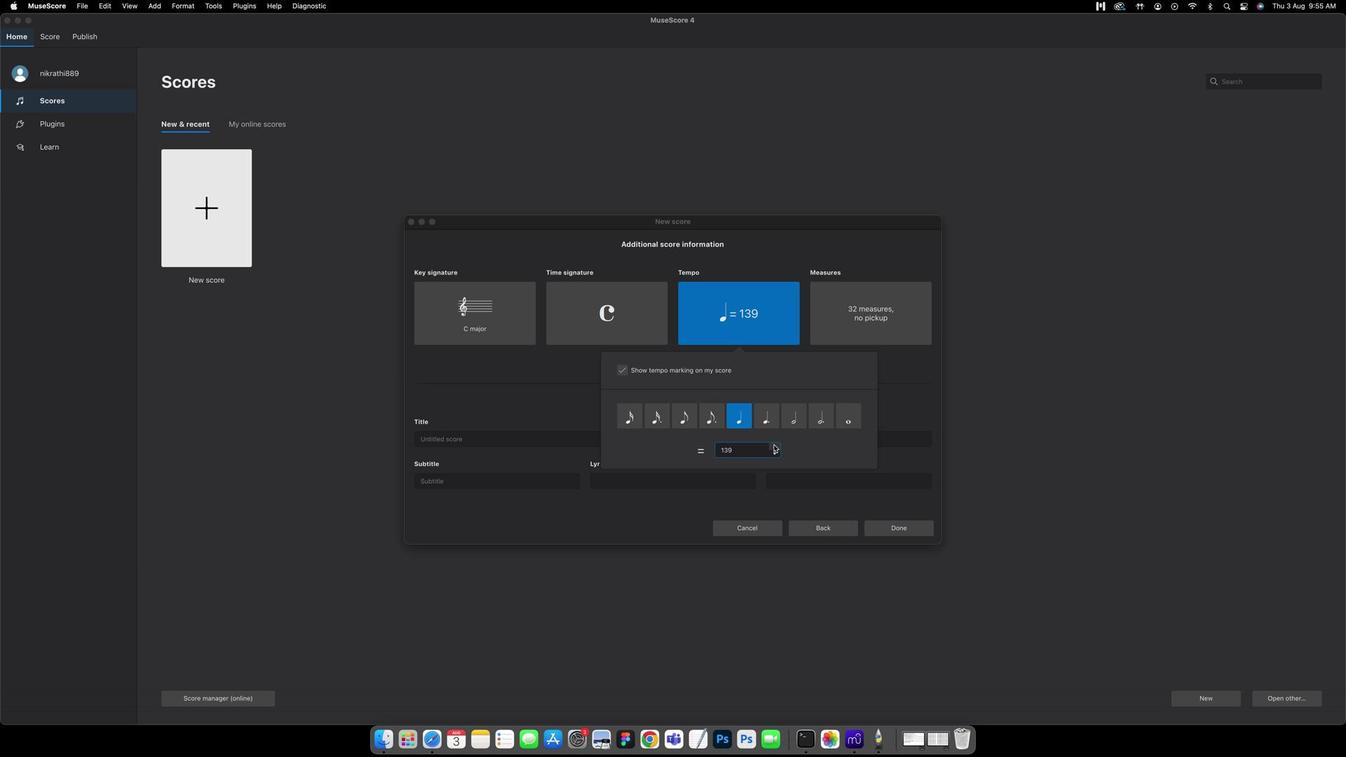 
Action: Mouse pressed left at (454, 300)
Screenshot: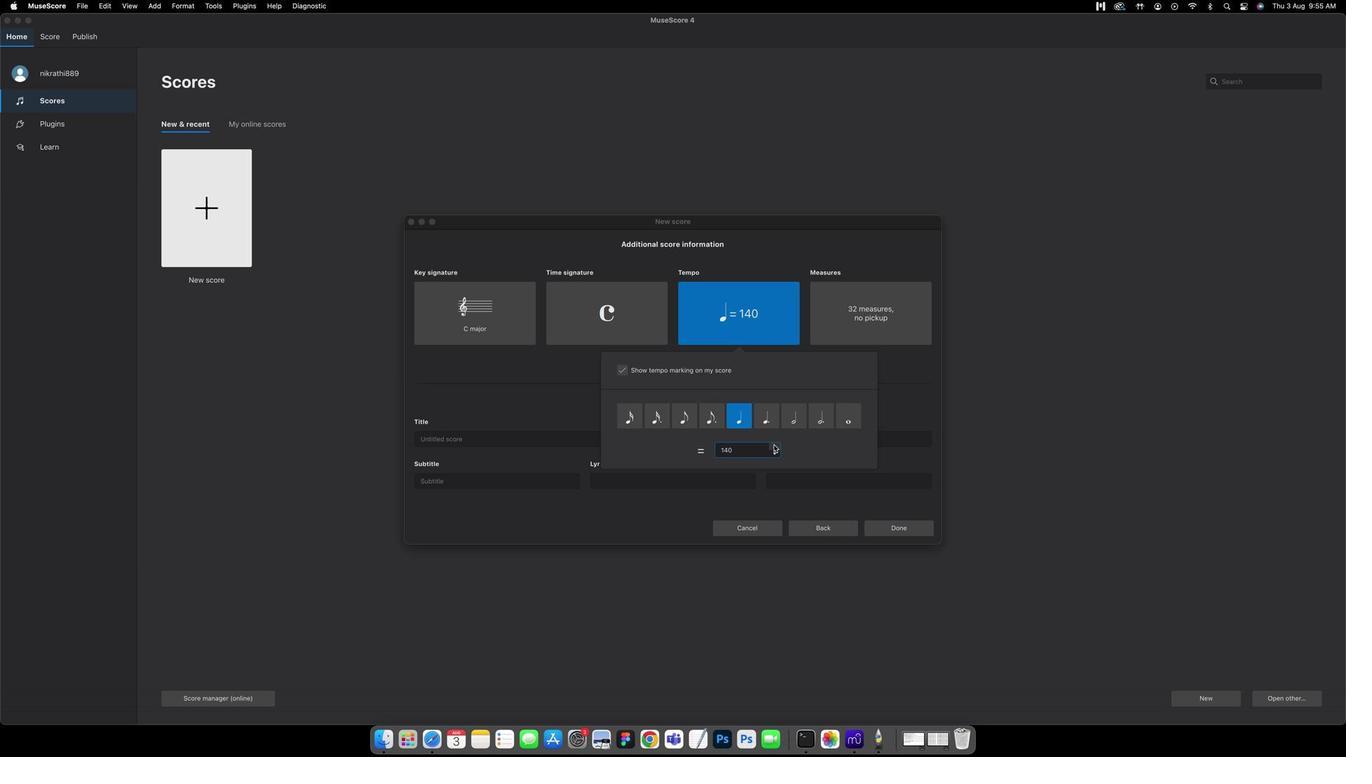 
Action: Mouse moved to (359, 300)
Screenshot: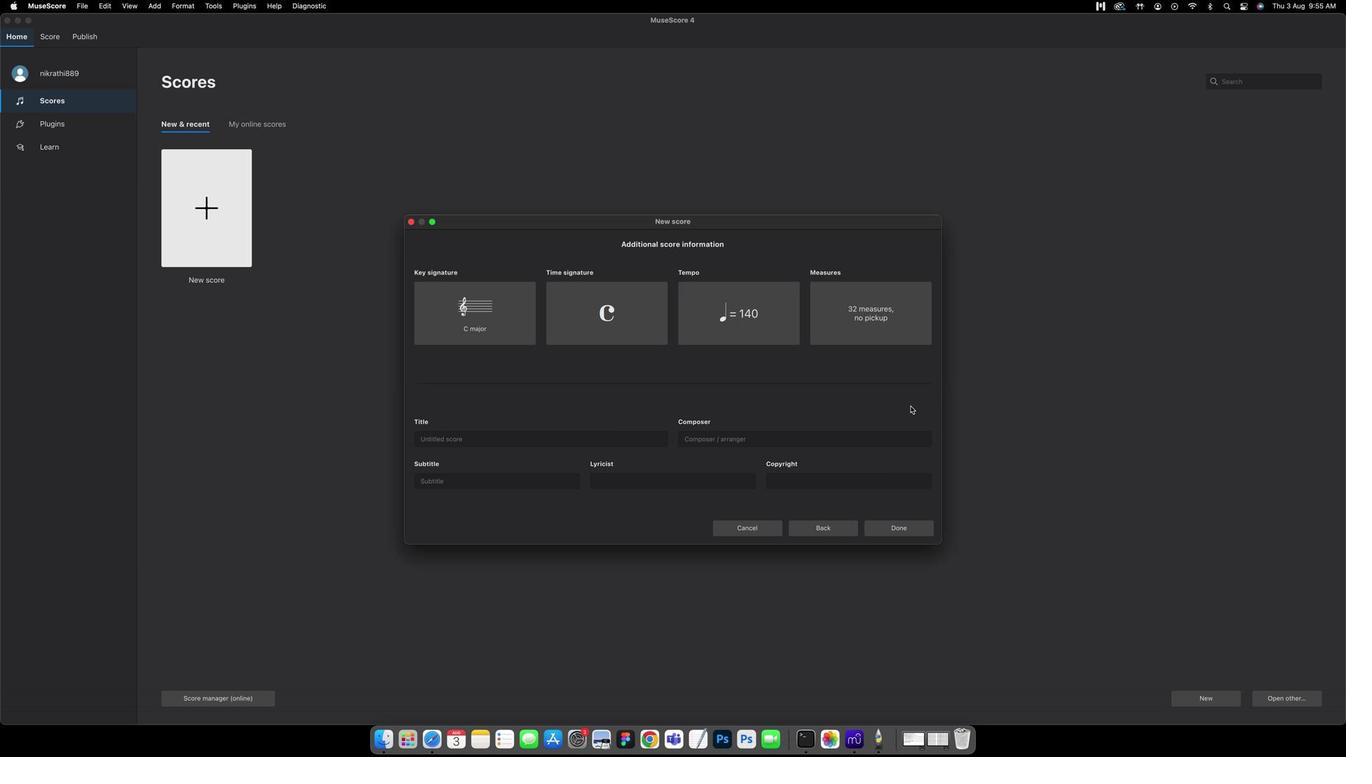 
Action: Mouse pressed left at (359, 300)
Screenshot: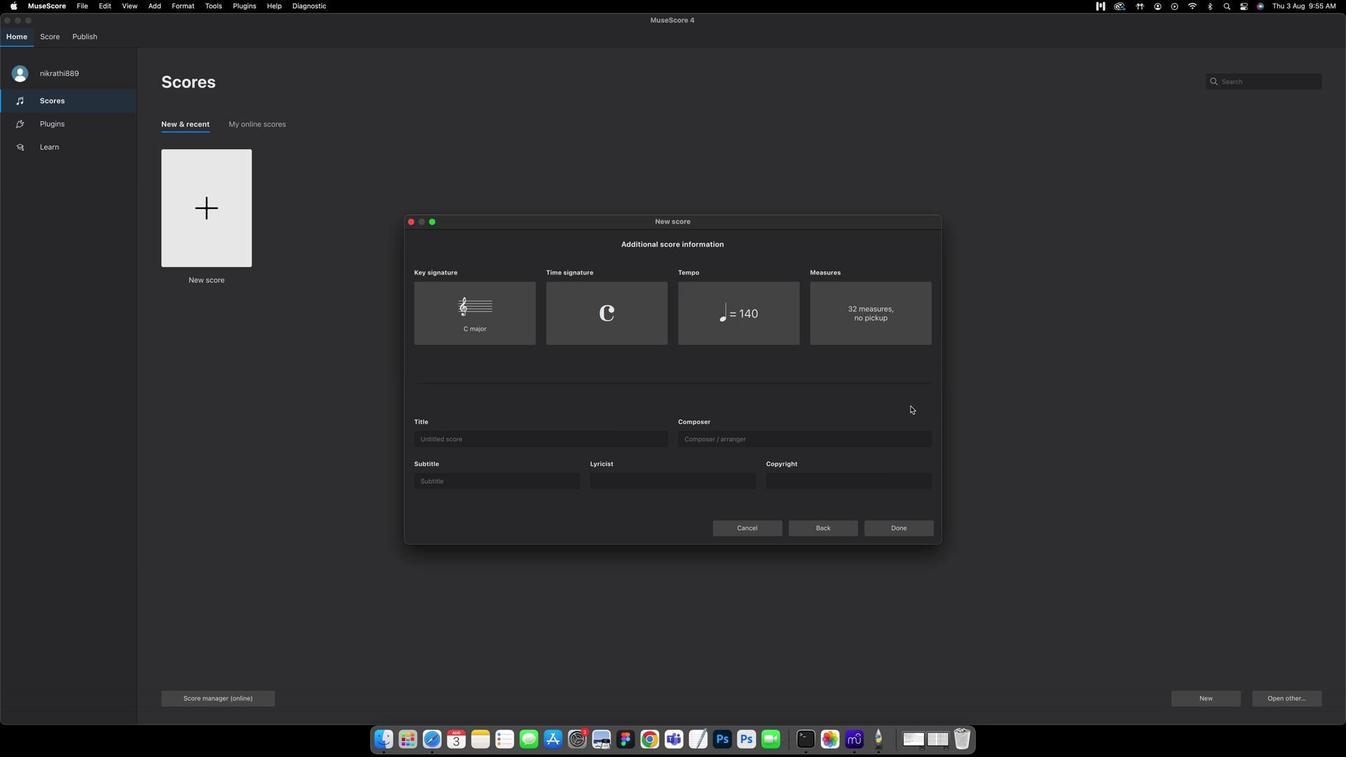 
Action: Mouse moved to (688, 300)
Screenshot: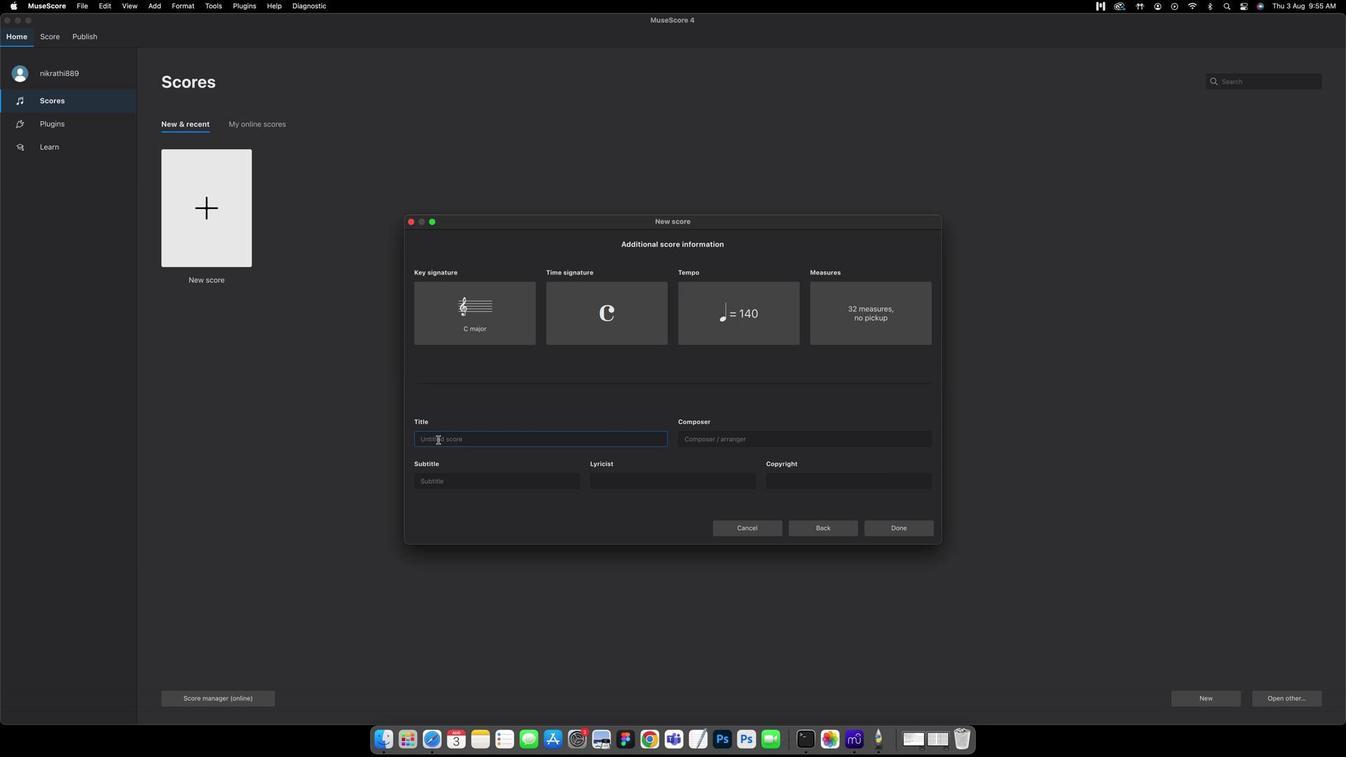 
Action: Mouse pressed left at (688, 300)
Screenshot: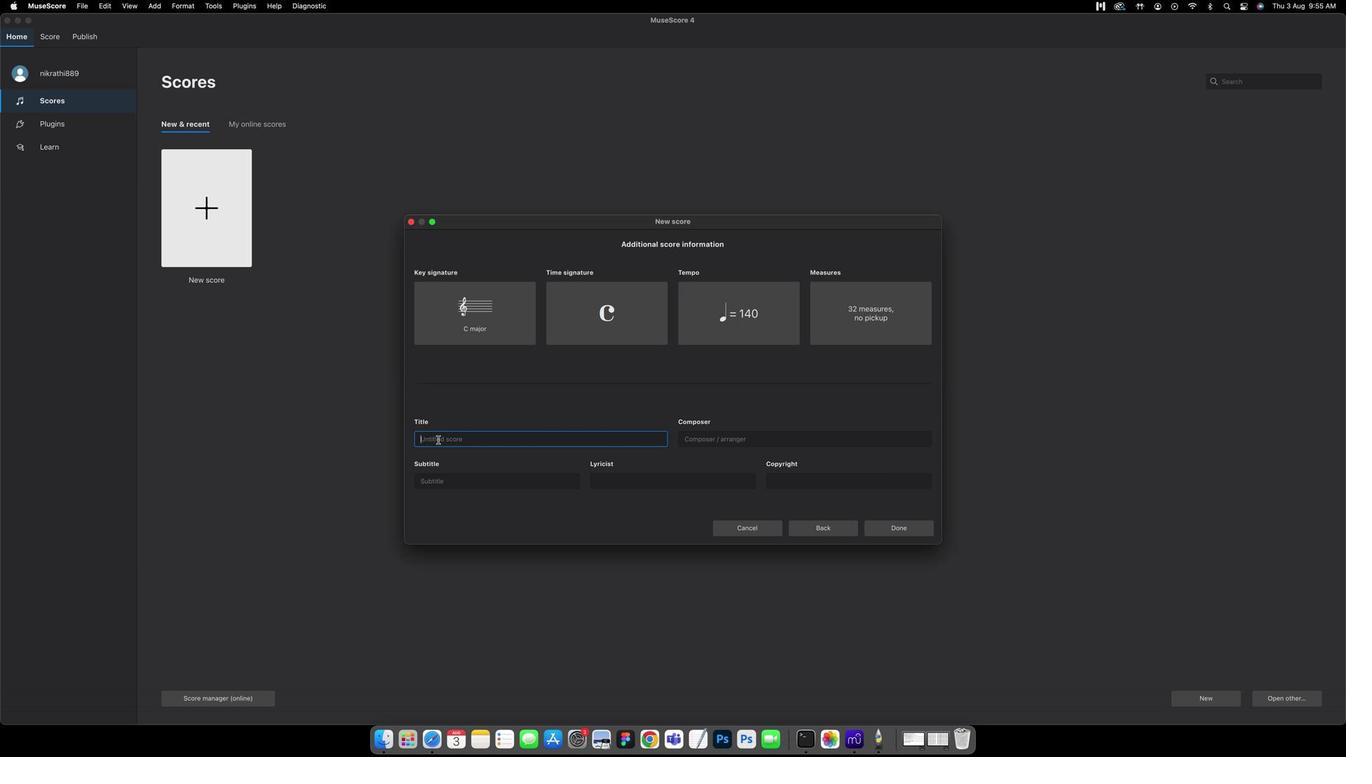 
Action: Key pressed Key.caps_lock'M'Key.caps_lock'i''x'
Screenshot: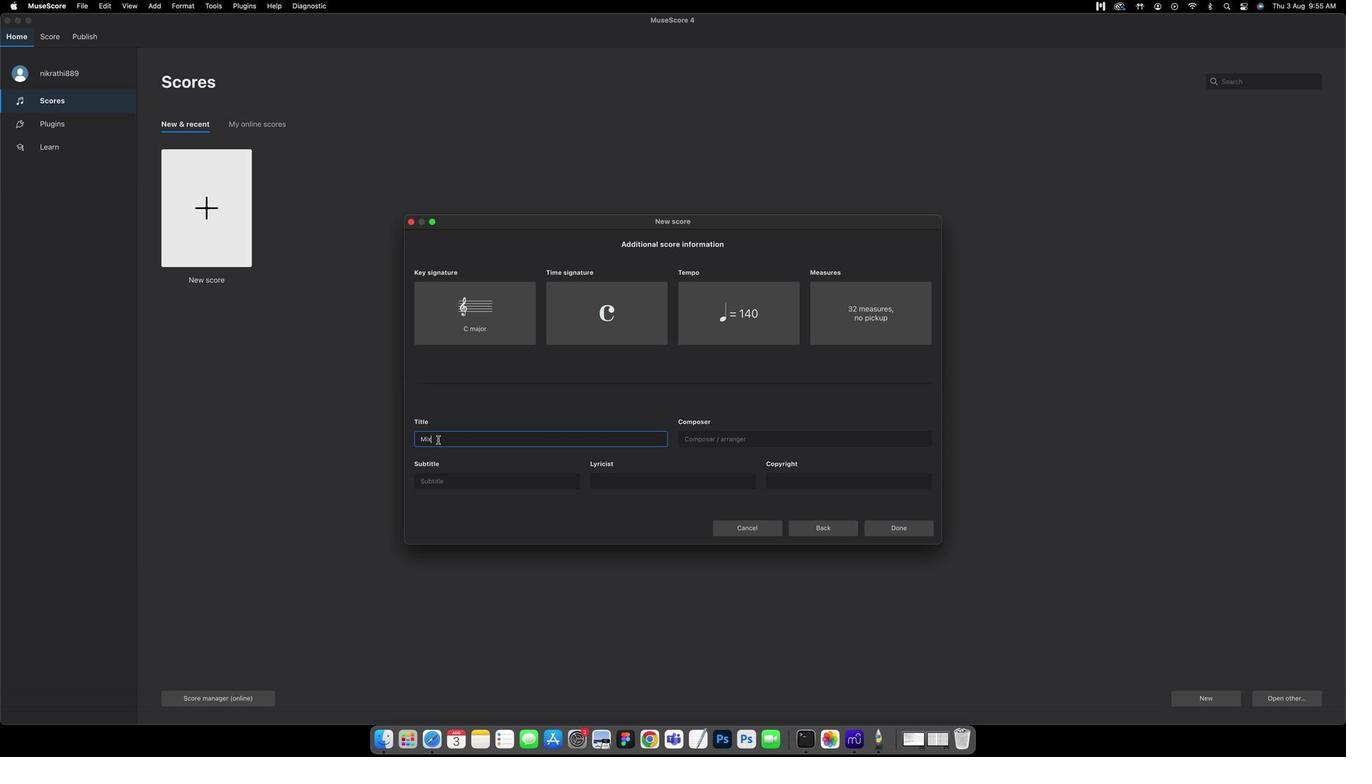 
Action: Mouse moved to (385, 299)
Screenshot: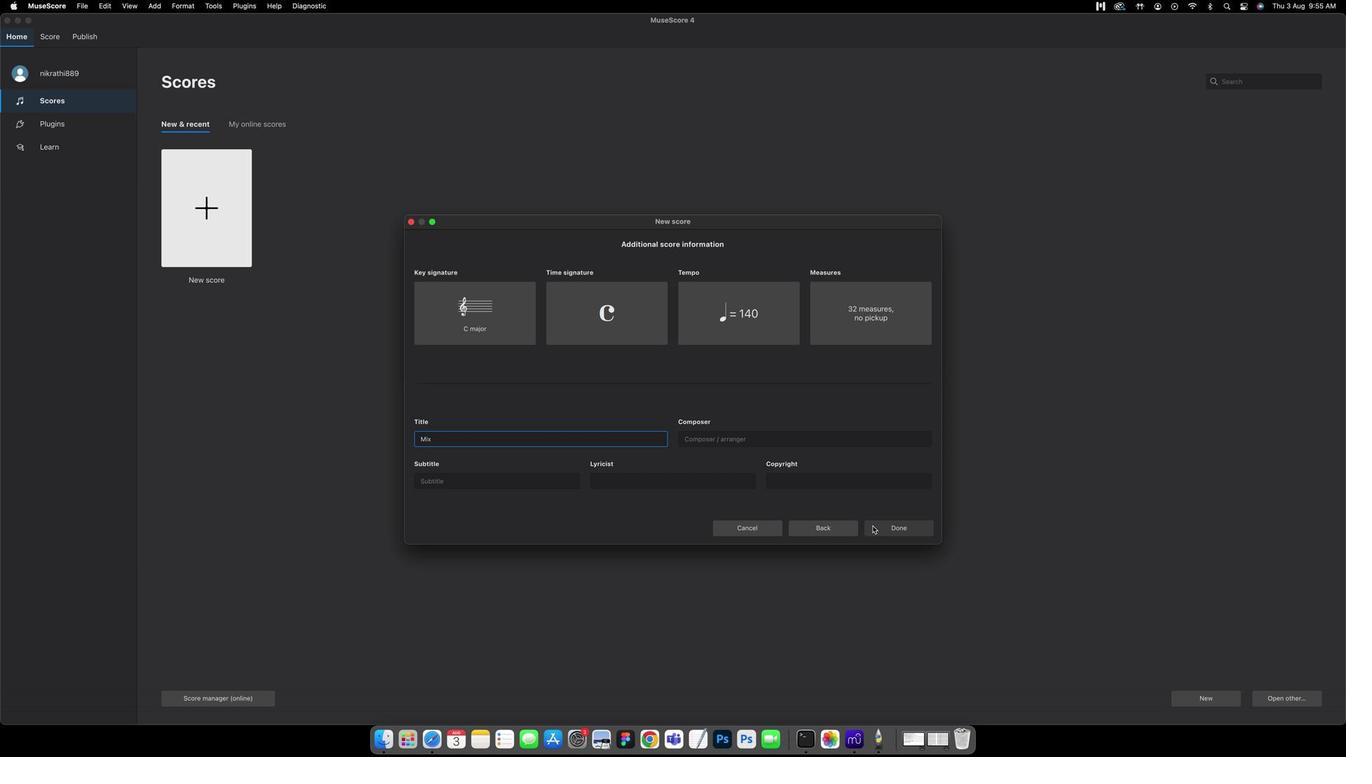
Action: Mouse pressed left at (385, 299)
Screenshot: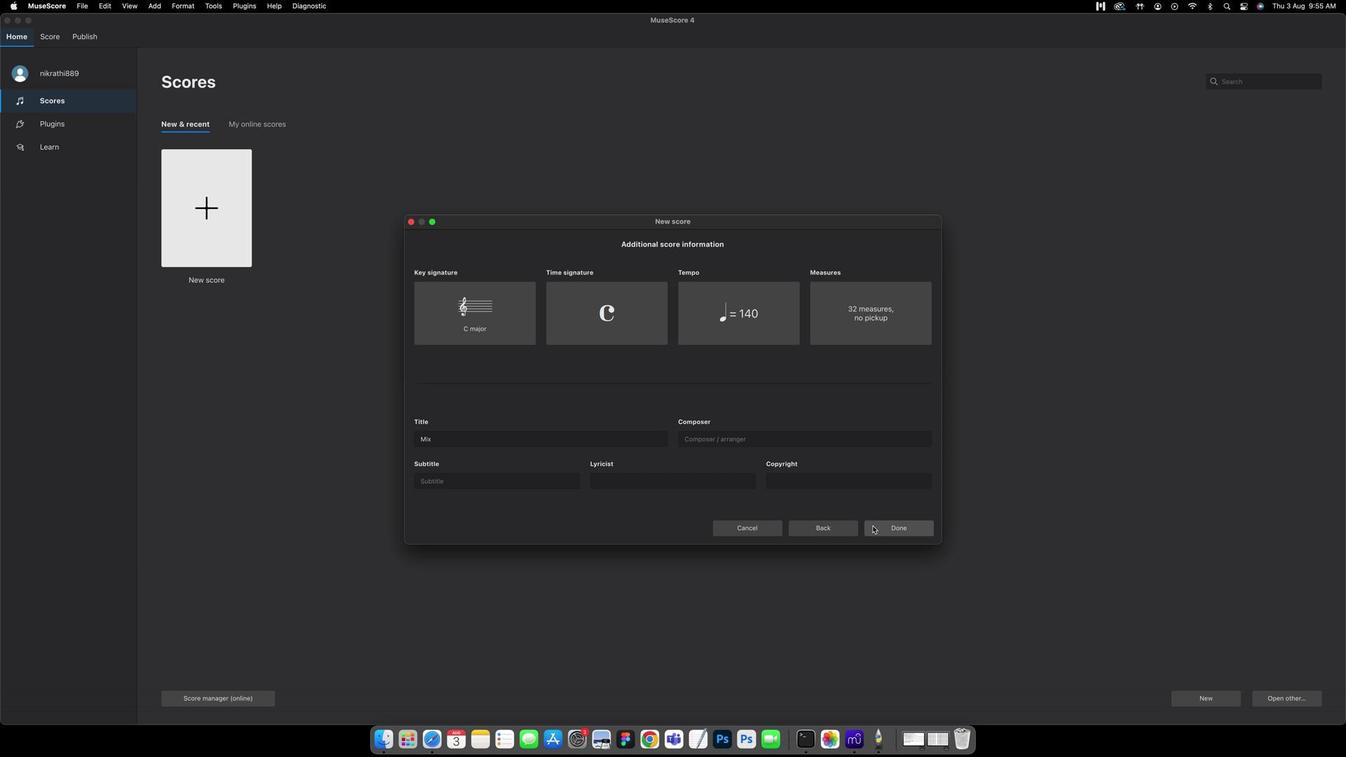 
Action: Mouse moved to (811, 304)
Screenshot: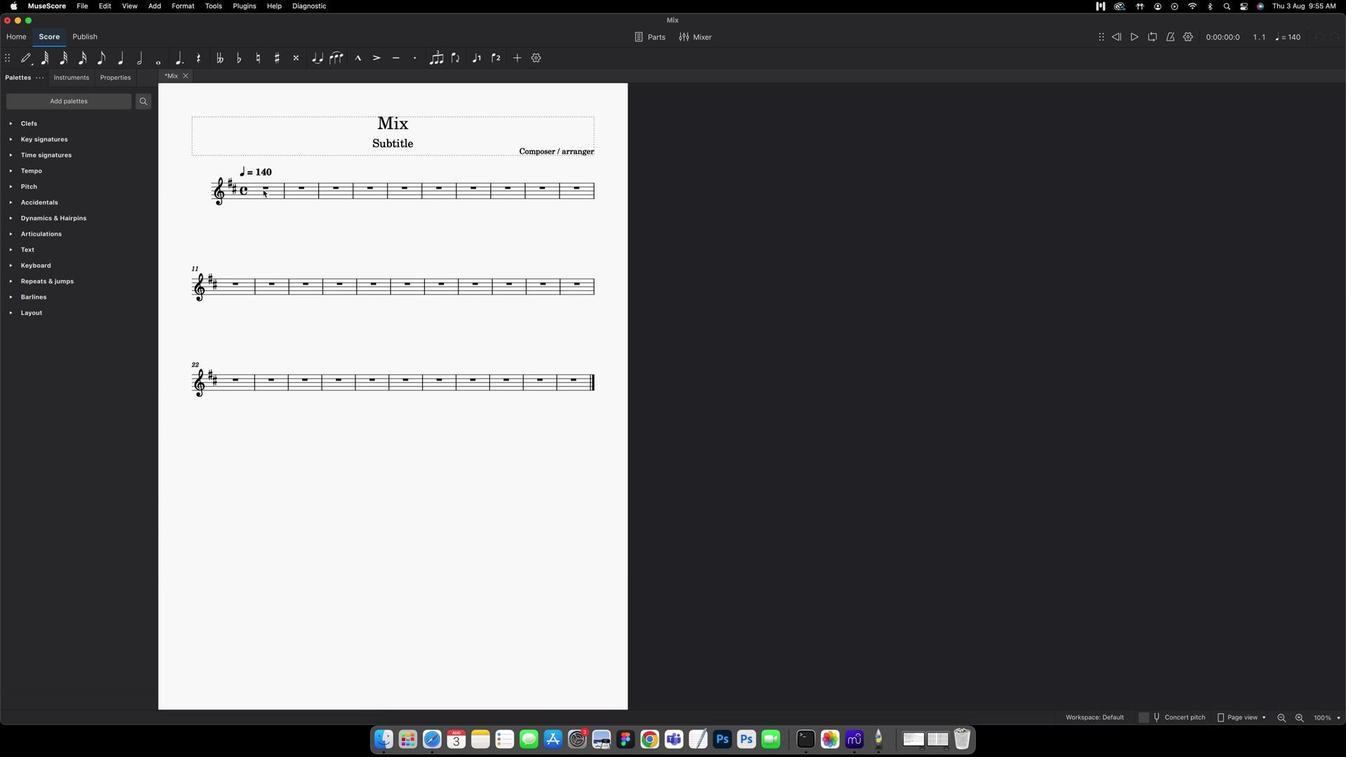 
Action: Mouse pressed left at (811, 304)
Screenshot: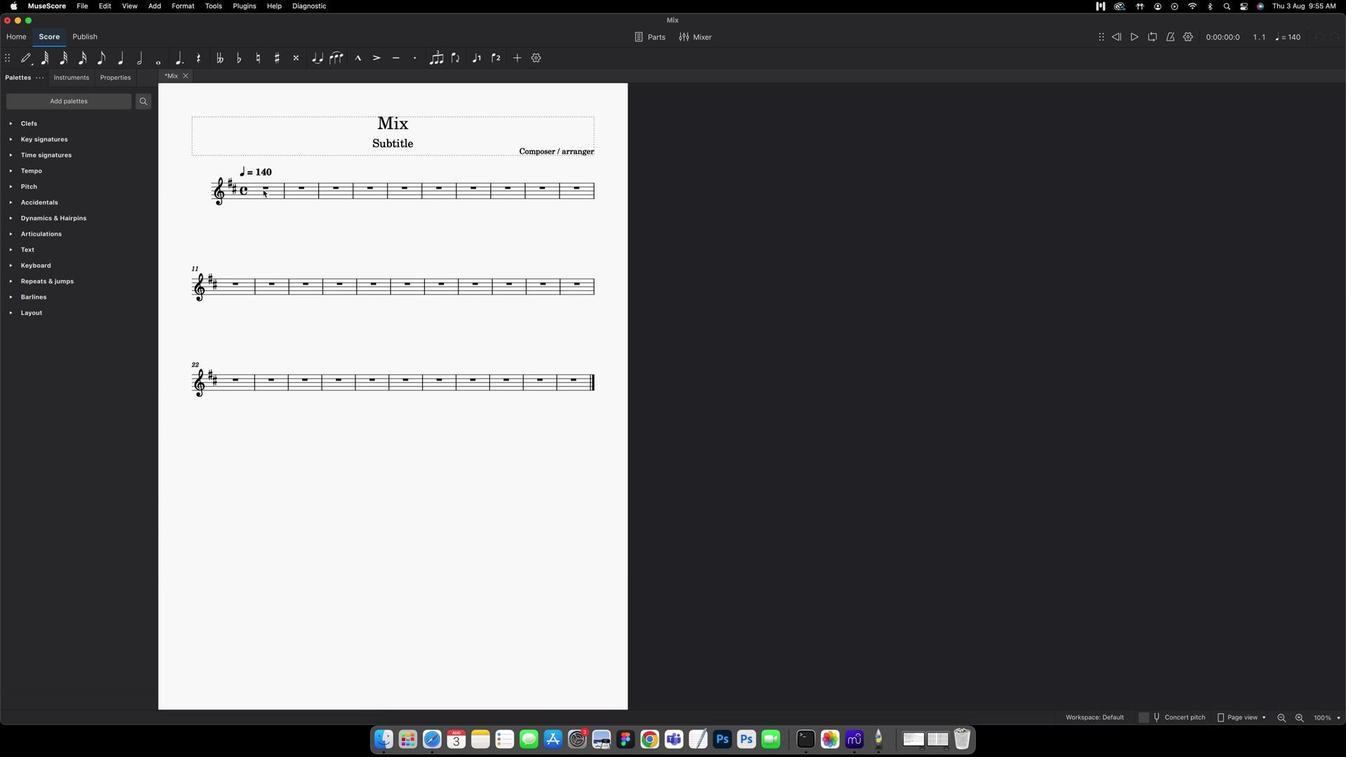 
Action: Key pressed 'a''s''d''f''g''h''j''k''l''m''n''b''v'
Screenshot: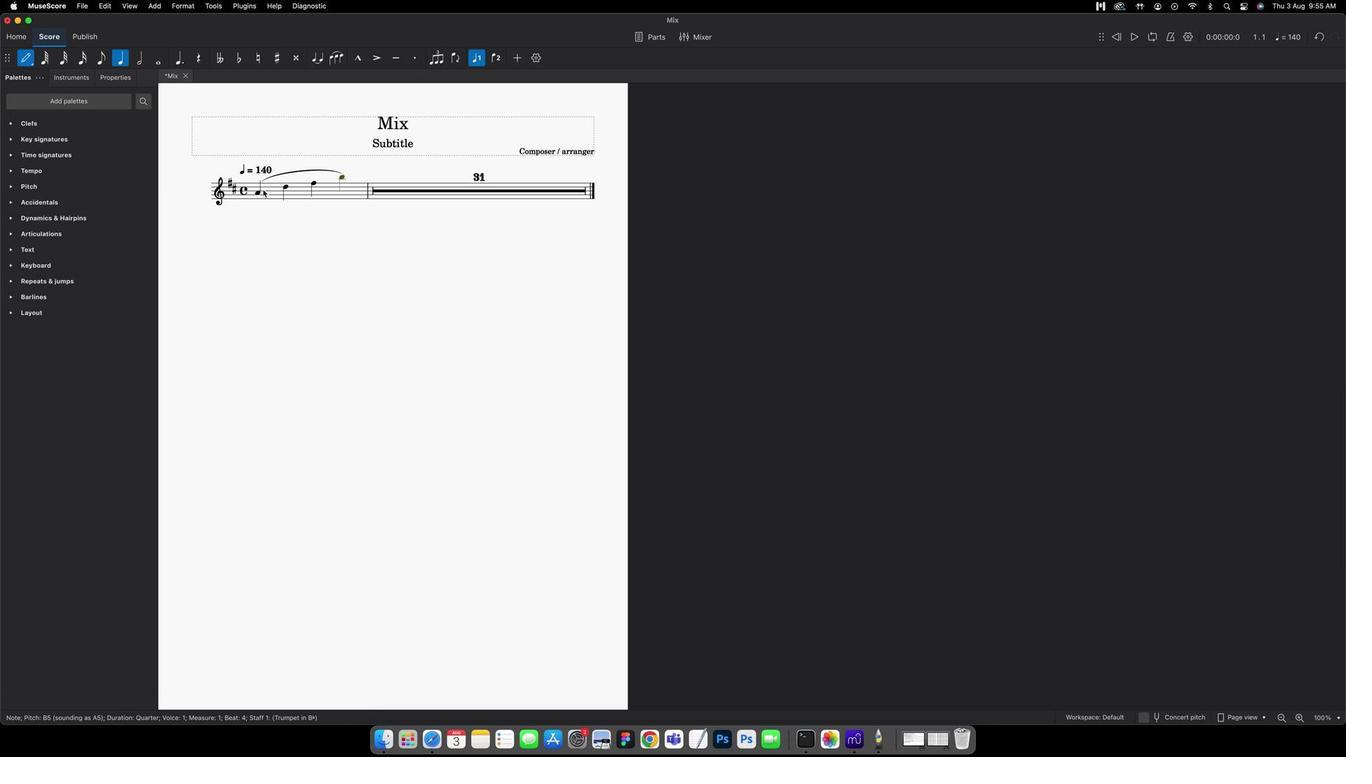 
Action: Mouse moved to (813, 304)
Screenshot: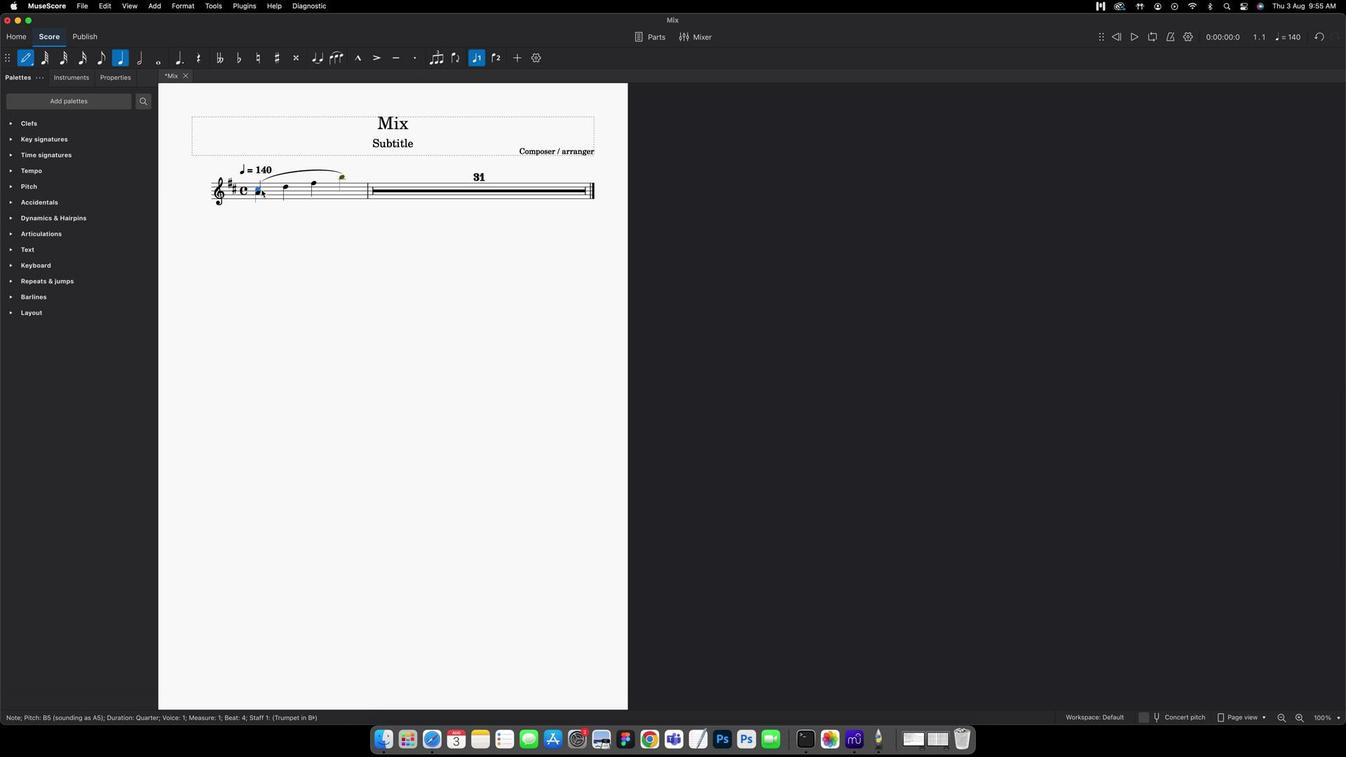 
Action: Key pressed 'v''v''v''b''a''s''d'
Screenshot: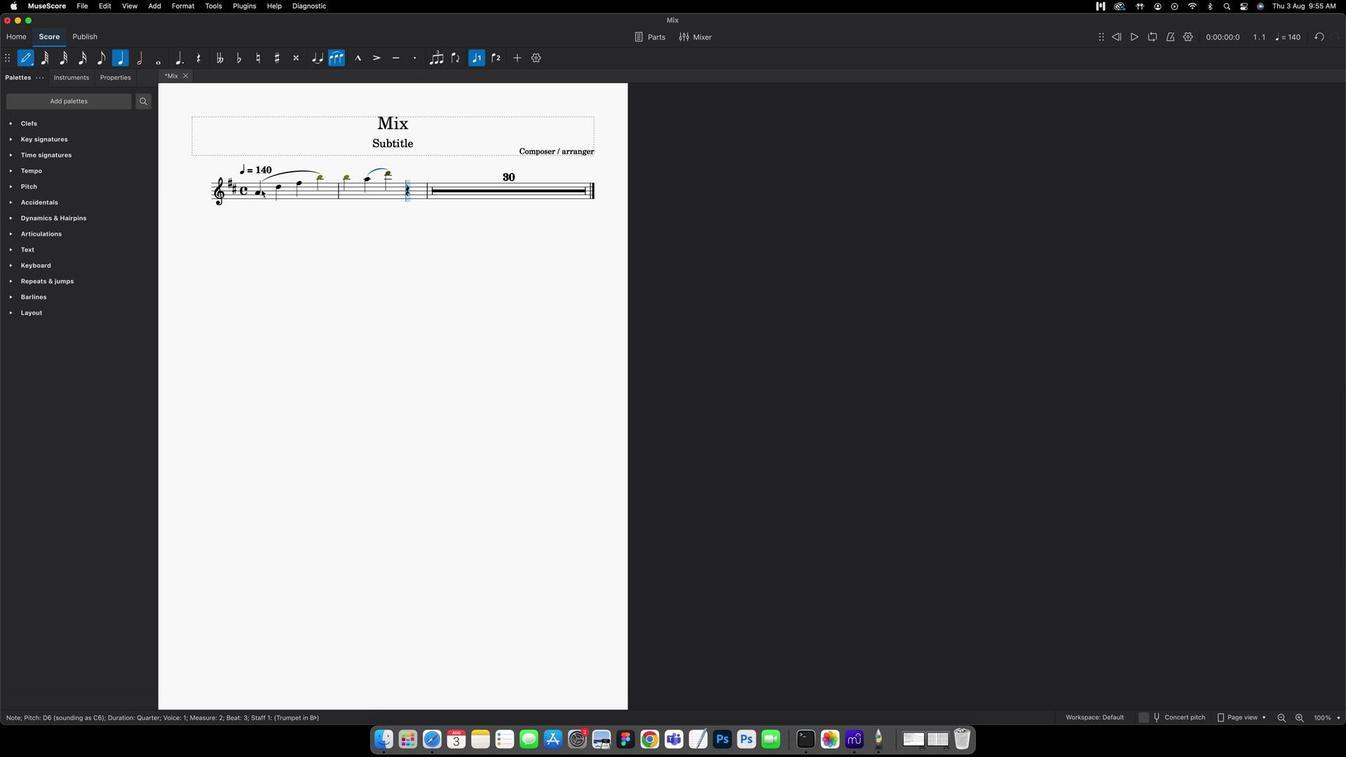 
Action: Mouse moved to (901, 306)
Screenshot: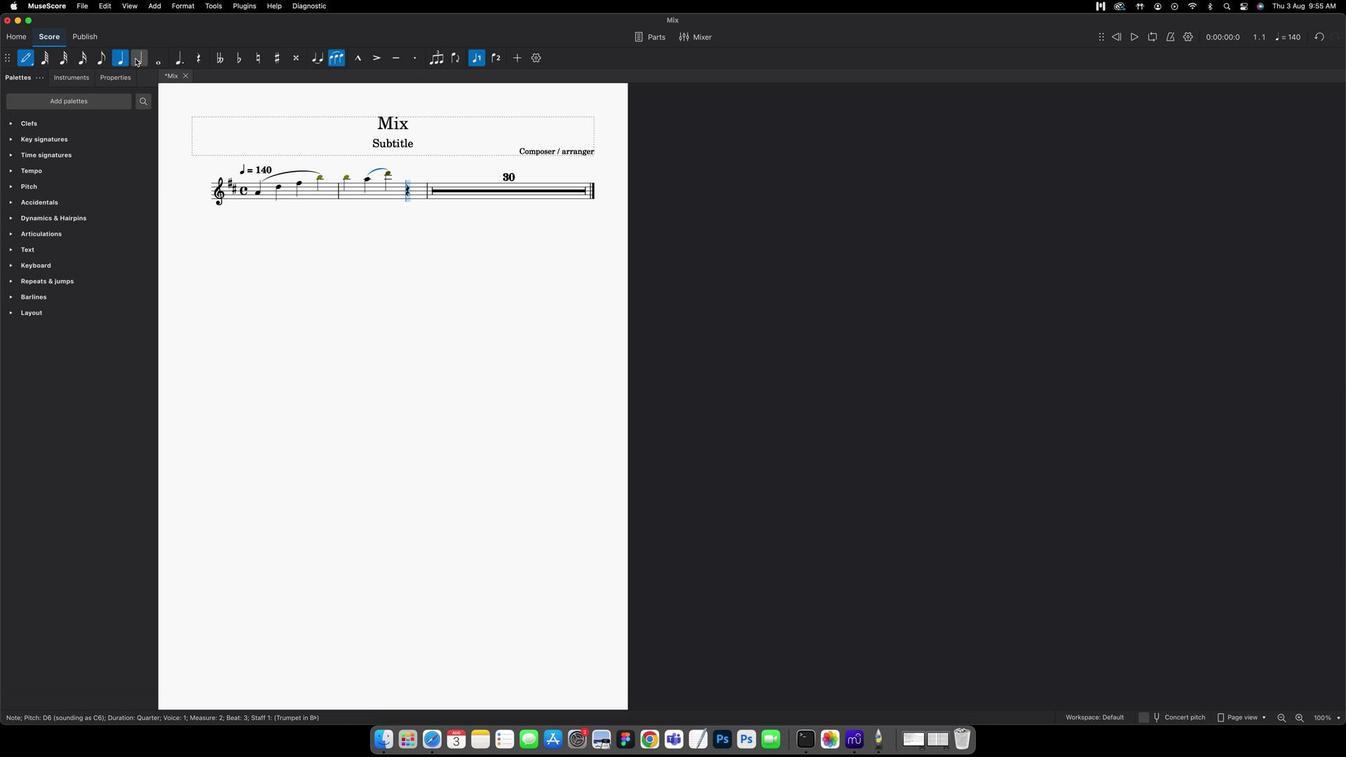 
Action: Mouse pressed left at (901, 306)
Screenshot: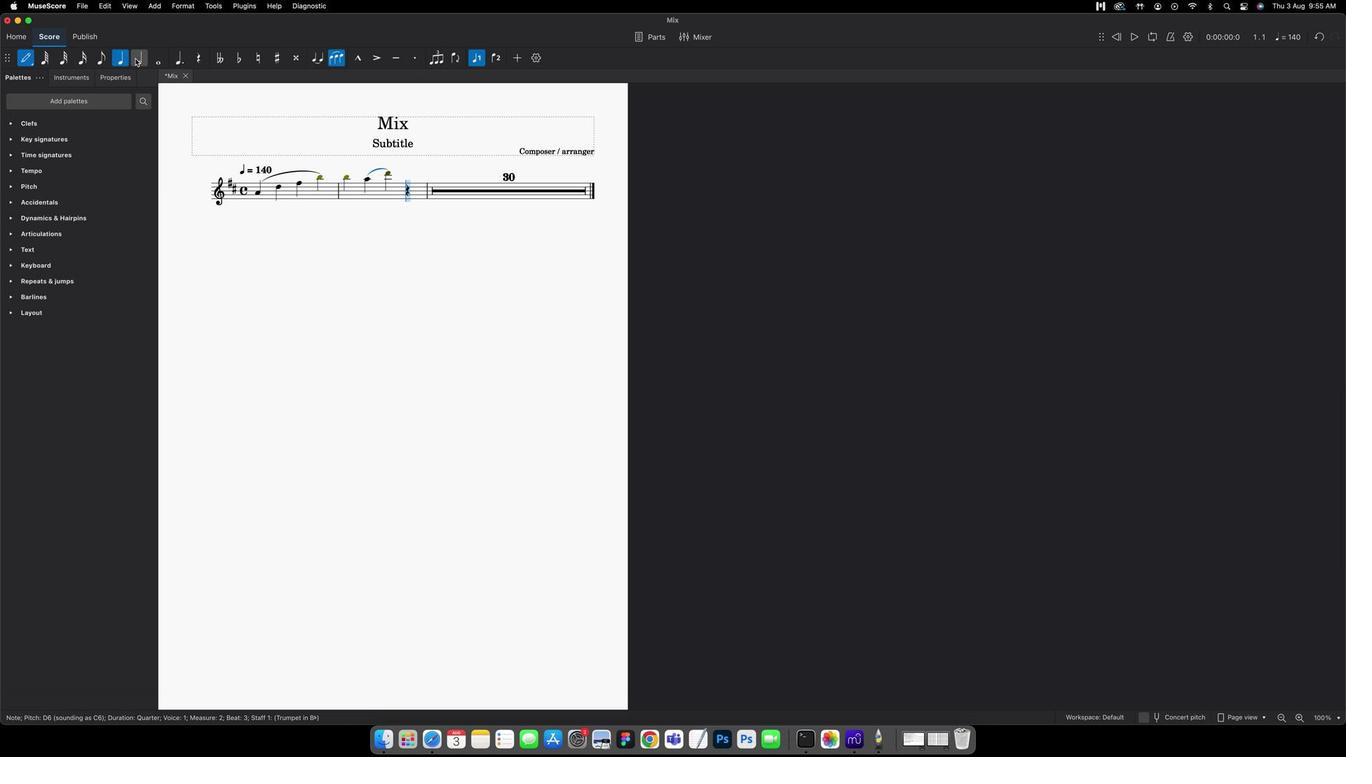 
Action: Mouse moved to (847, 306)
Screenshot: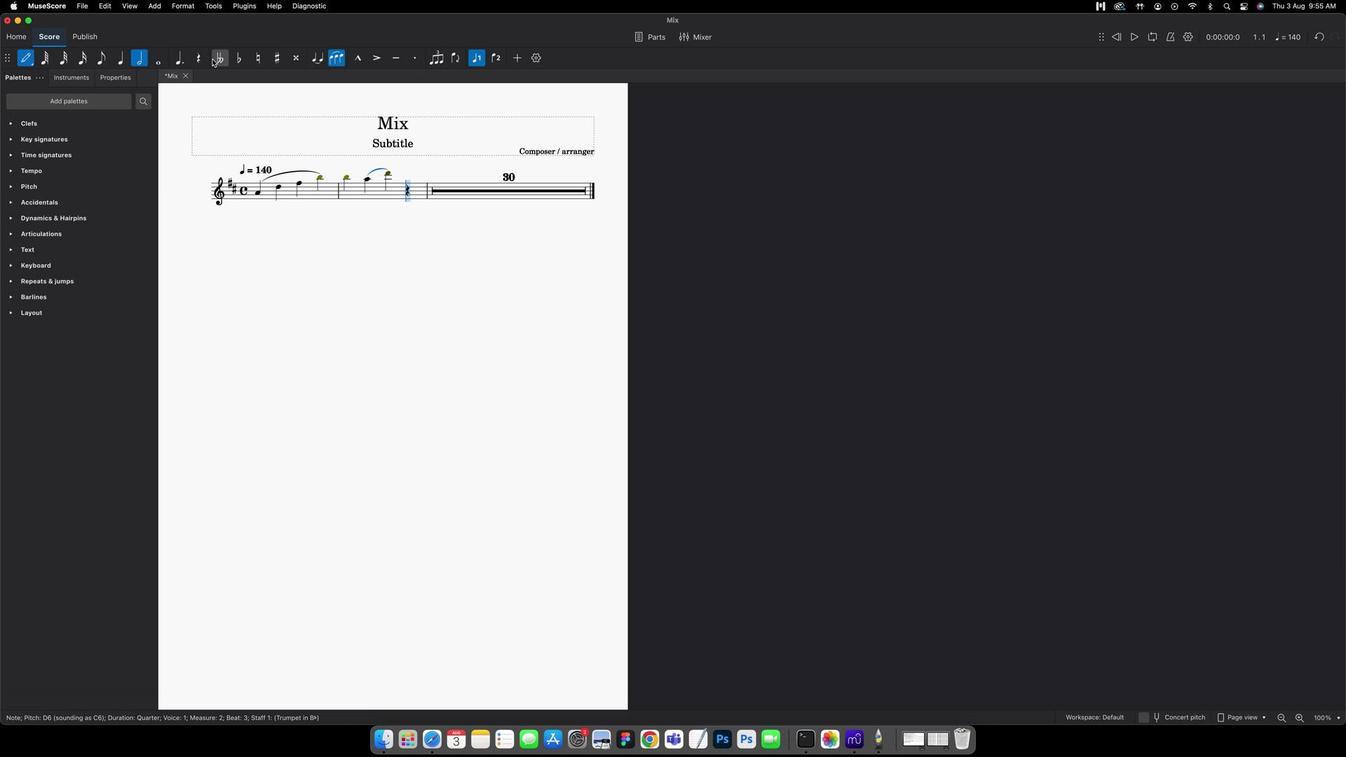 
Action: Mouse pressed left at (847, 306)
Screenshot: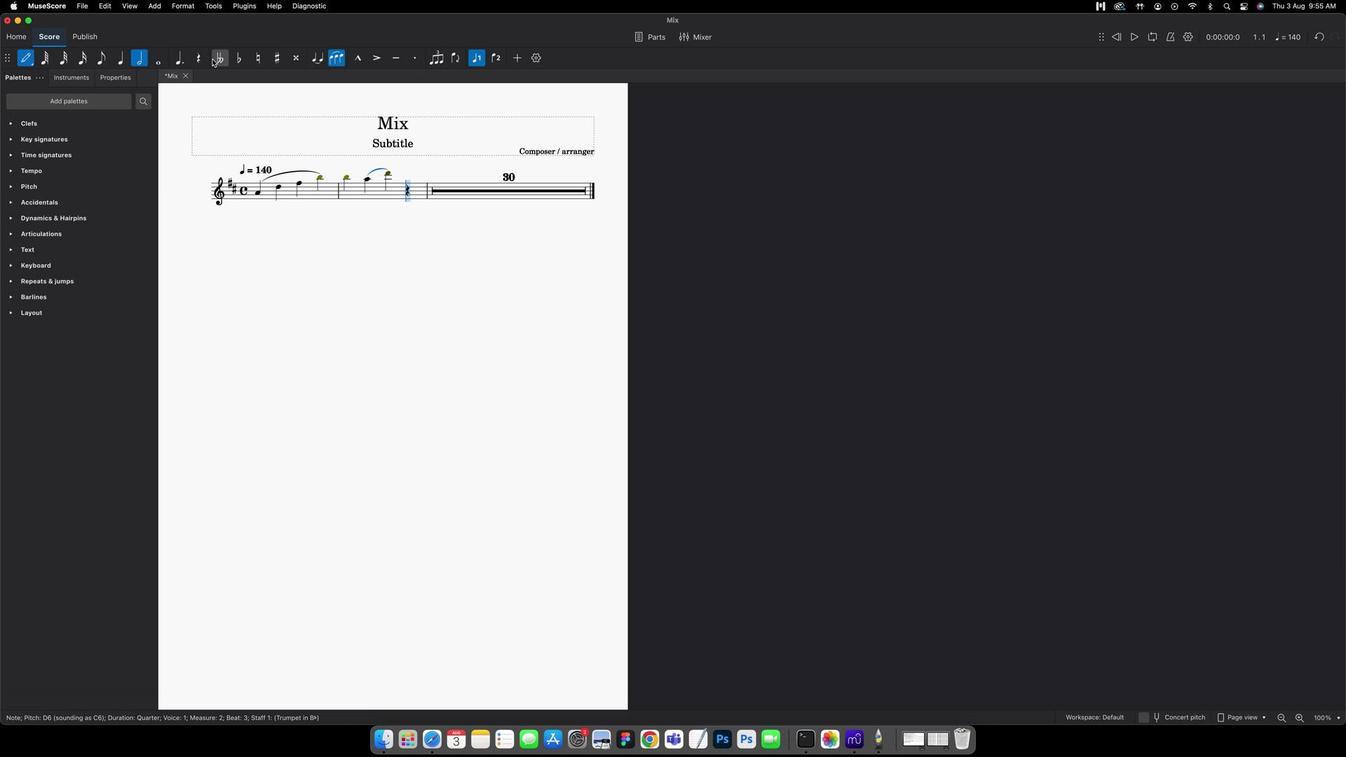 
Action: Mouse moved to (831, 306)
Screenshot: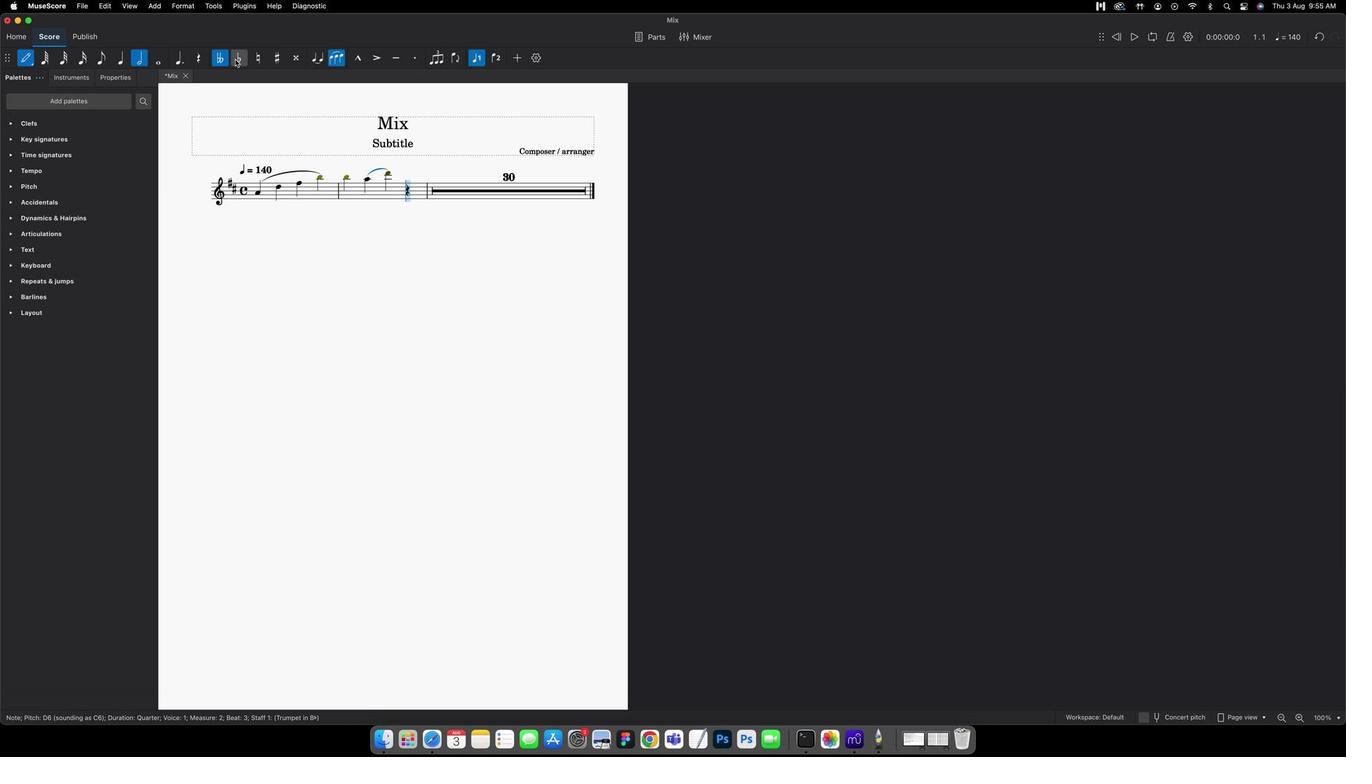 
Action: Mouse pressed left at (831, 306)
Screenshot: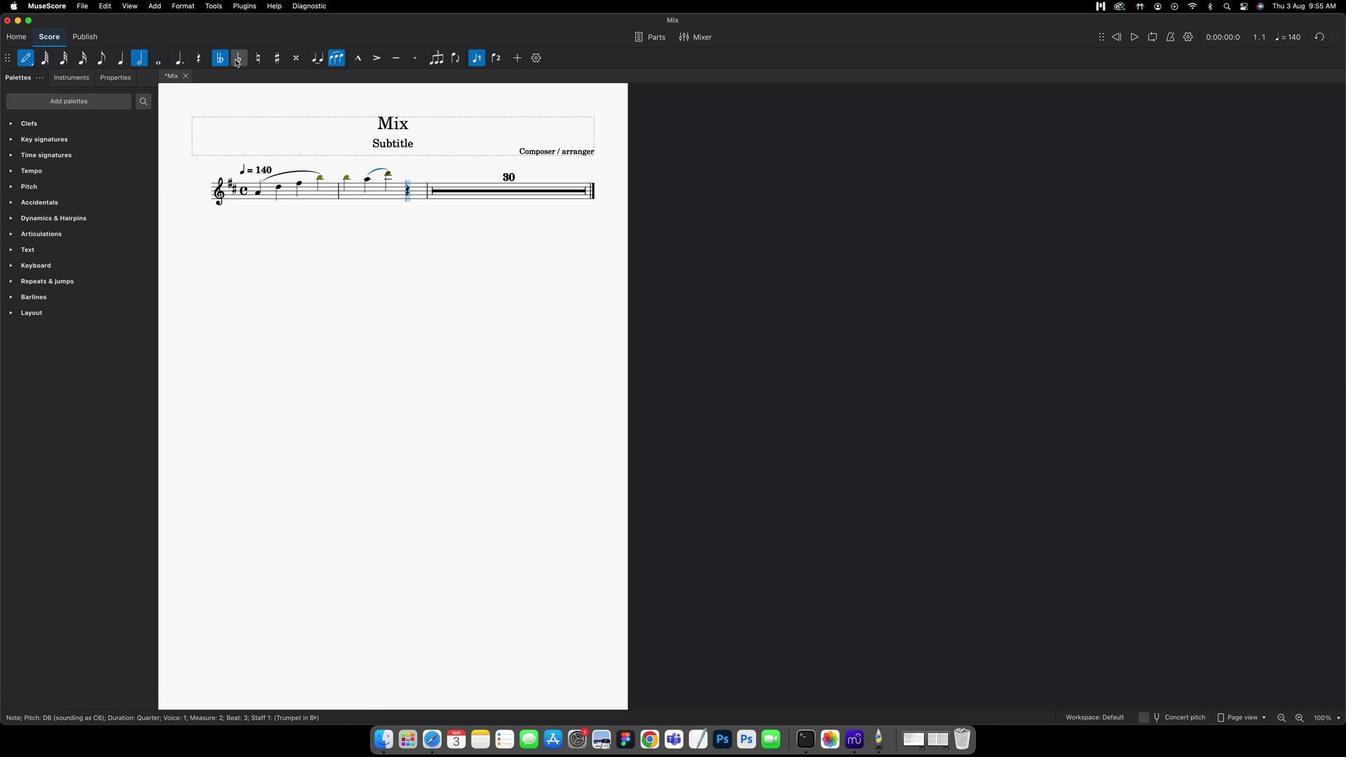 
Action: Key pressed 'a''a''a''a''a''a''a''a''a''s''s''d''f''g''q''w''e''r''t''y''u''a''s''m''n''b''v''v''v''v''b''v''c''x''z''x''z''a''q''q''w''w'
Screenshot: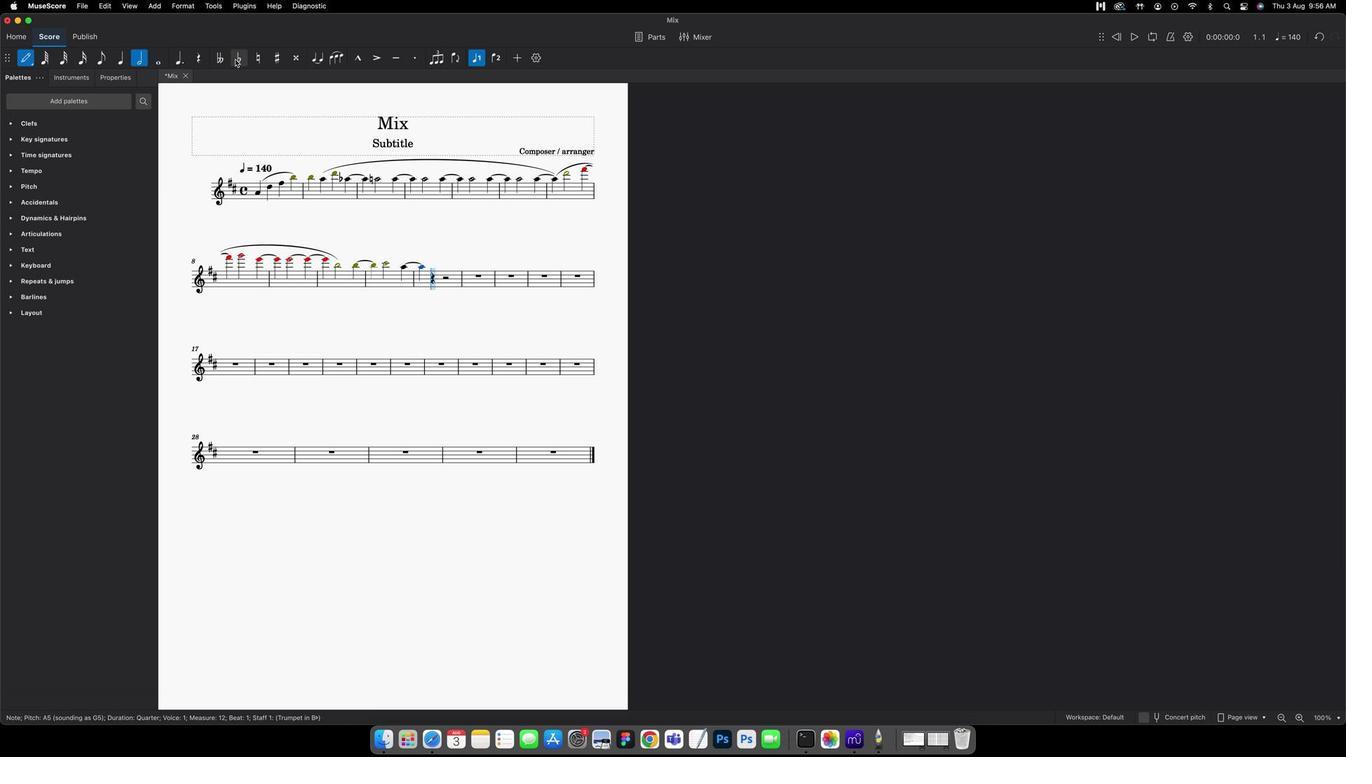 
Action: Mouse moved to (987, 303)
Screenshot: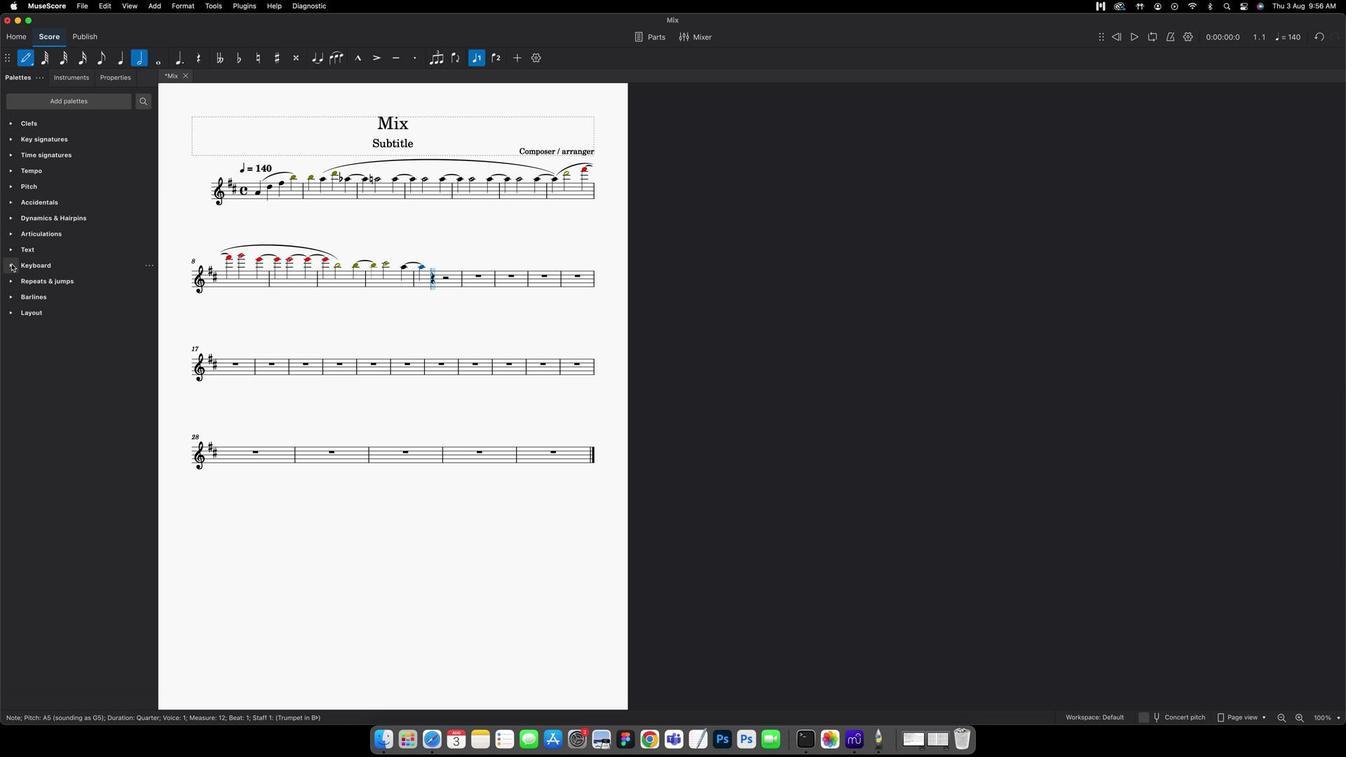 
Action: Mouse pressed left at (987, 303)
Screenshot: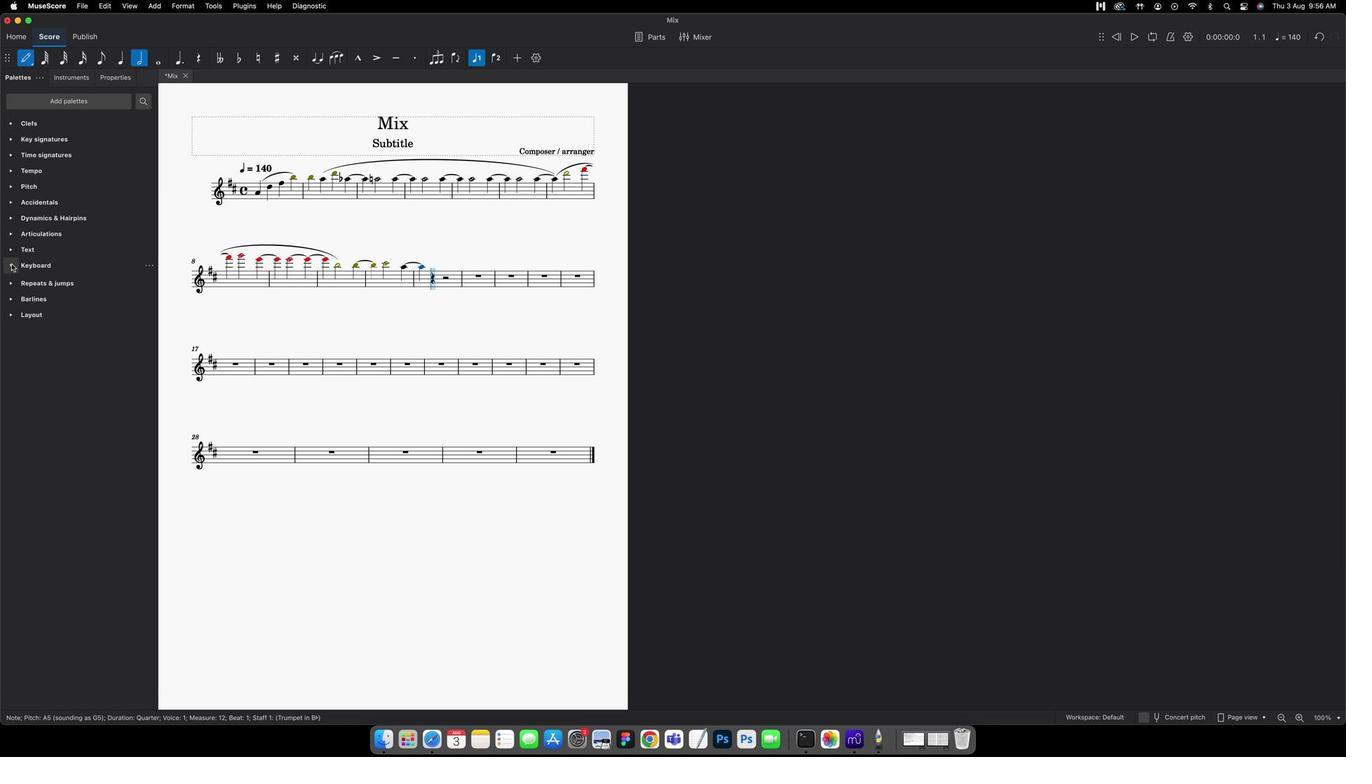 
Action: Mouse moved to (972, 303)
Screenshot: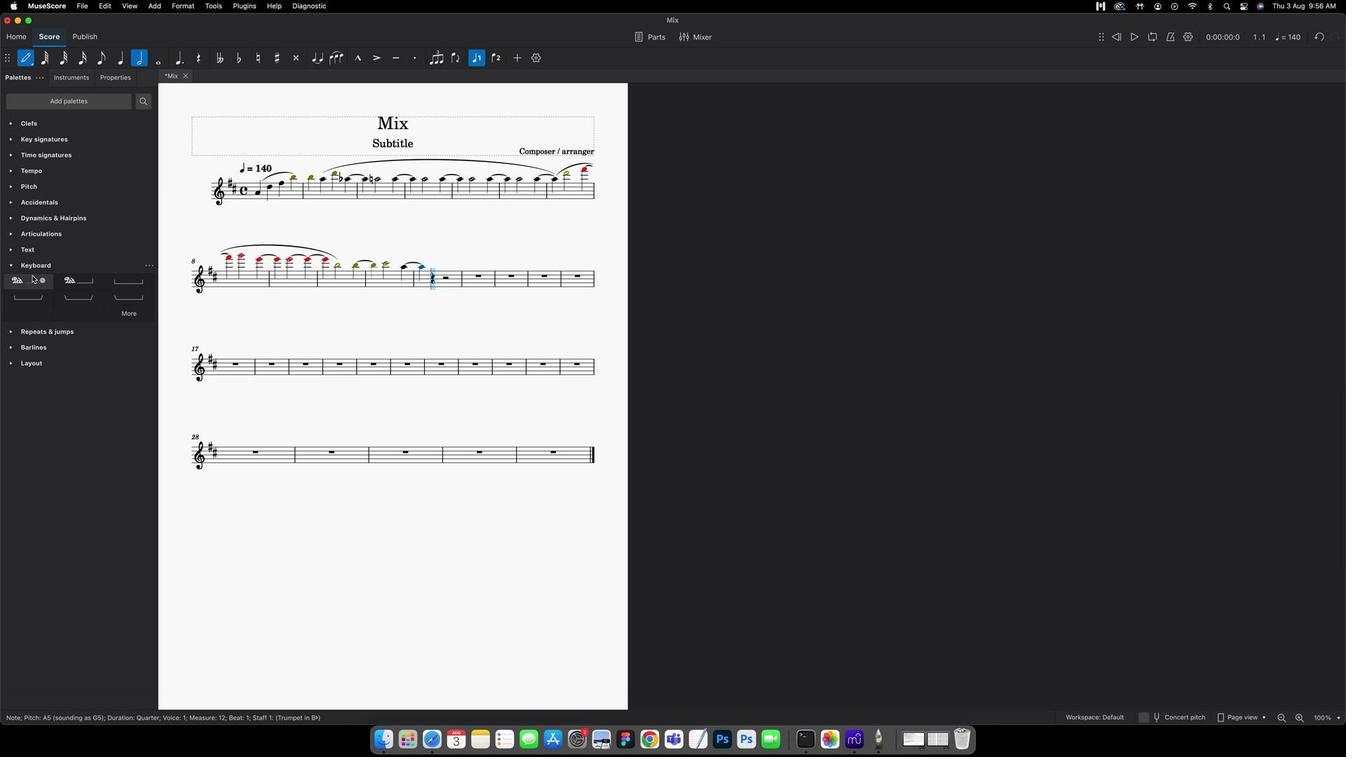 
Action: Mouse pressed left at (972, 303)
Screenshot: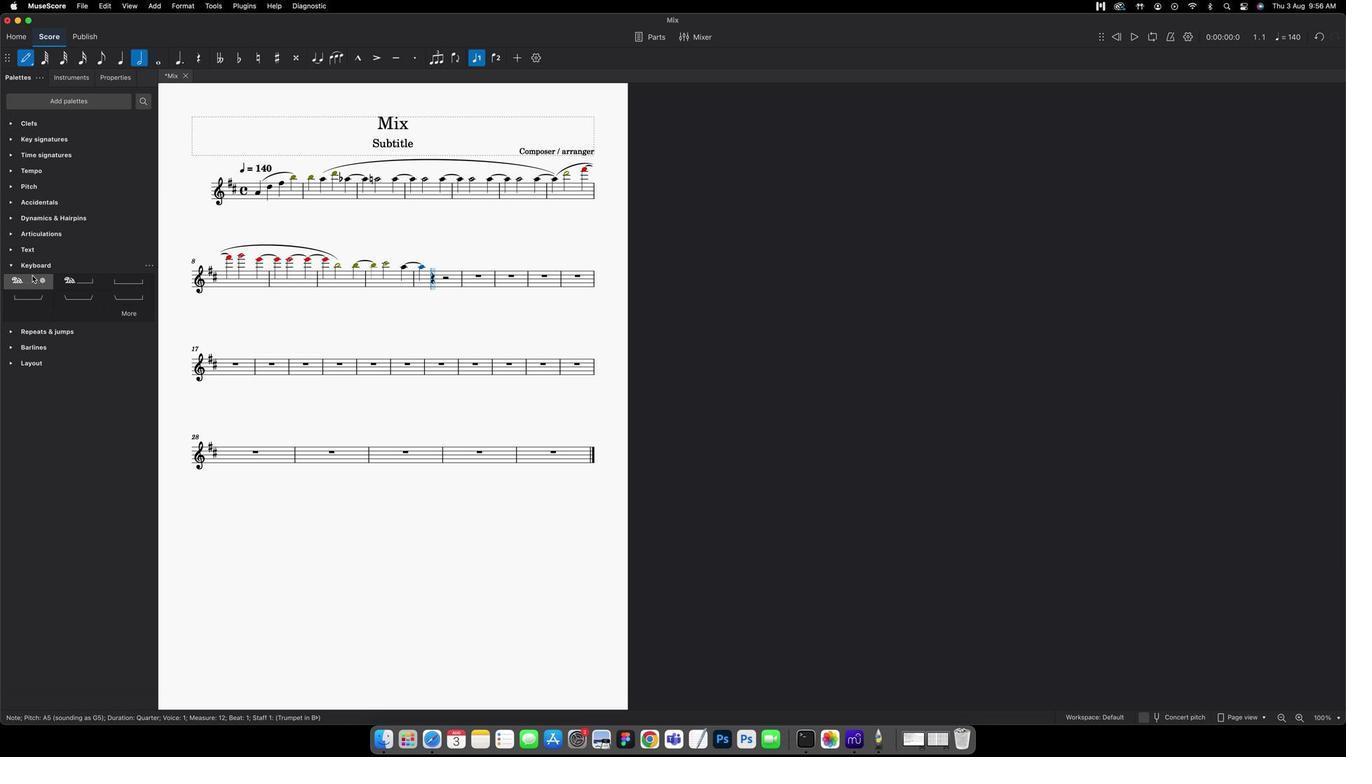 
Action: Mouse moved to (951, 303)
Screenshot: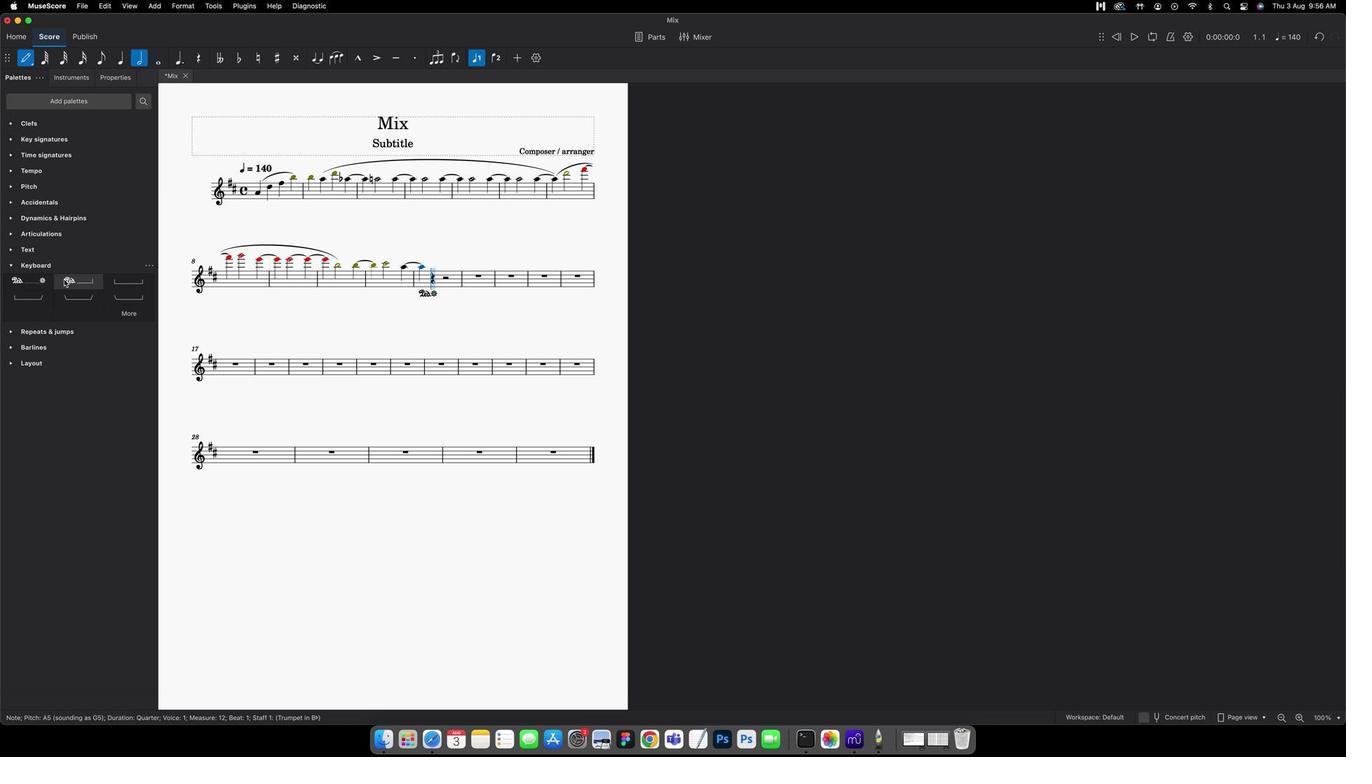 
Action: Mouse pressed left at (951, 303)
Screenshot: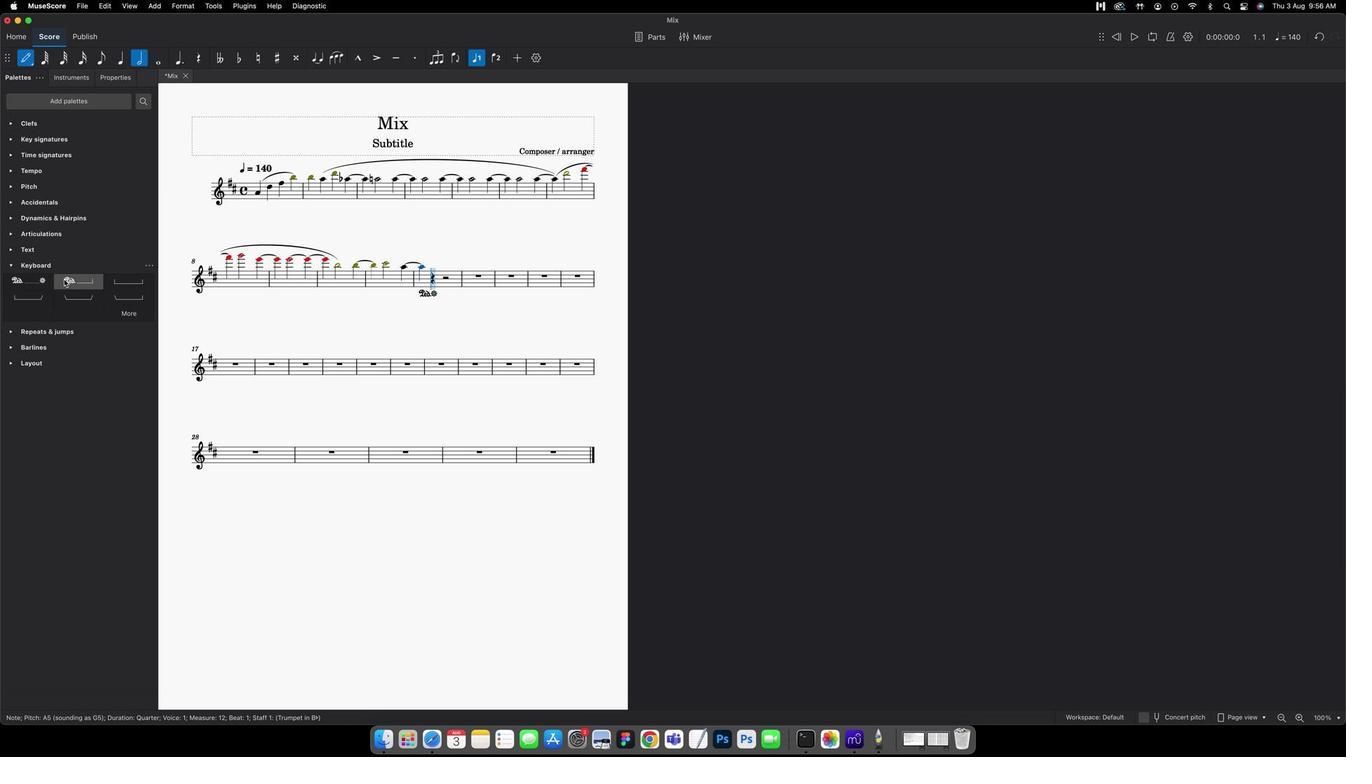 
Action: Mouse moved to (766, 302)
Screenshot: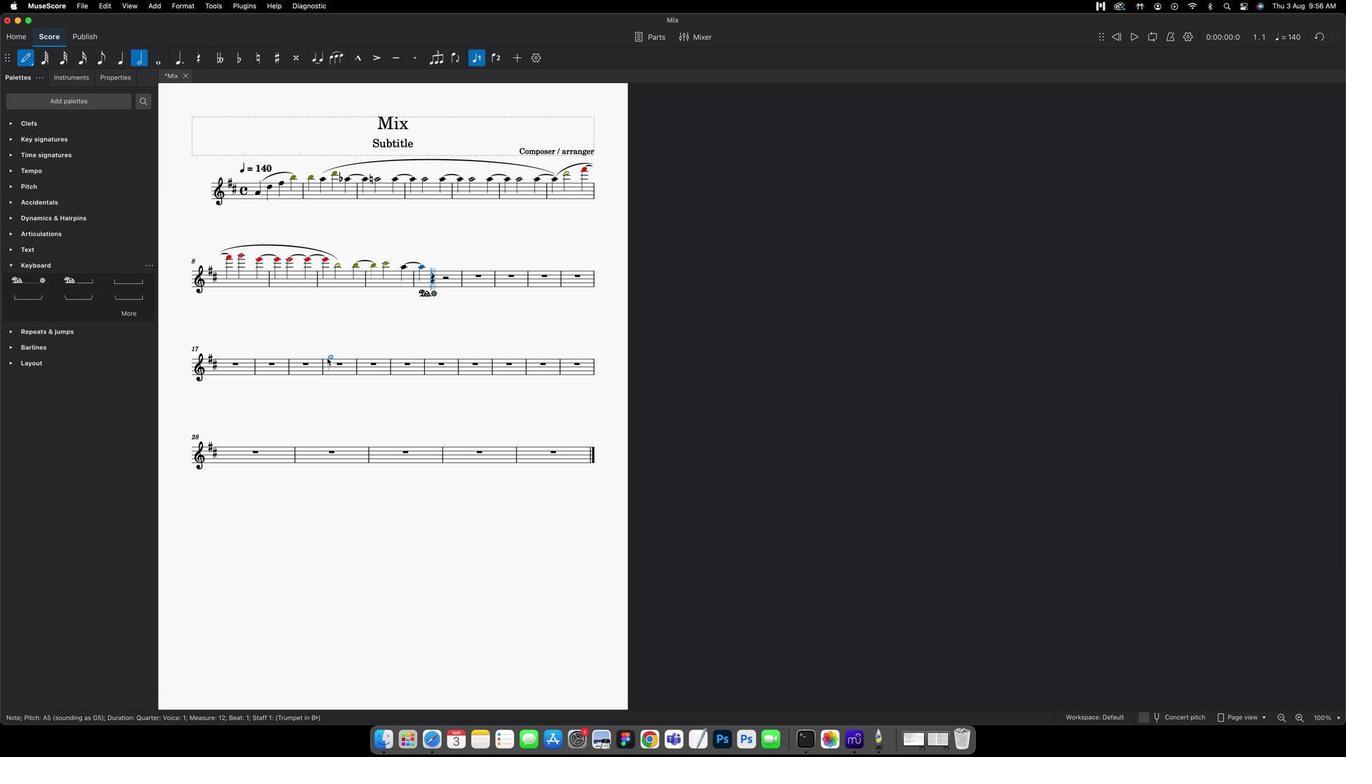 
Action: Key pressed 'a''a''a''a'
Screenshot: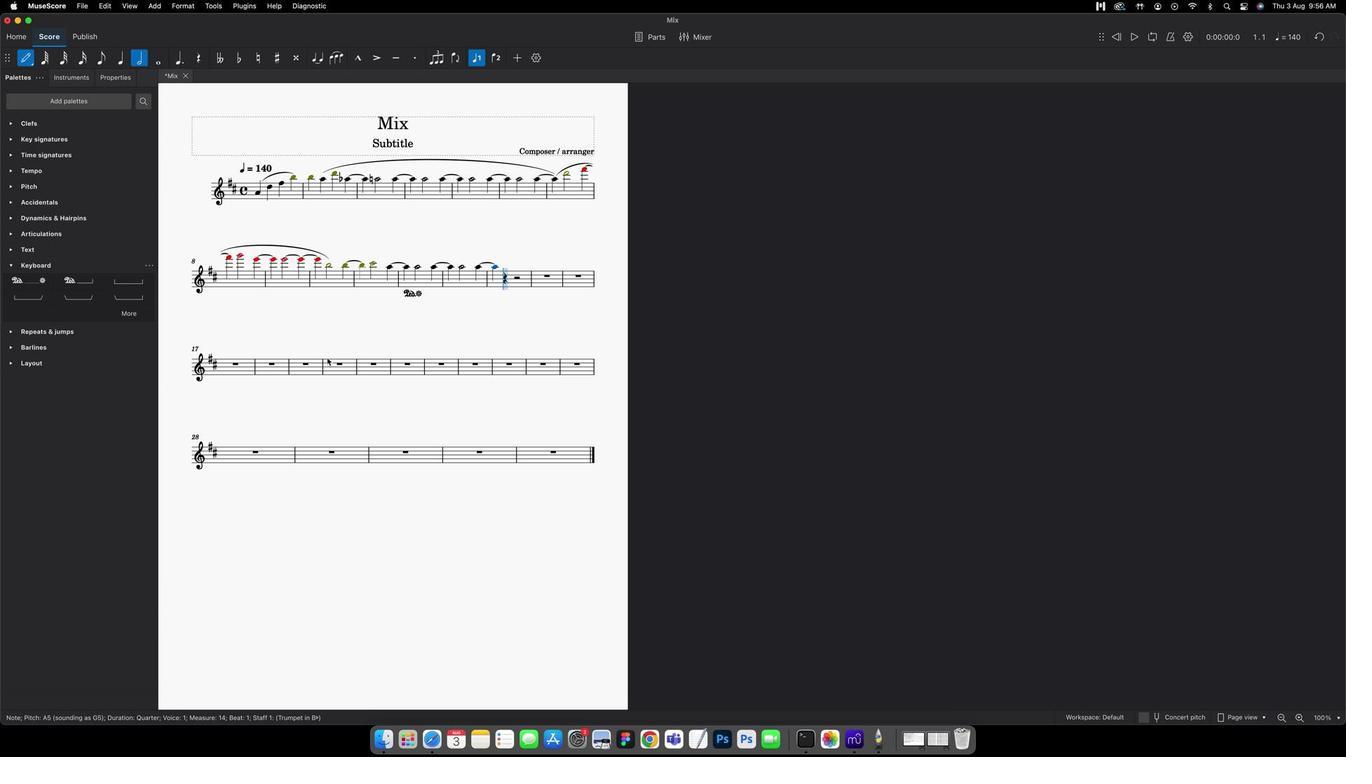 
Action: Mouse moved to (766, 301)
Screenshot: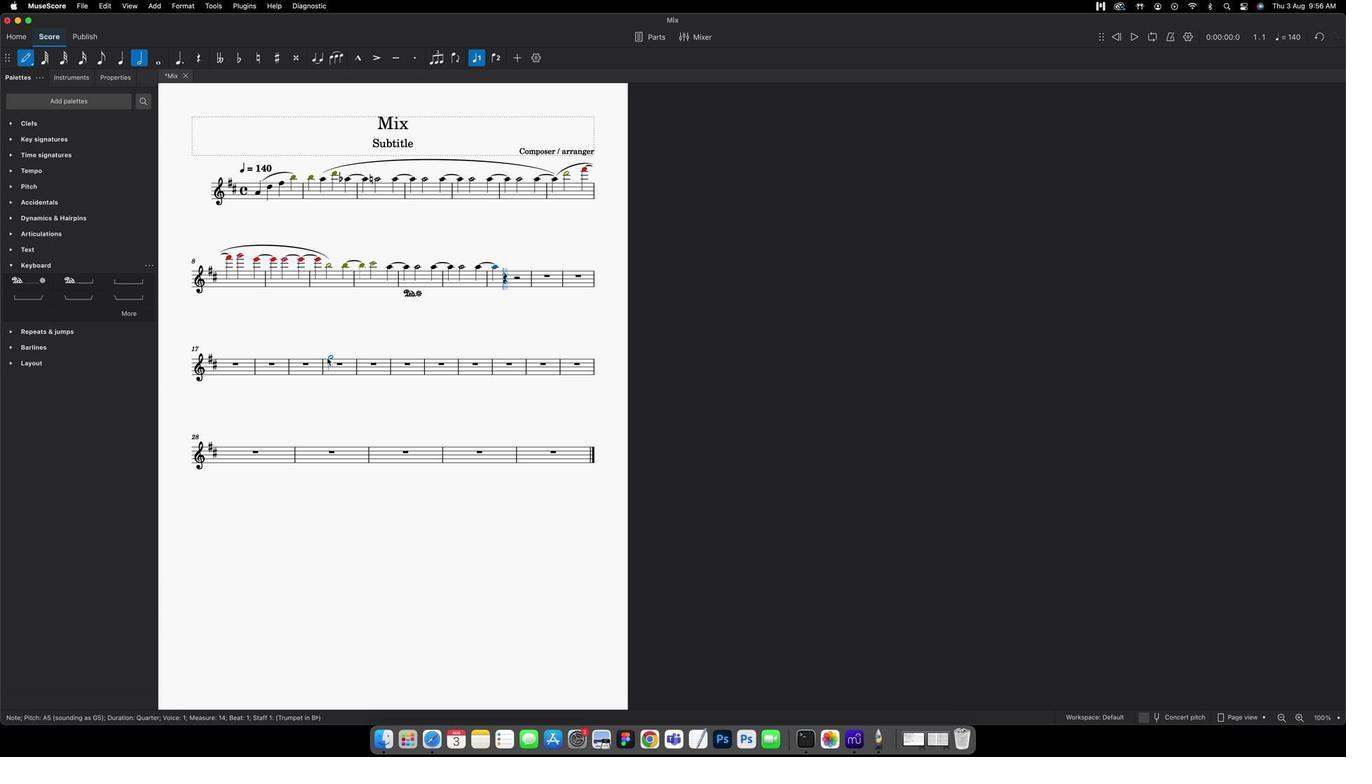 
Action: Key pressed 'a''a''a''a''a''s''s''d''d''f''m''n''v''b''m''b''m''v''c''m''m''m''a''a''a''a''a''m''a''m''a''m''a''m''s''d''m''f''f''m''d''s''m''d''s''m''a''s''m''d''s''m''d''d''d''d''d''d''d''d''s''a''s''d''s''d''s''d''s''d''m''a''s''m''d''m''s''m''d''s''m''d''s''m''d''q''w''w''w''w''e''e''r''t''t''t''y''u''i''o'
Screenshot: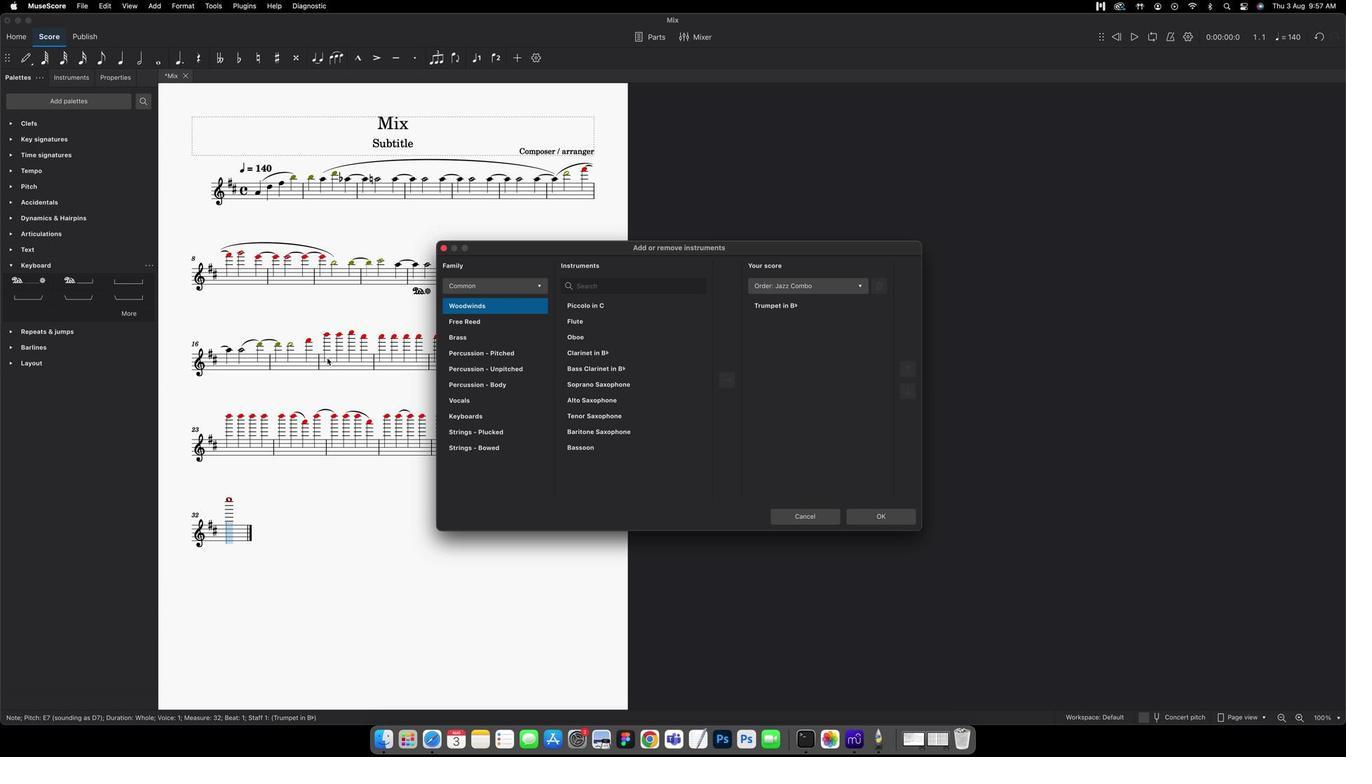 
Action: Mouse moved to (668, 301)
Screenshot: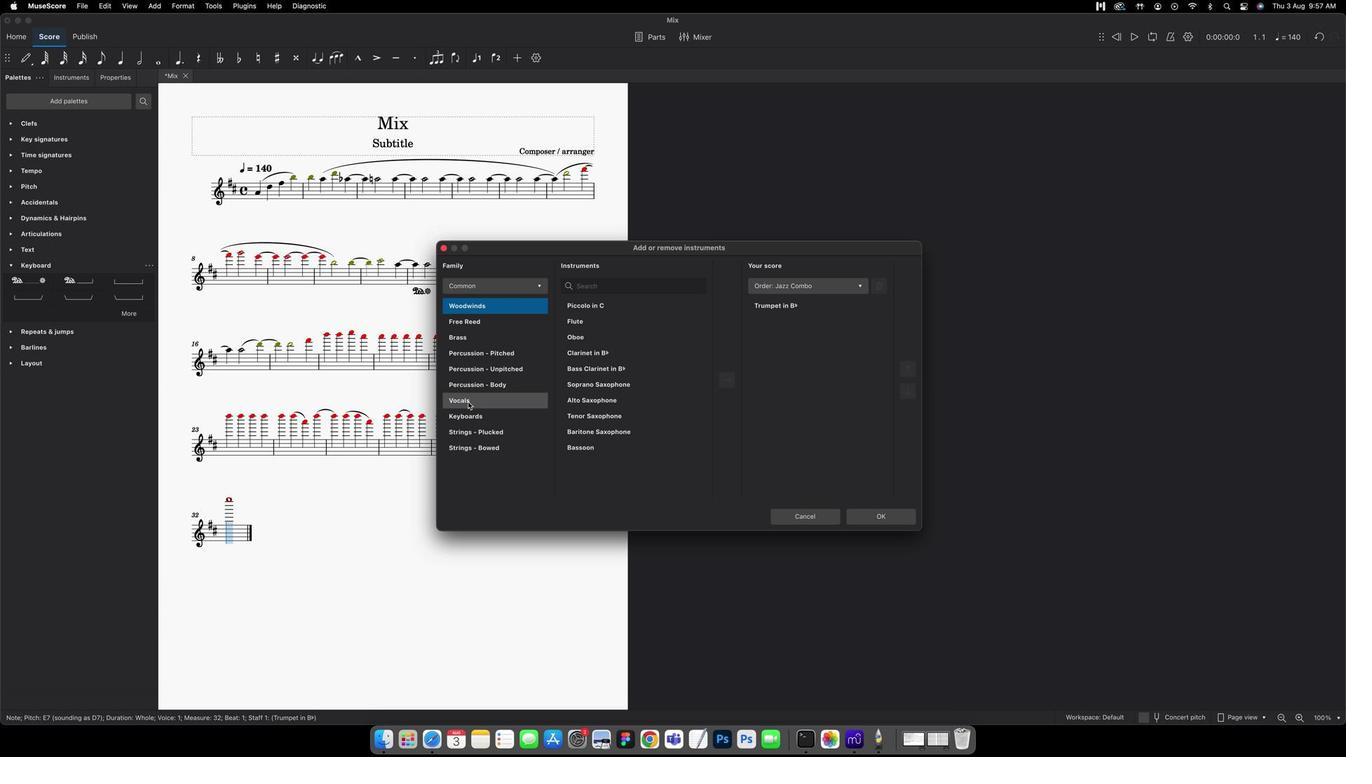 
Action: Mouse pressed left at (668, 301)
Screenshot: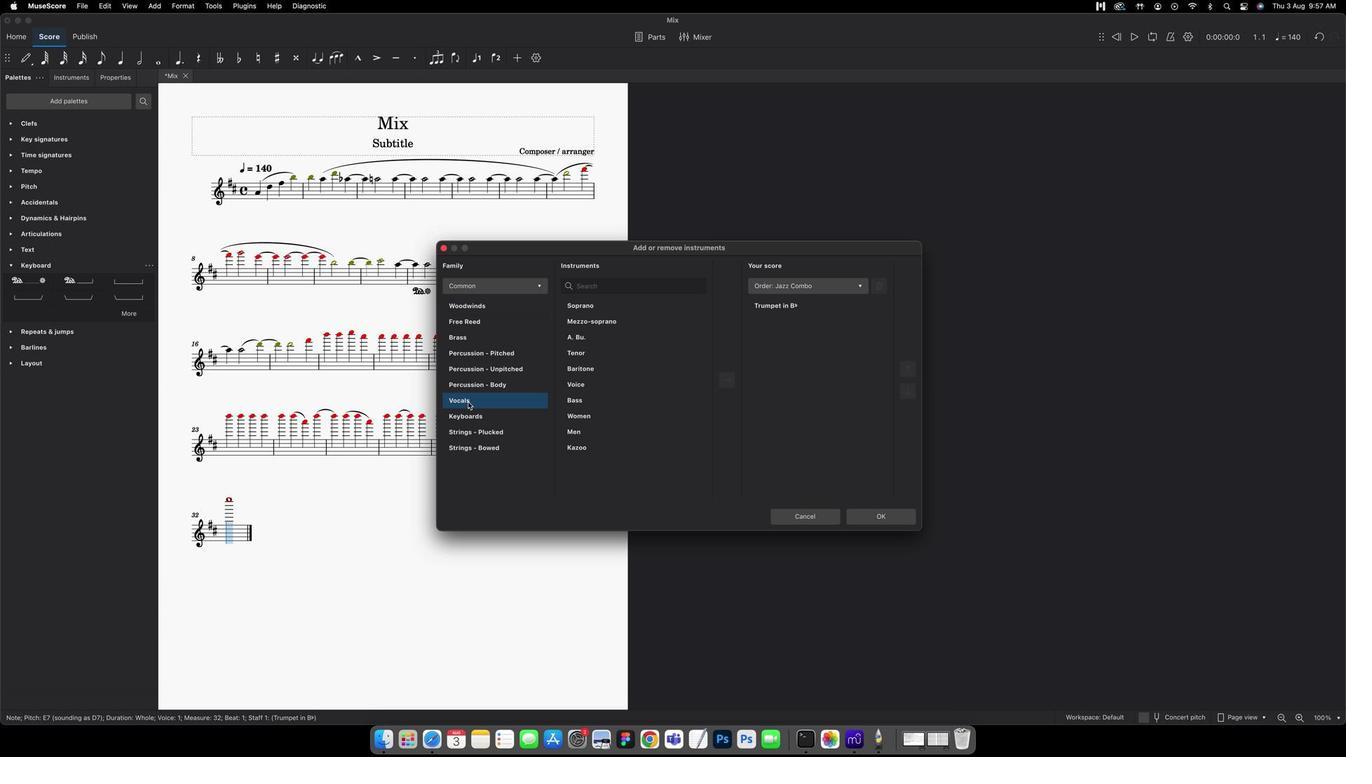 
Action: Mouse moved to (594, 303)
Screenshot: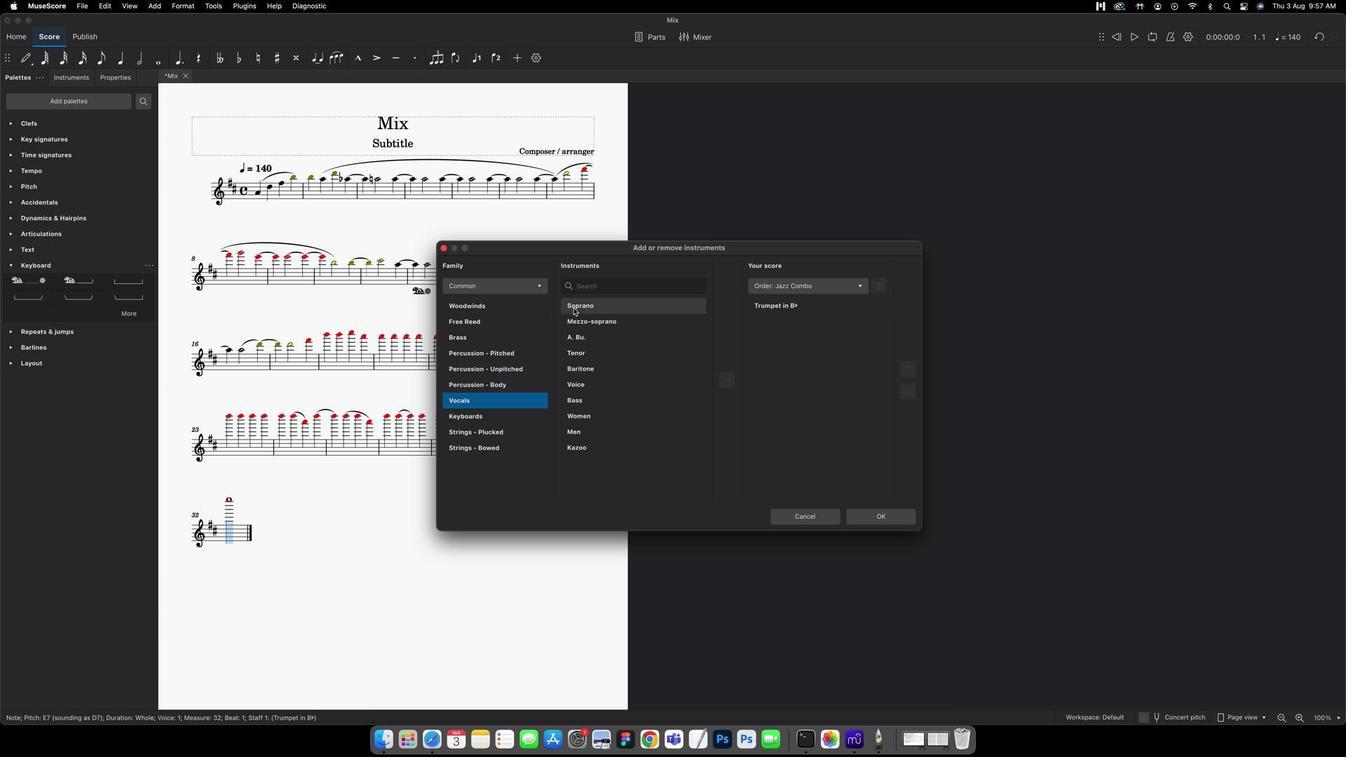 
Action: Mouse pressed left at (594, 303)
Screenshot: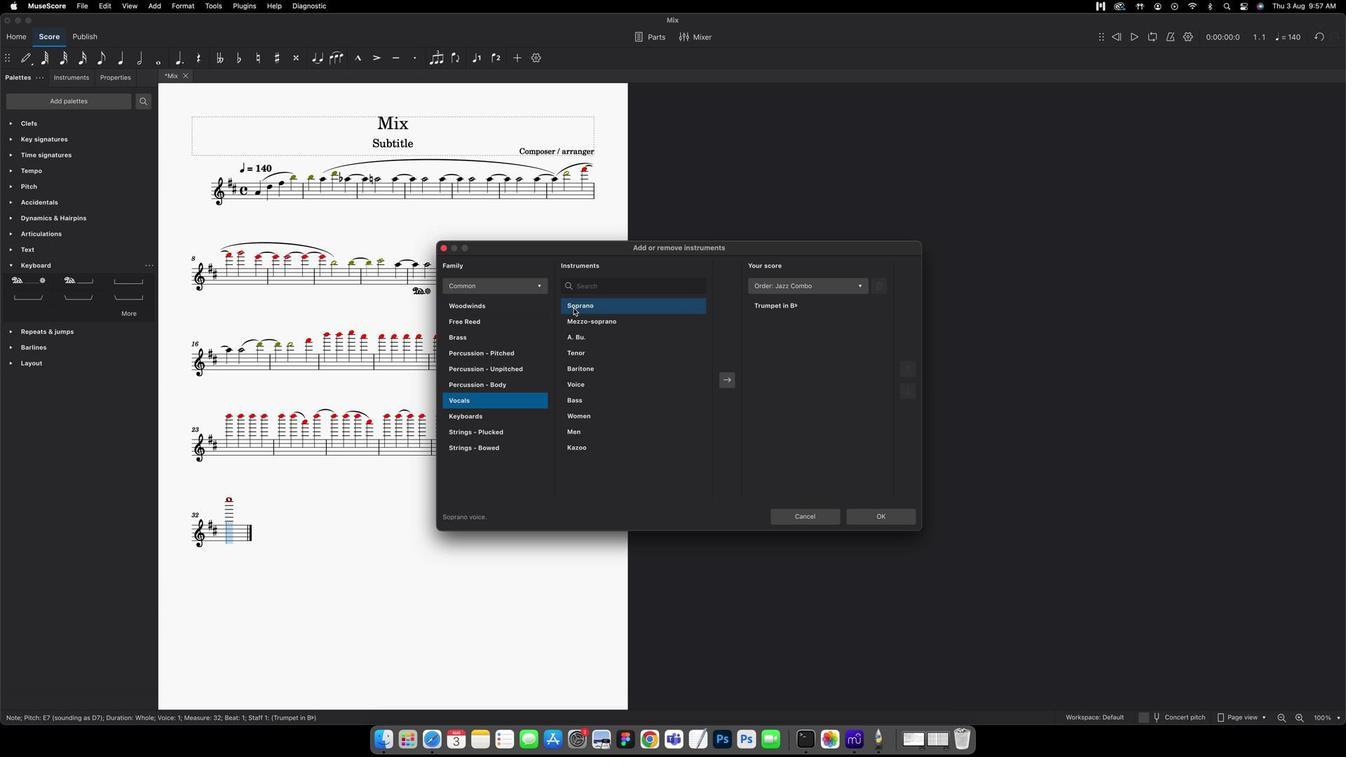 
Action: Mouse moved to (392, 299)
Screenshot: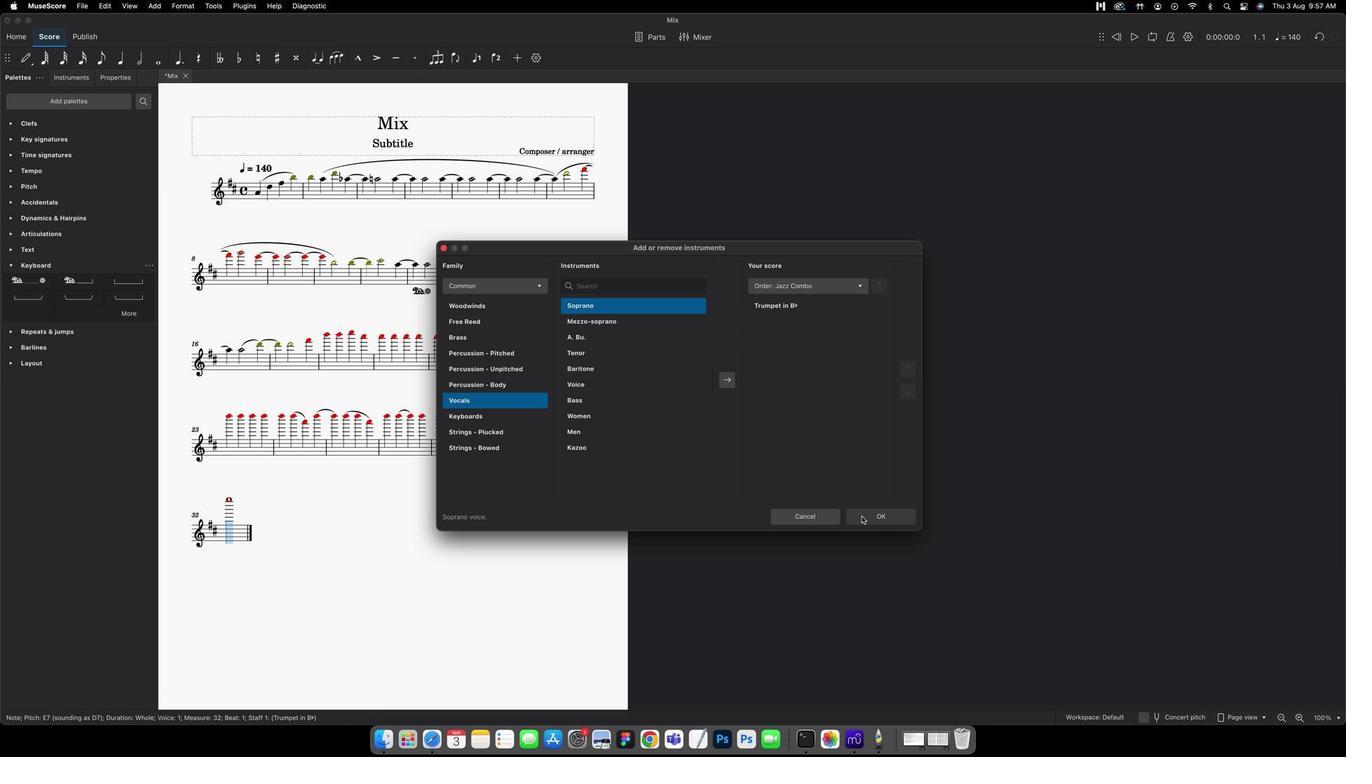 
Action: Mouse pressed left at (392, 299)
Screenshot: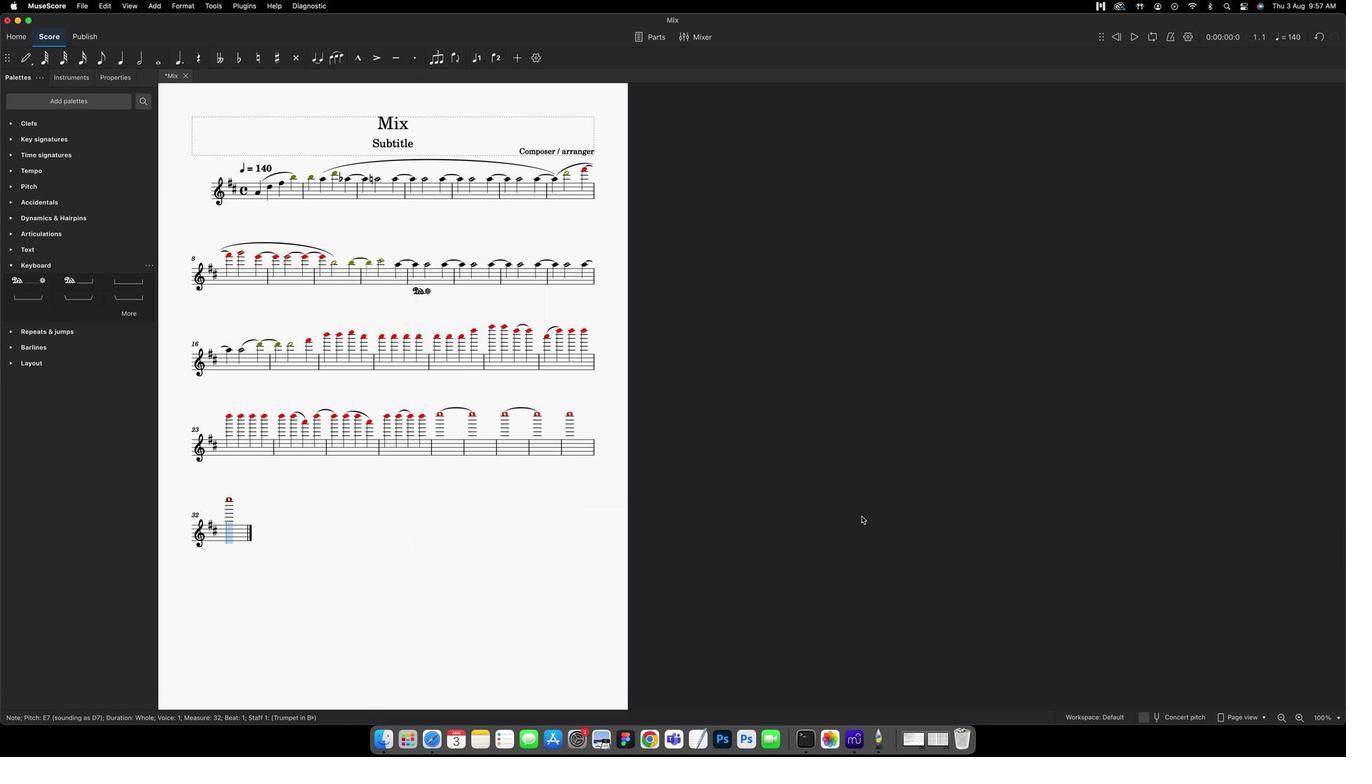 
Action: Mouse moved to (789, 299)
Screenshot: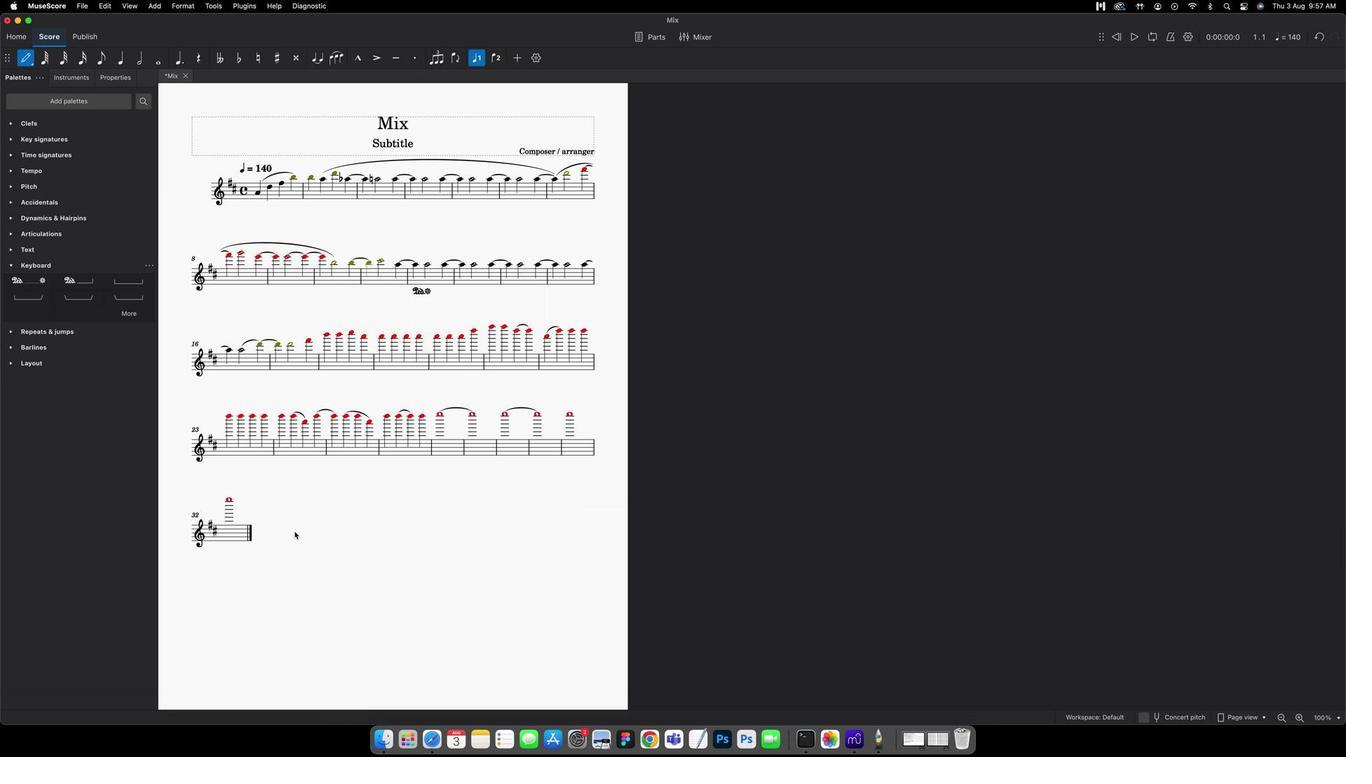 
Action: Key pressed 'a'
Screenshot: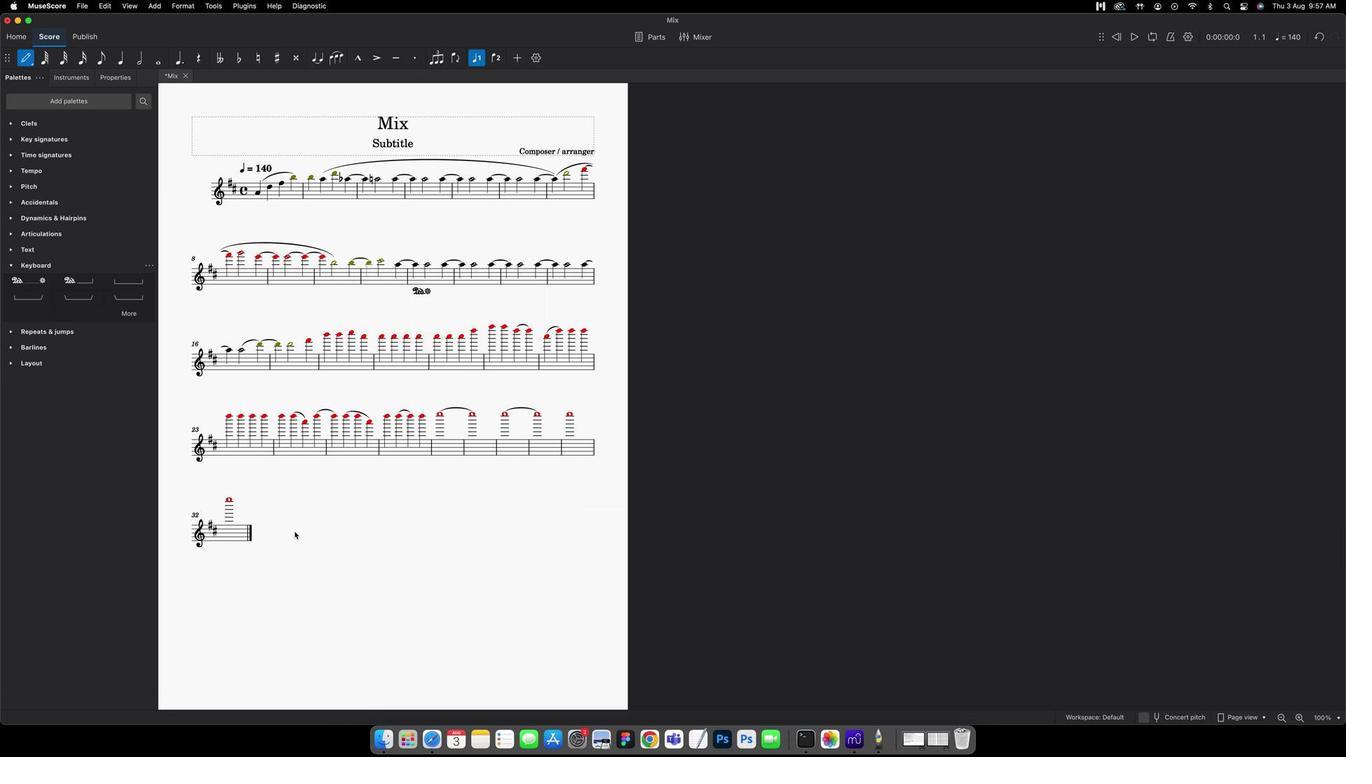 
Action: Mouse moved to (795, 299)
Screenshot: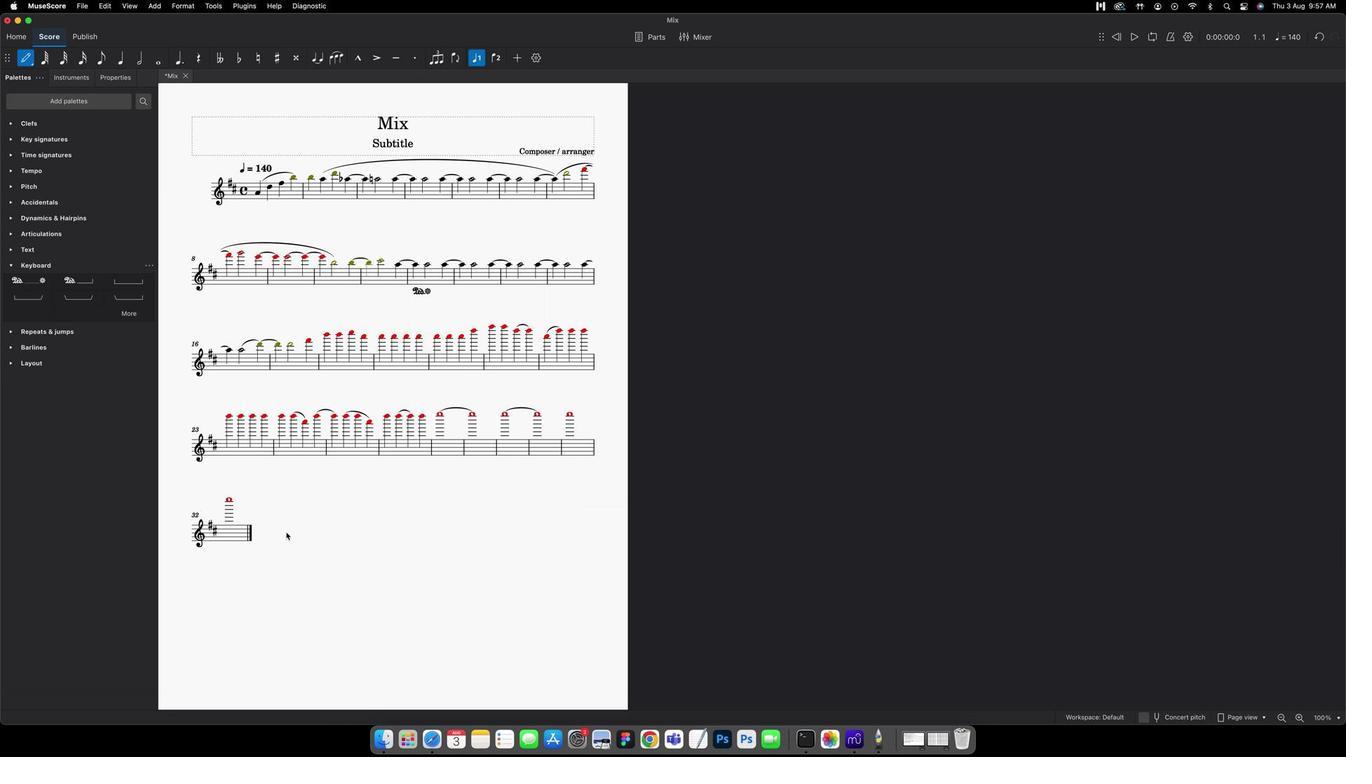 
Action: Key pressed 'a'
Screenshot: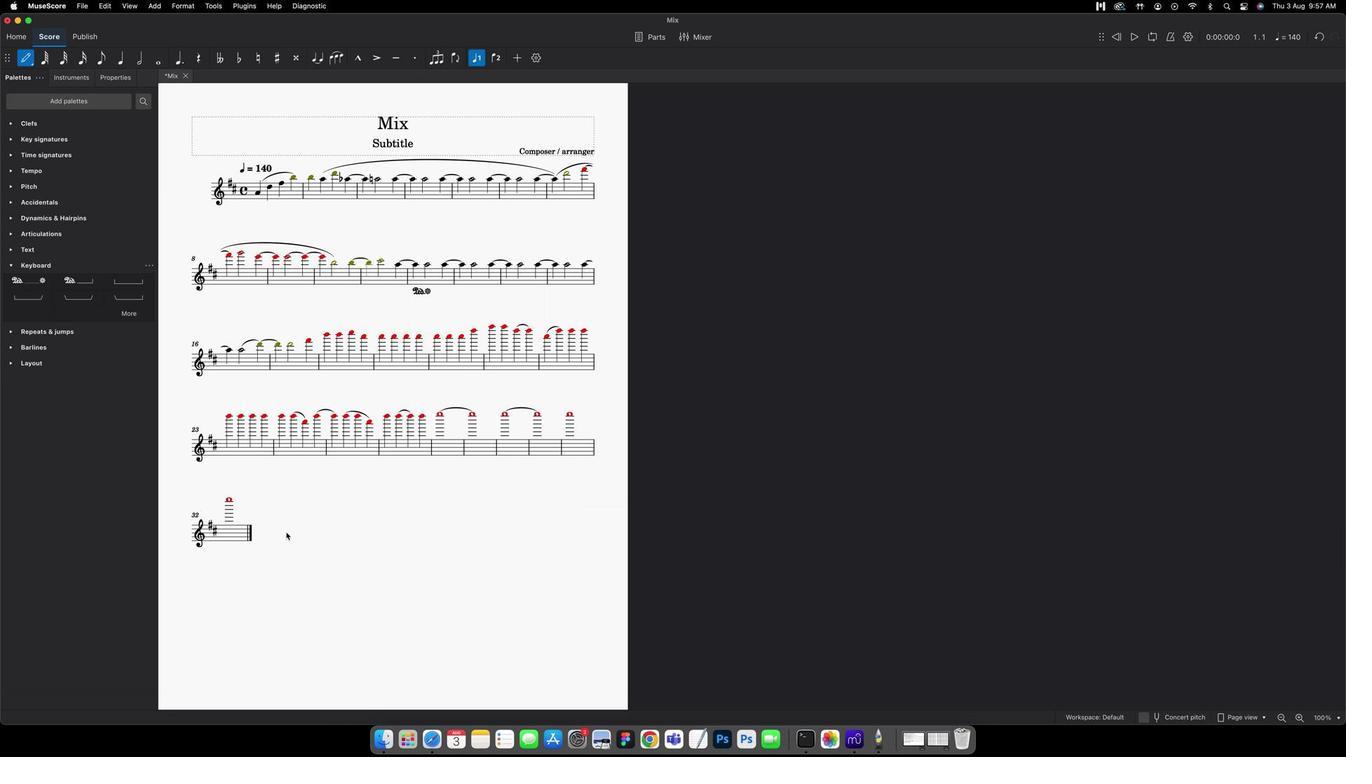 
Action: Mouse moved to (795, 299)
Screenshot: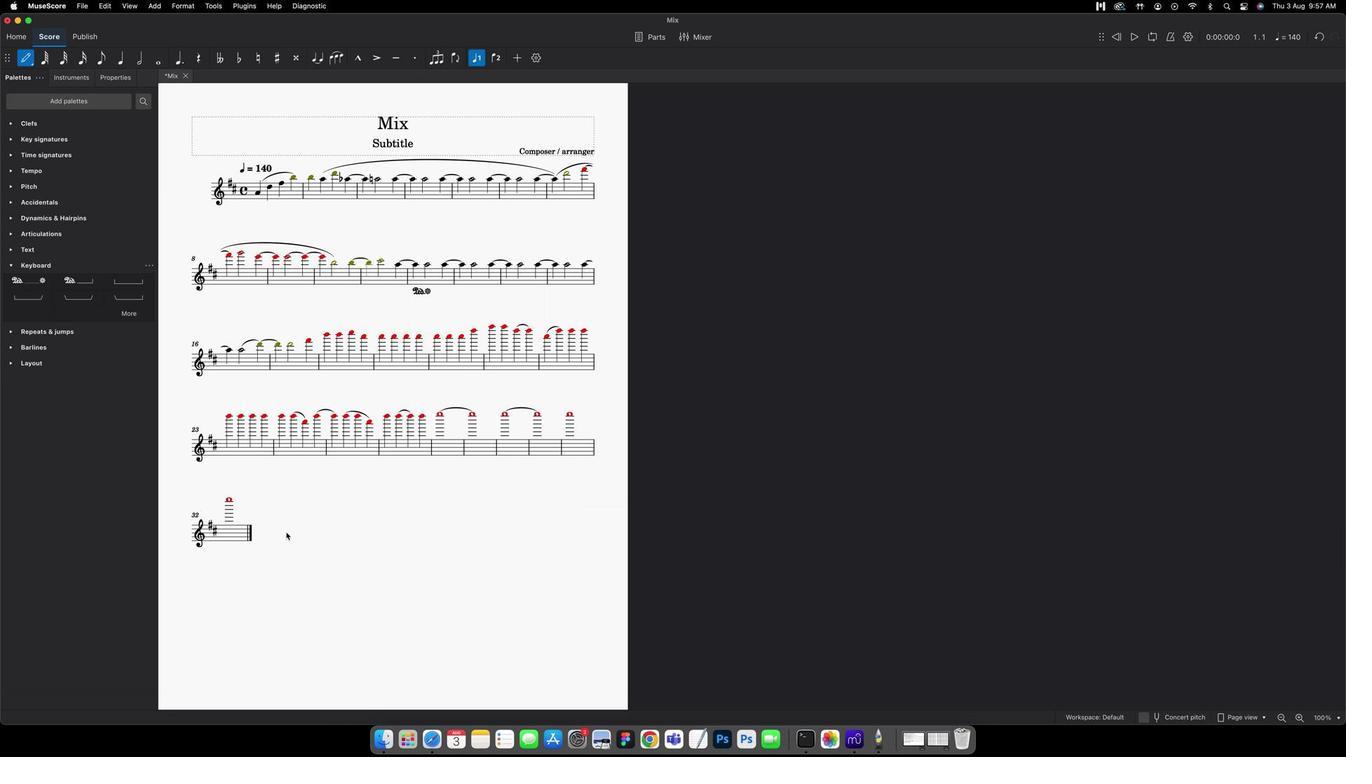 
Action: Key pressed 's''d''d''f''f''f''g''h''j''j''k''l''p''o''i'
Screenshot: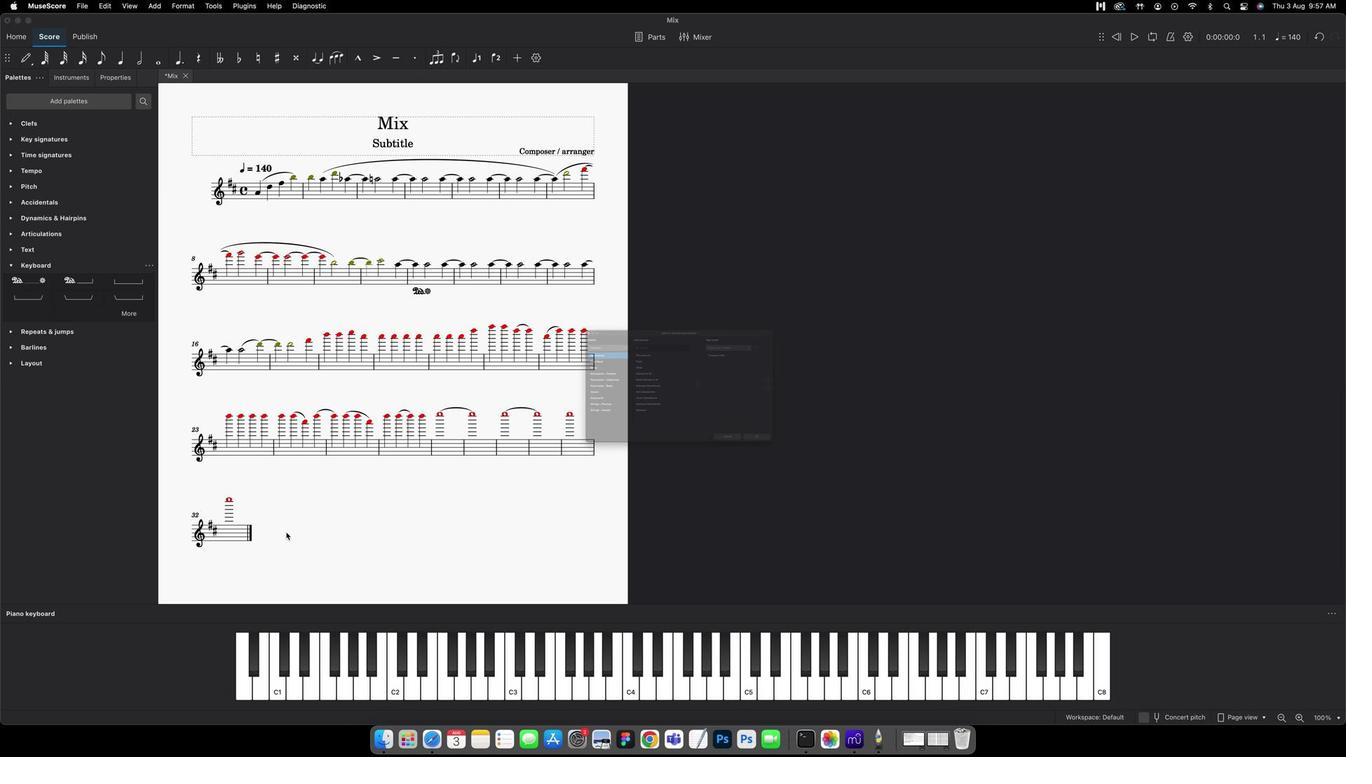 
Action: Mouse moved to (676, 302)
Screenshot: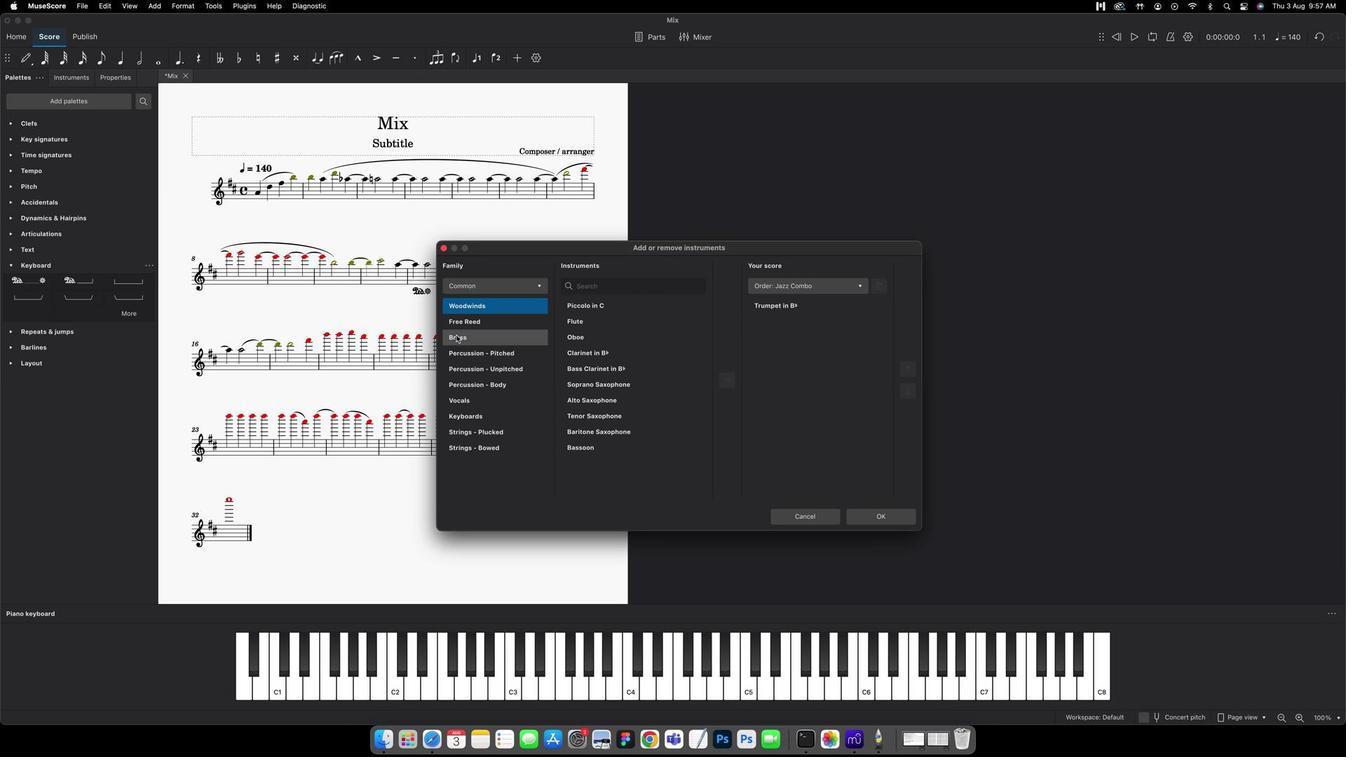 
Action: Mouse pressed left at (676, 302)
Screenshot: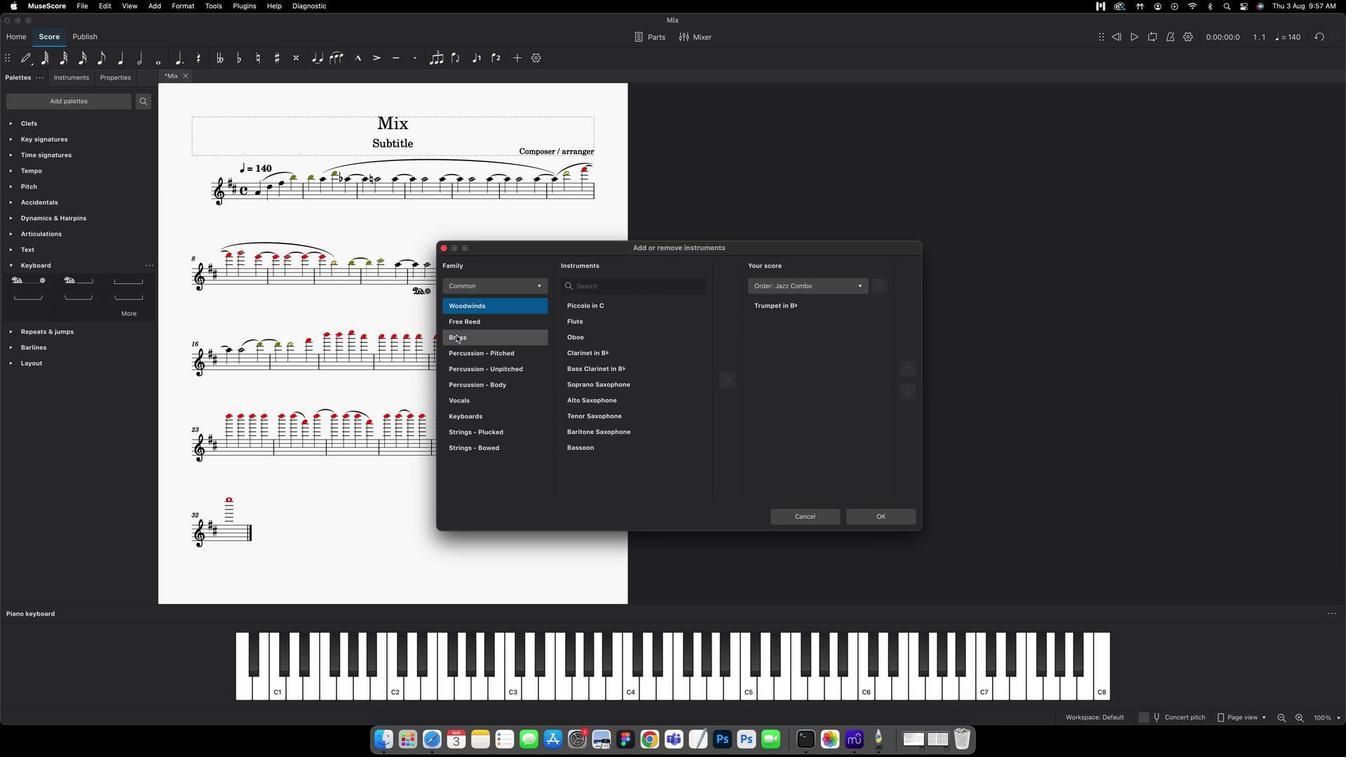 
Action: Mouse moved to (585, 303)
Screenshot: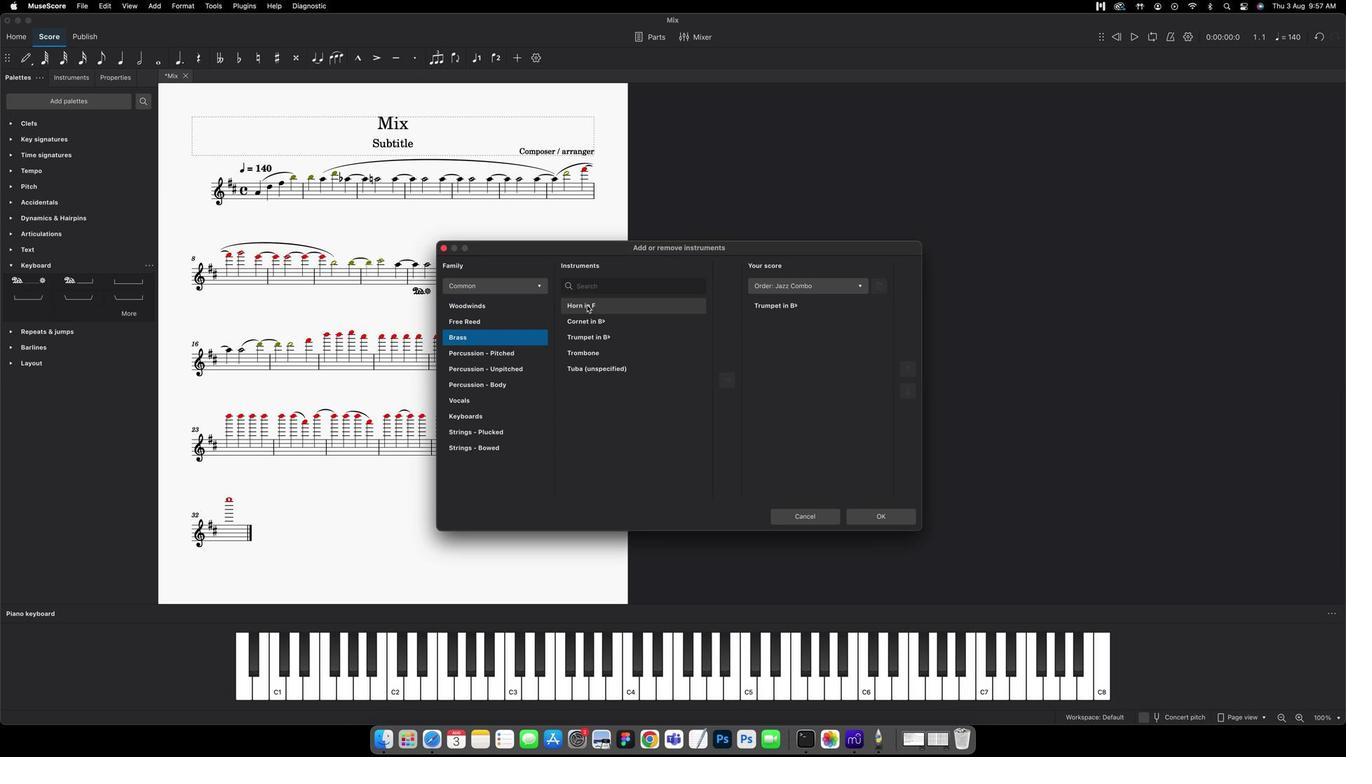 
Action: Mouse pressed left at (585, 303)
Screenshot: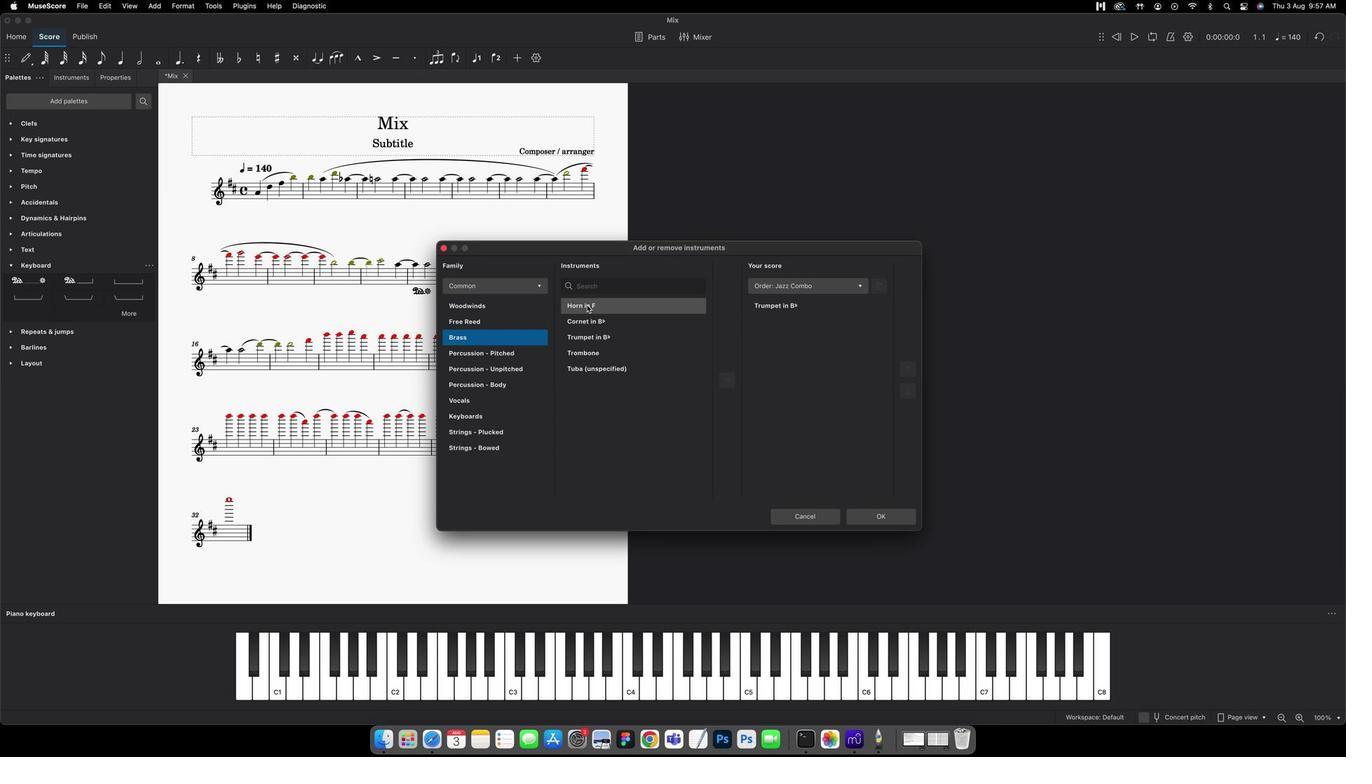 
Action: Mouse moved to (486, 301)
Screenshot: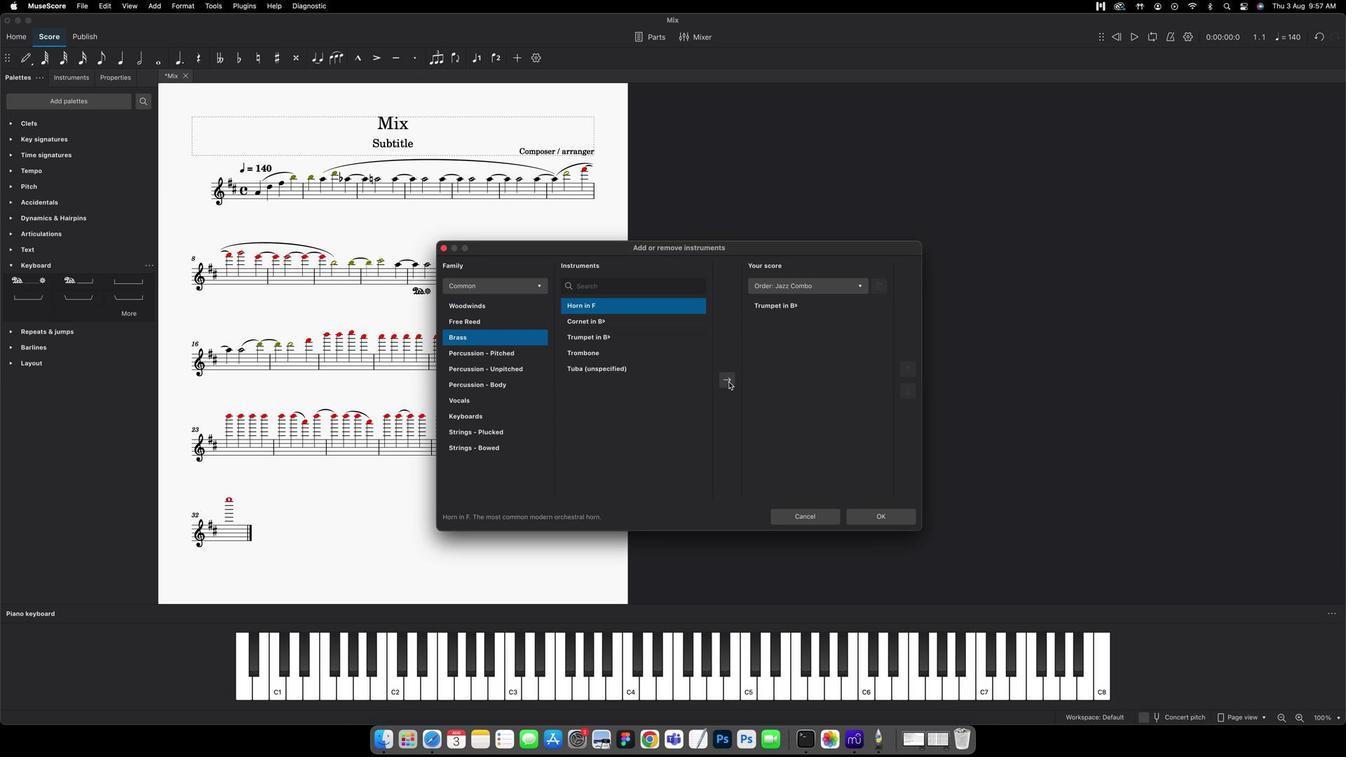 
Action: Mouse pressed left at (486, 301)
Screenshot: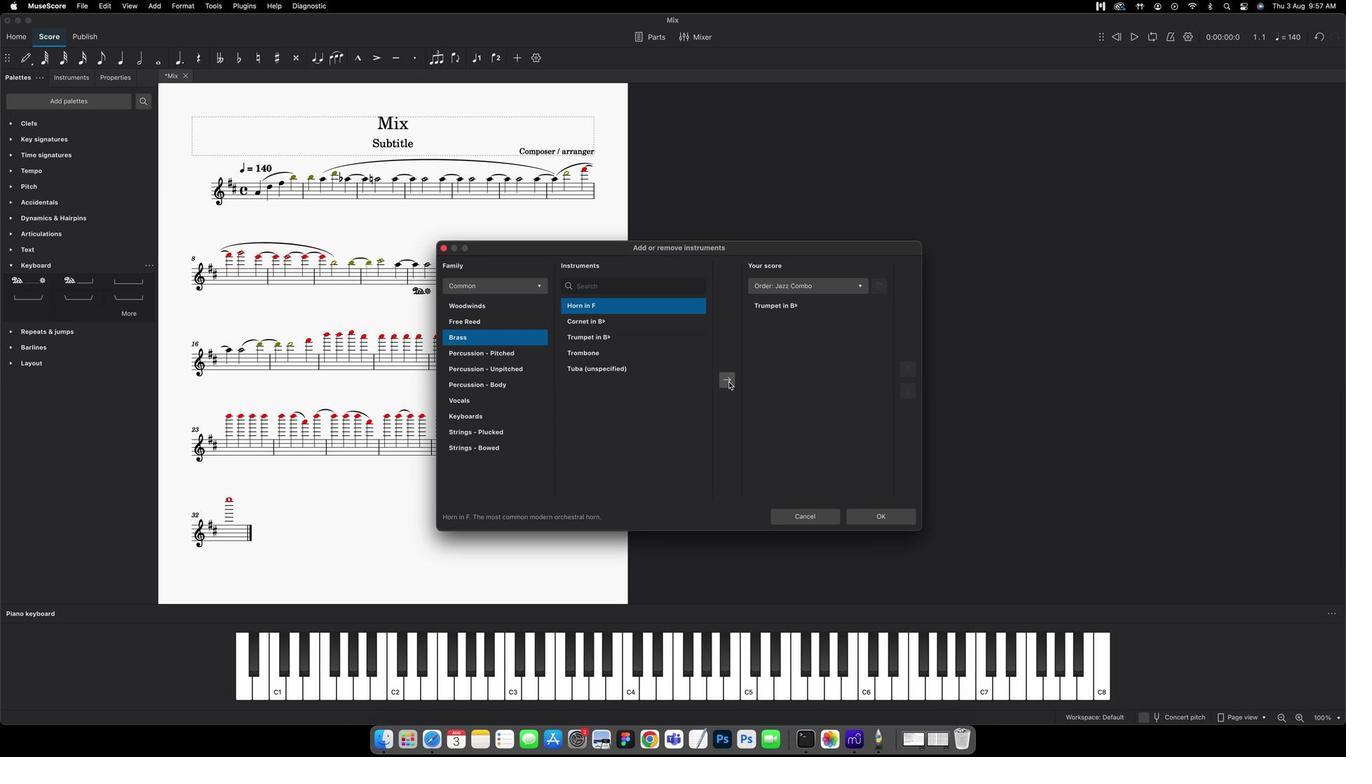 
Action: Mouse moved to (385, 299)
Screenshot: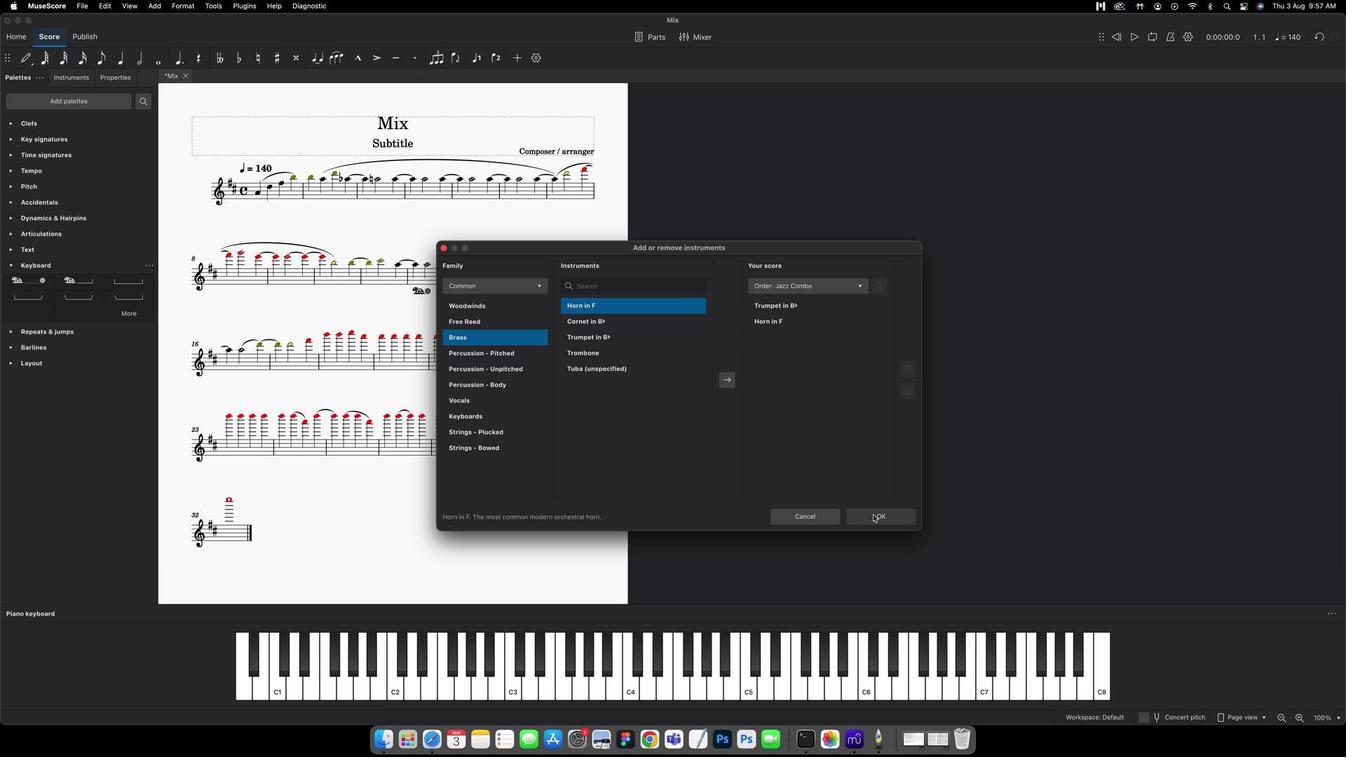 
Action: Mouse pressed left at (385, 299)
Screenshot: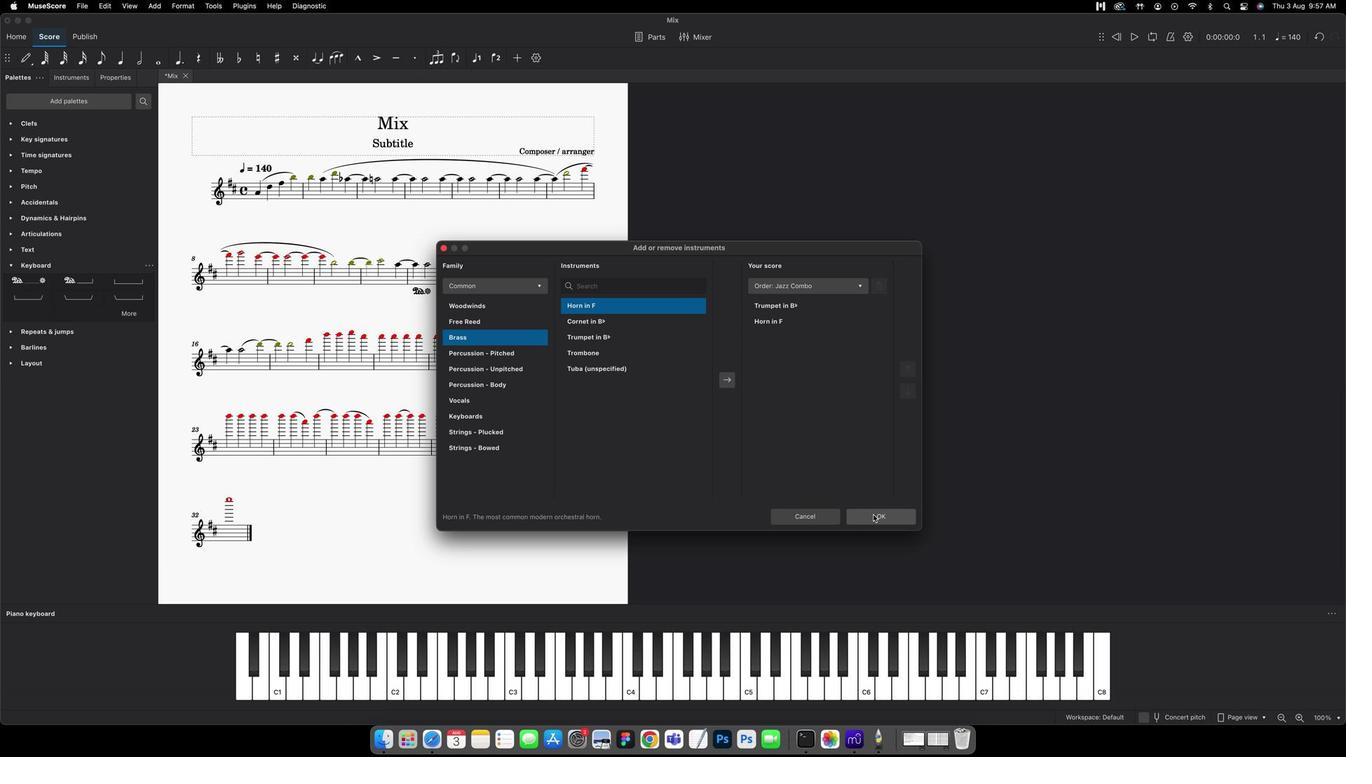 
Action: Mouse moved to (568, 301)
Screenshot: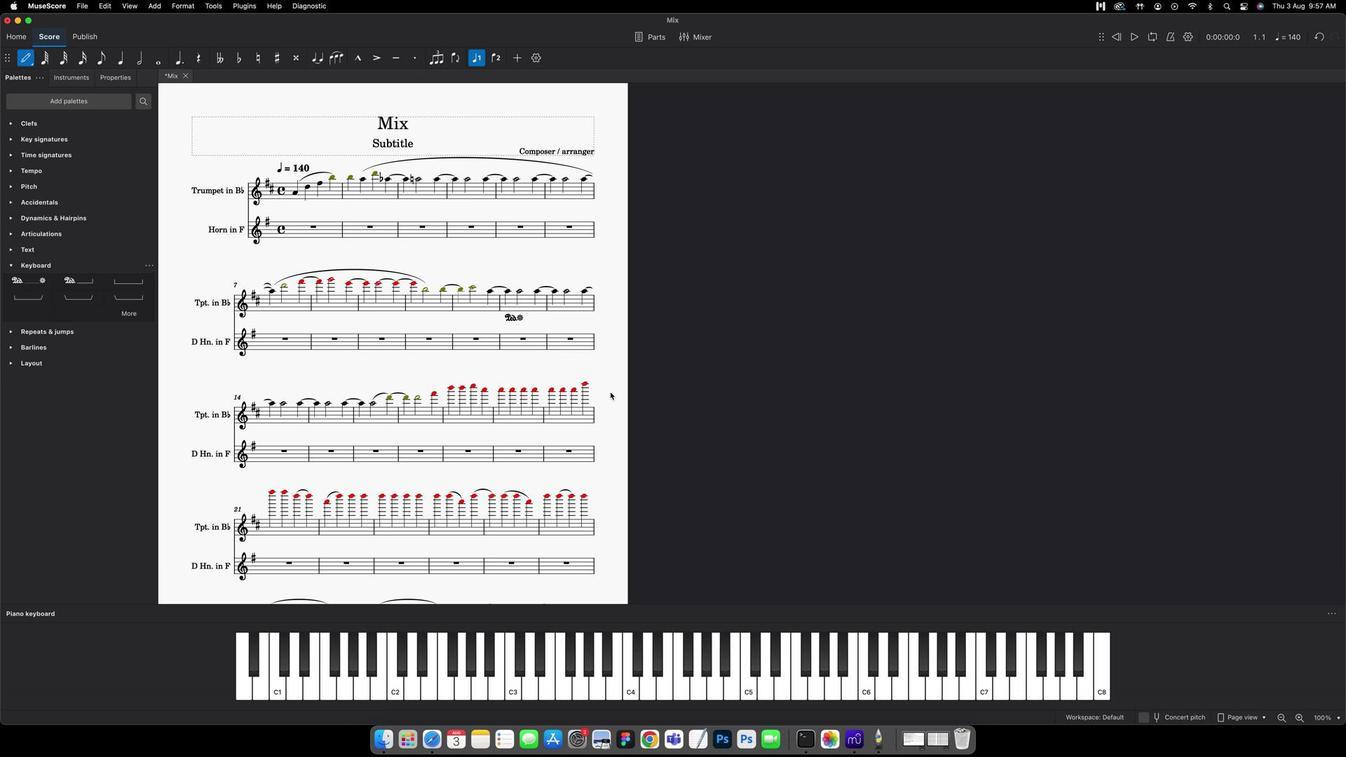 
Action: Key pressed 'g''f'
Screenshot: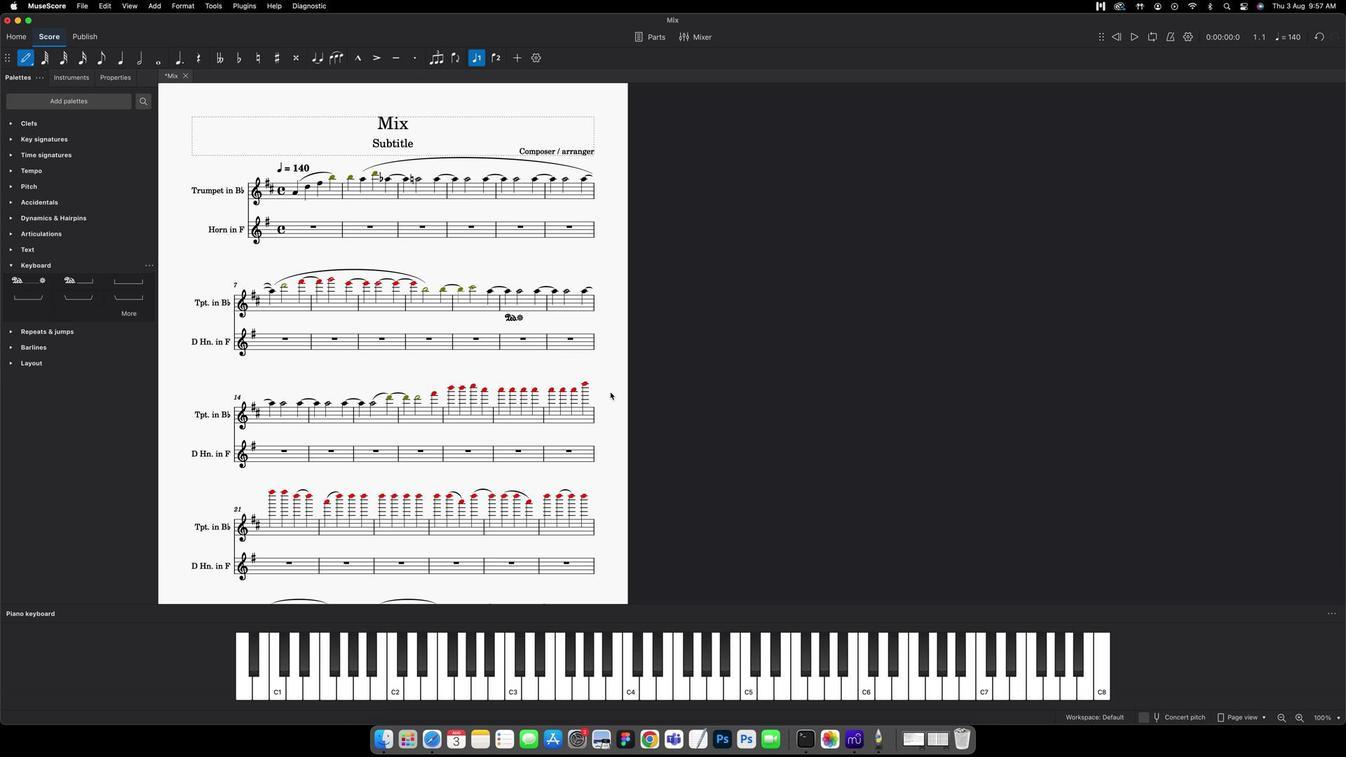 
Action: Mouse moved to (580, 300)
Screenshot: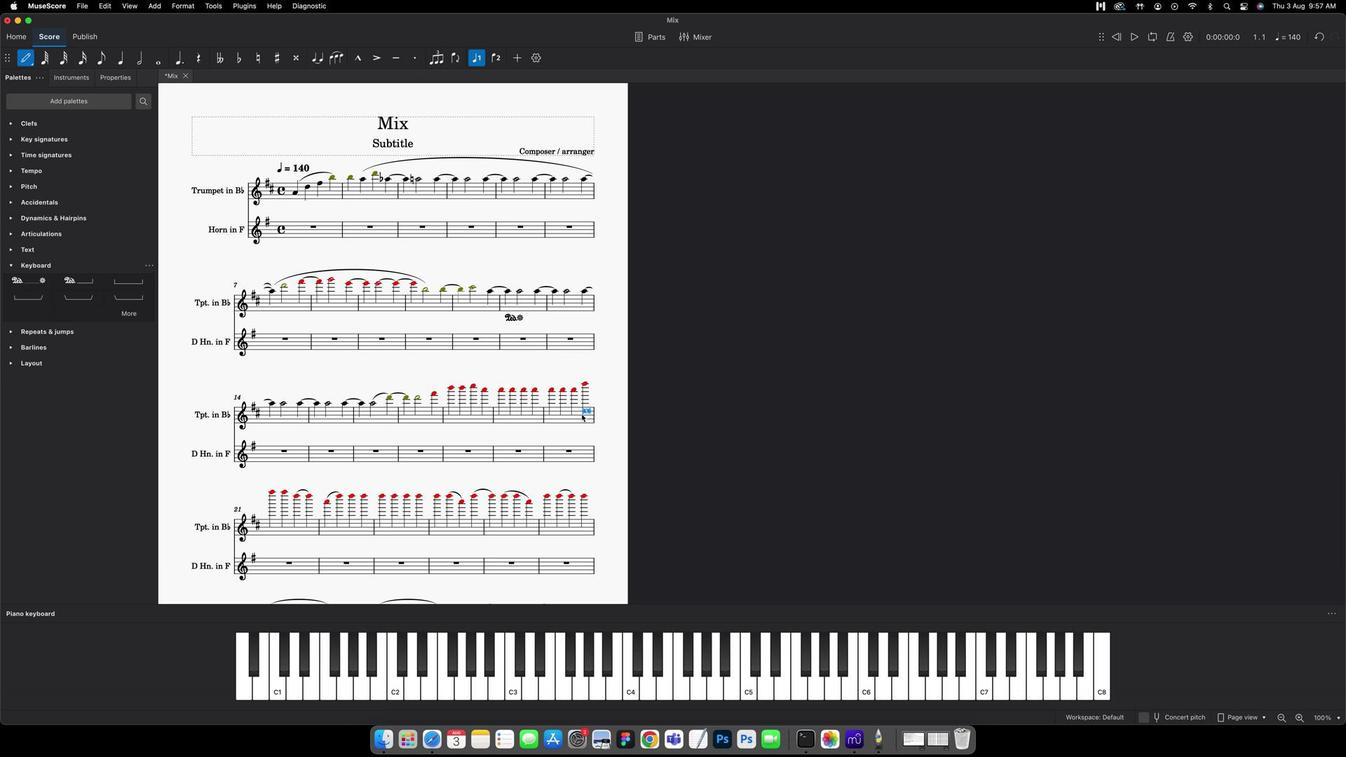 
Action: Key pressed 'f'
Screenshot: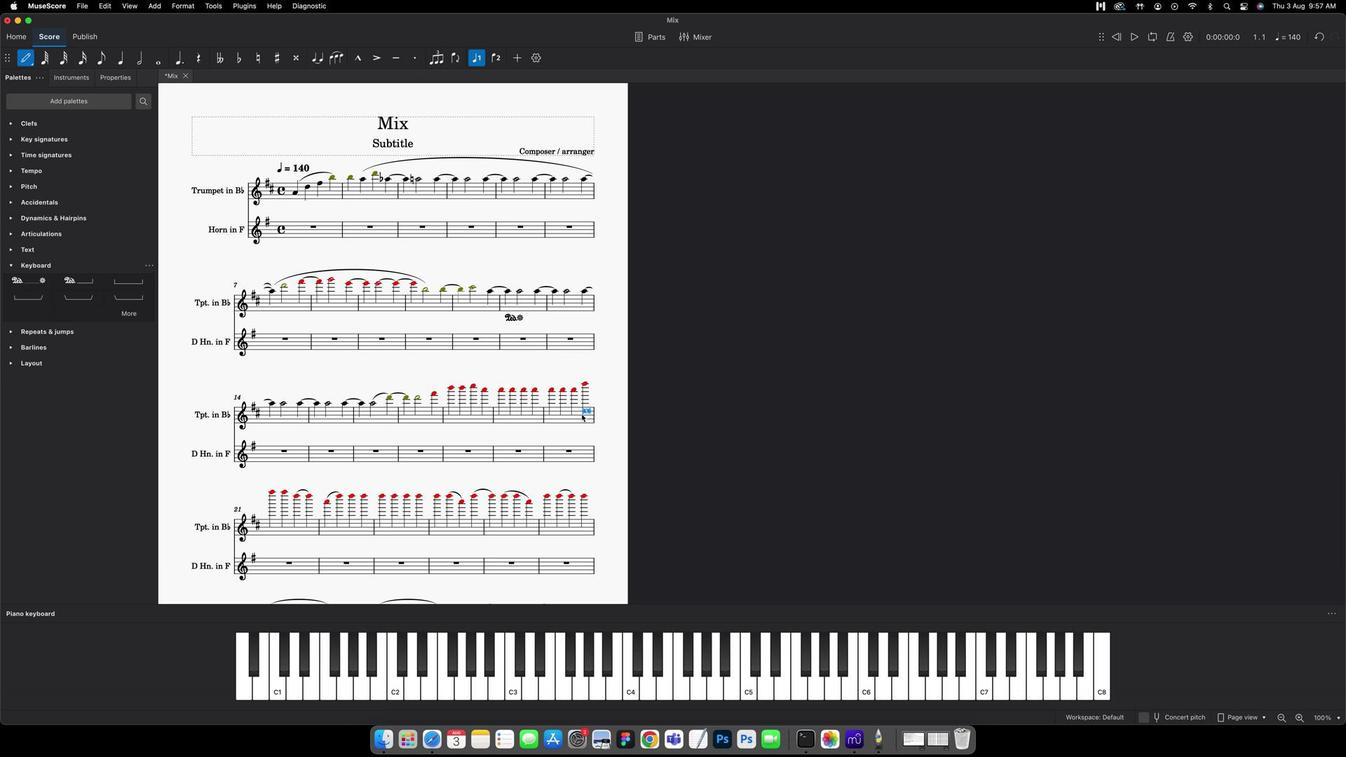 
Action: Mouse moved to (590, 300)
Screenshot: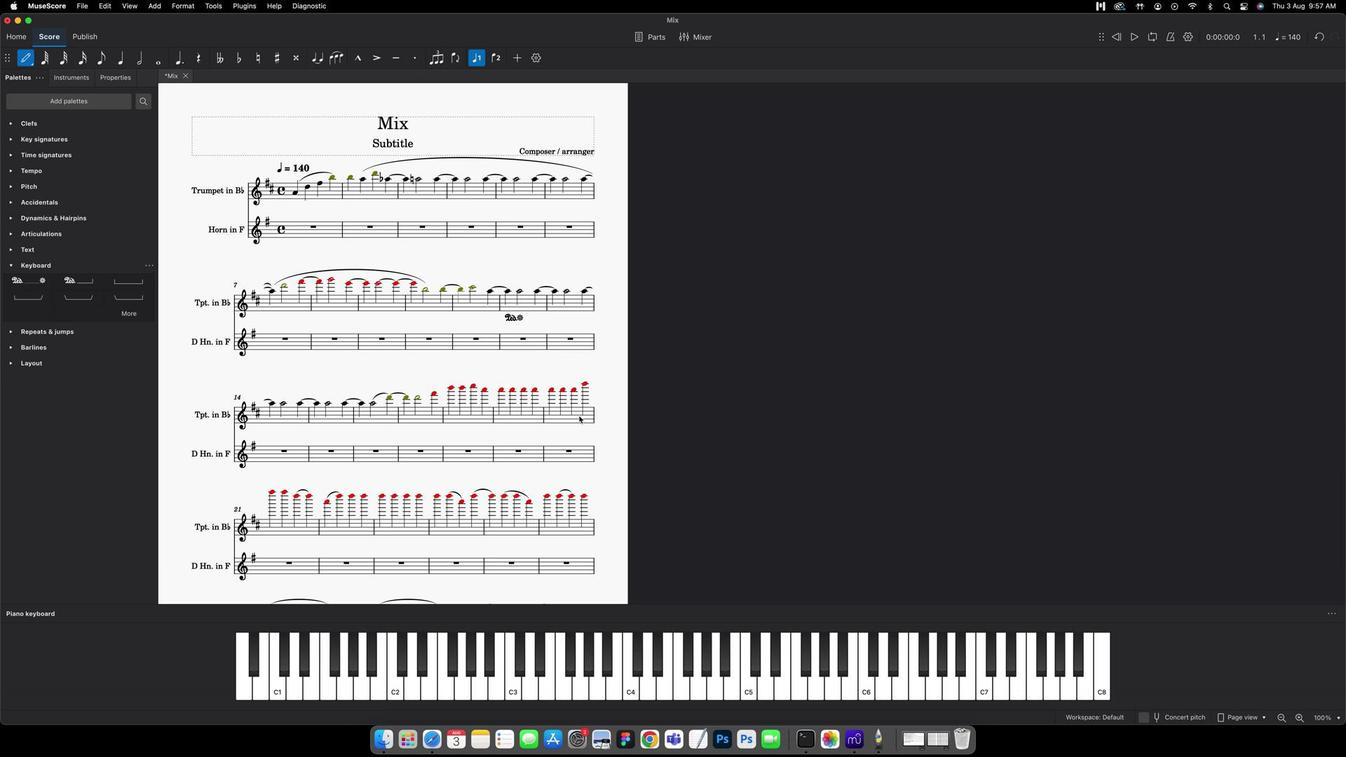 
Action: Key pressed 'g''h''g''f''d''s''a''s''q''w''e''r'
Screenshot: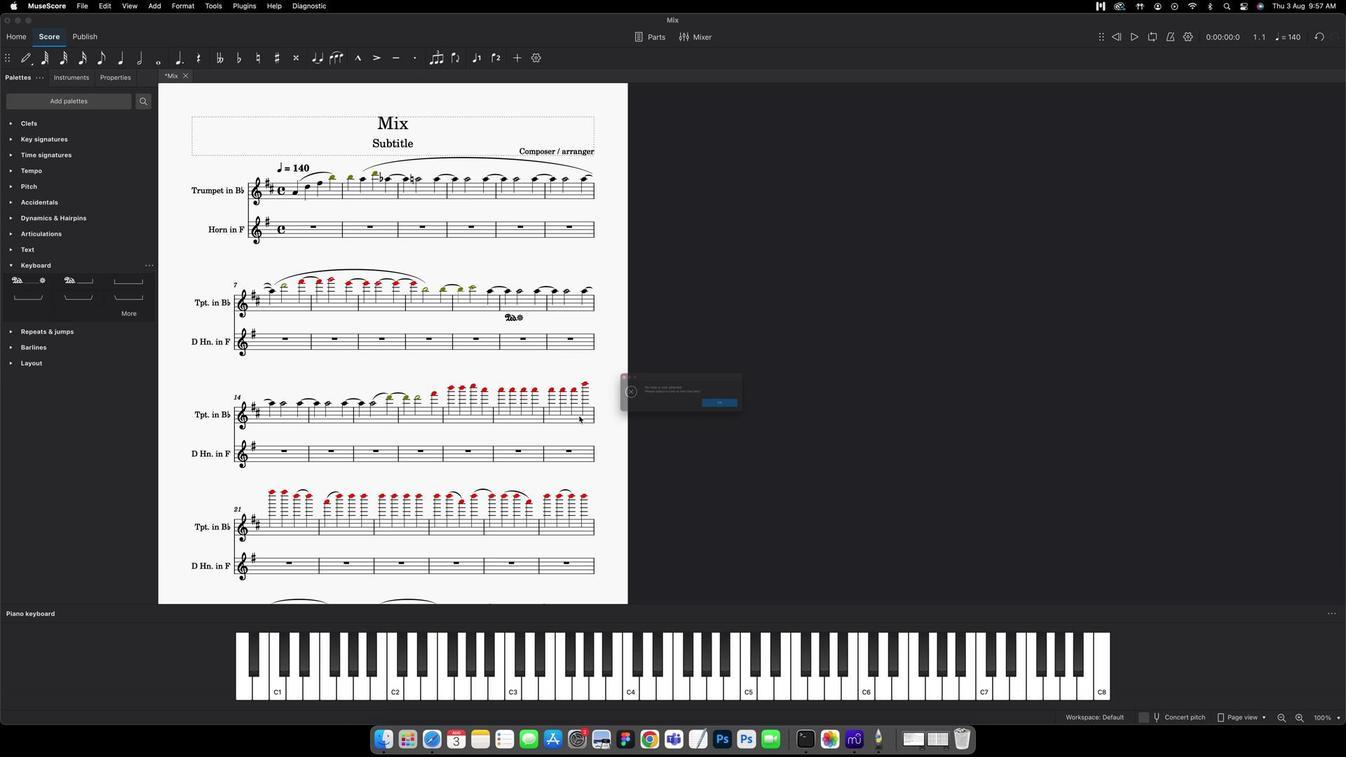 
Action: Mouse moved to (466, 300)
Screenshot: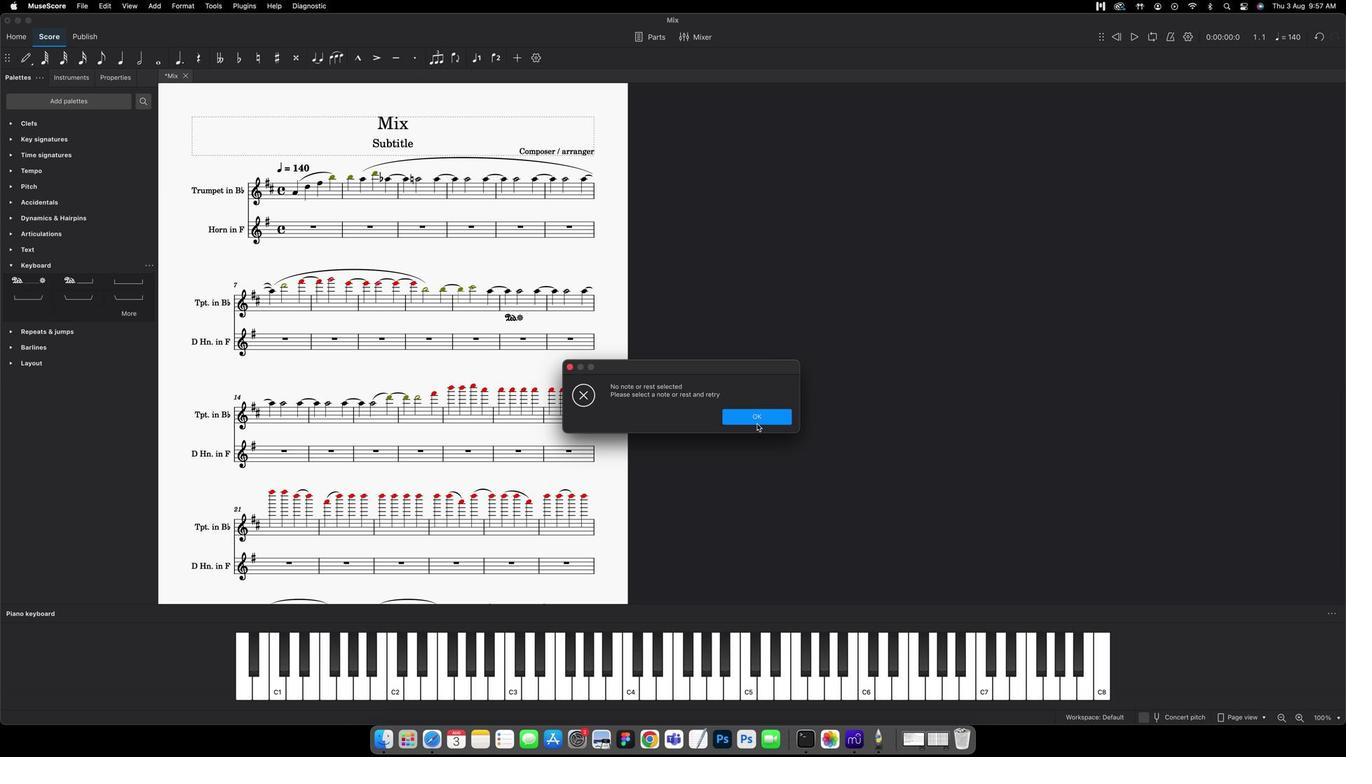 
Action: Mouse pressed left at (466, 300)
Screenshot: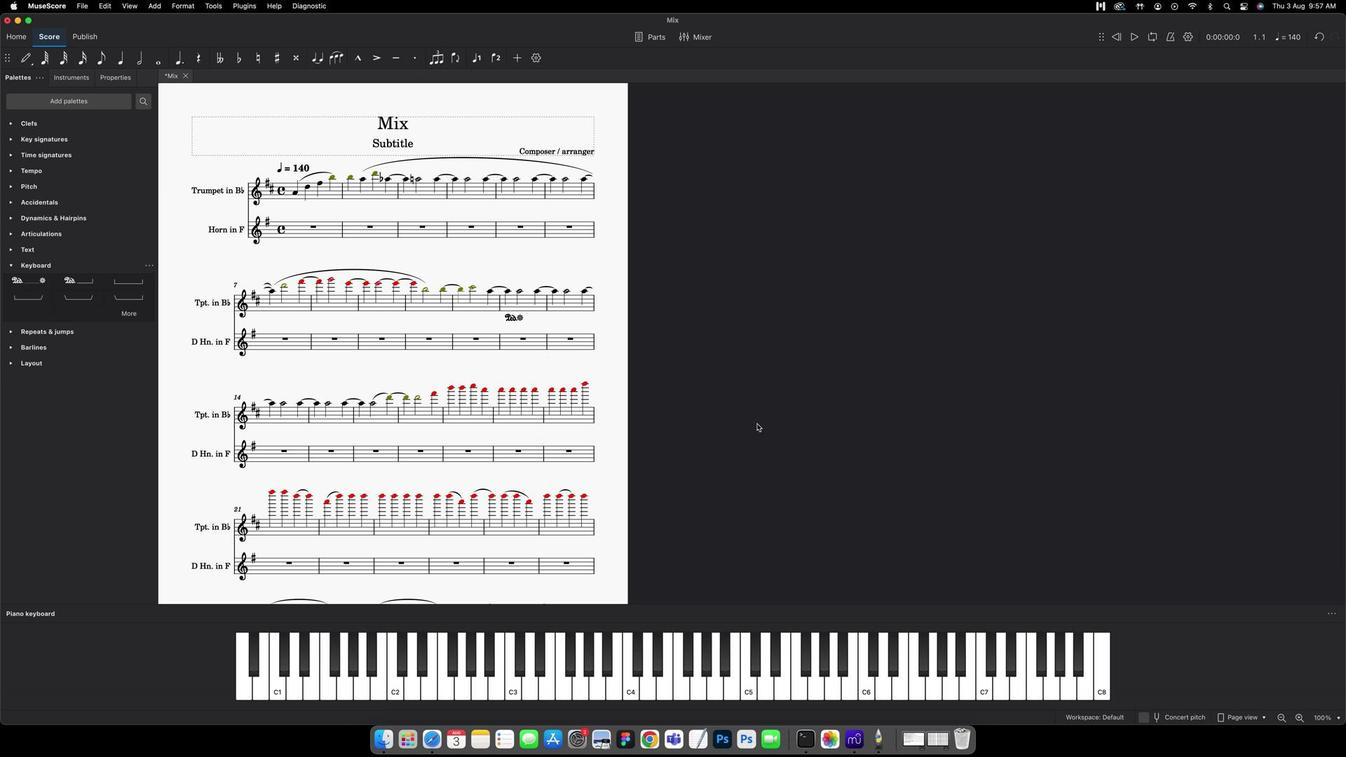 
Action: Mouse moved to (212, 307)
Screenshot: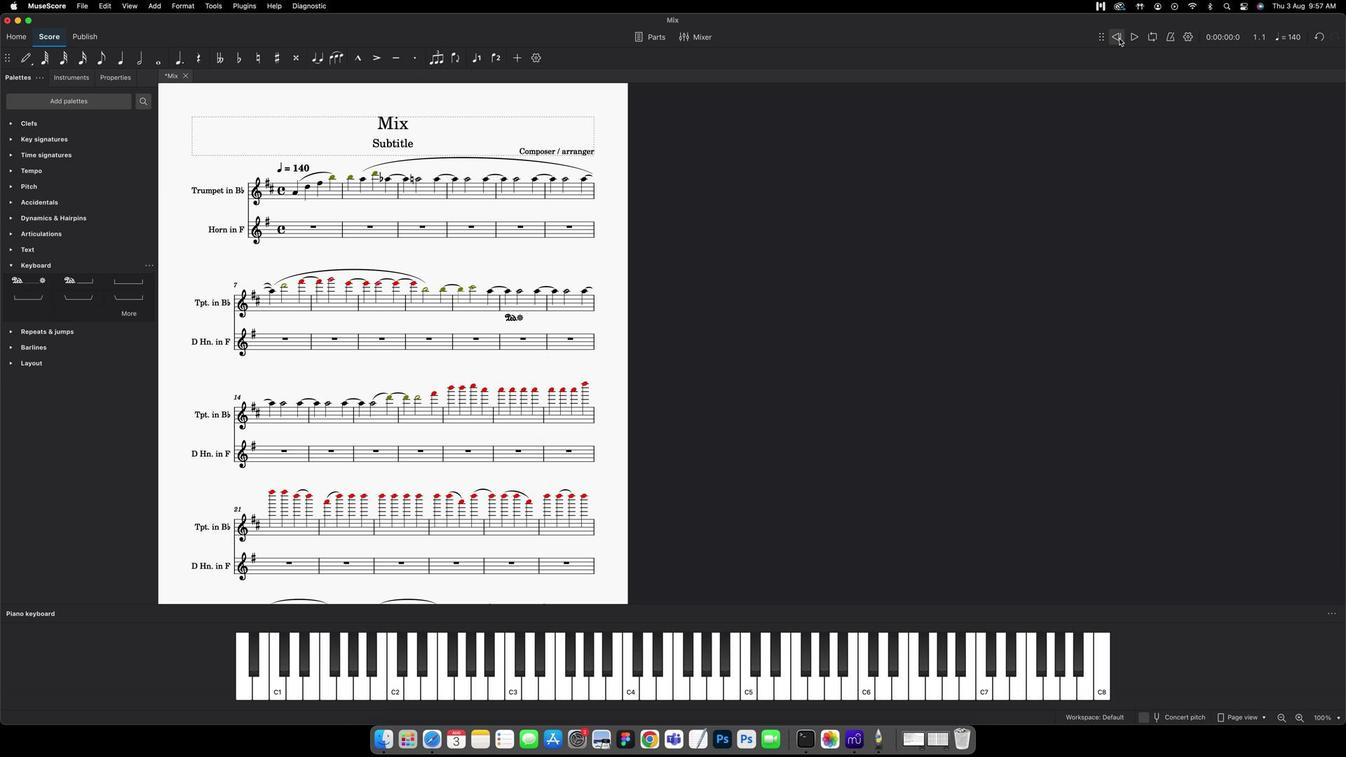 
Action: Mouse pressed left at (212, 307)
Screenshot: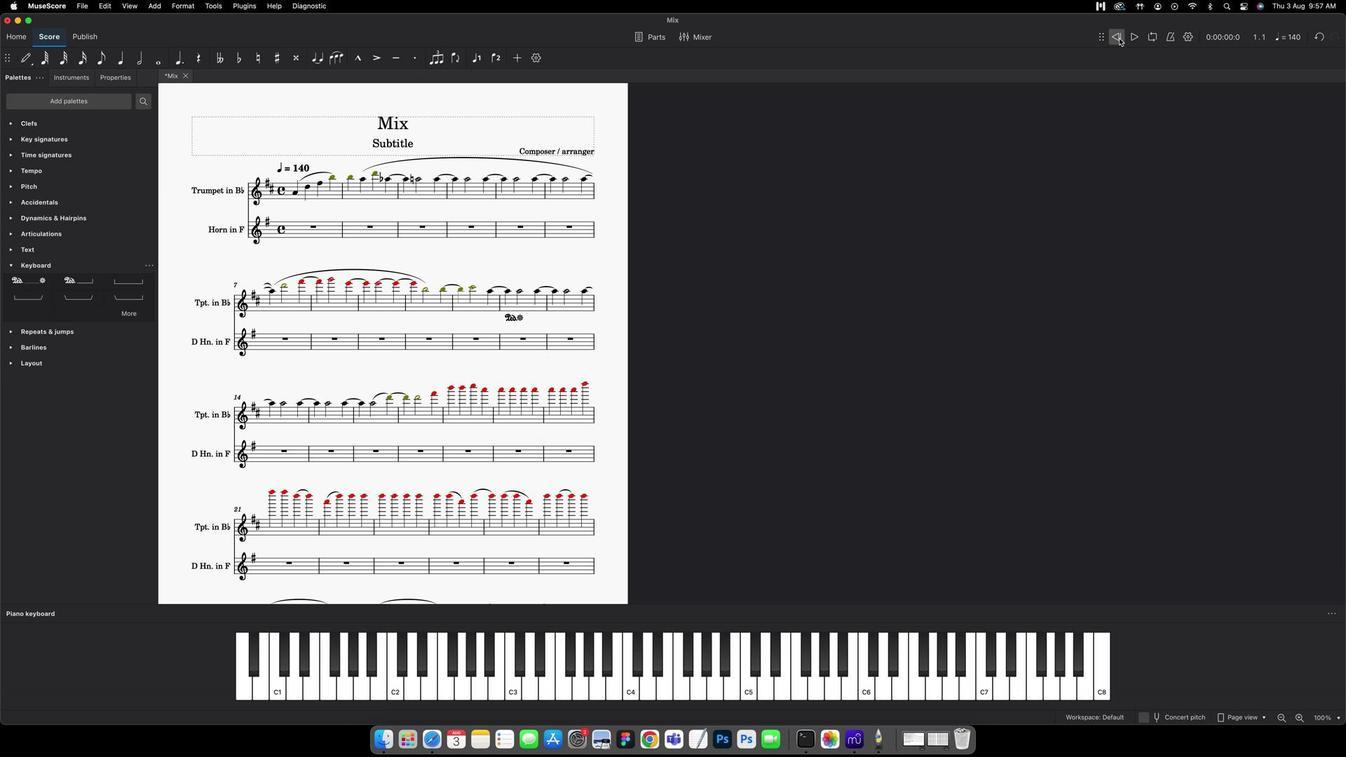 
Action: Mouse moved to (204, 307)
Screenshot: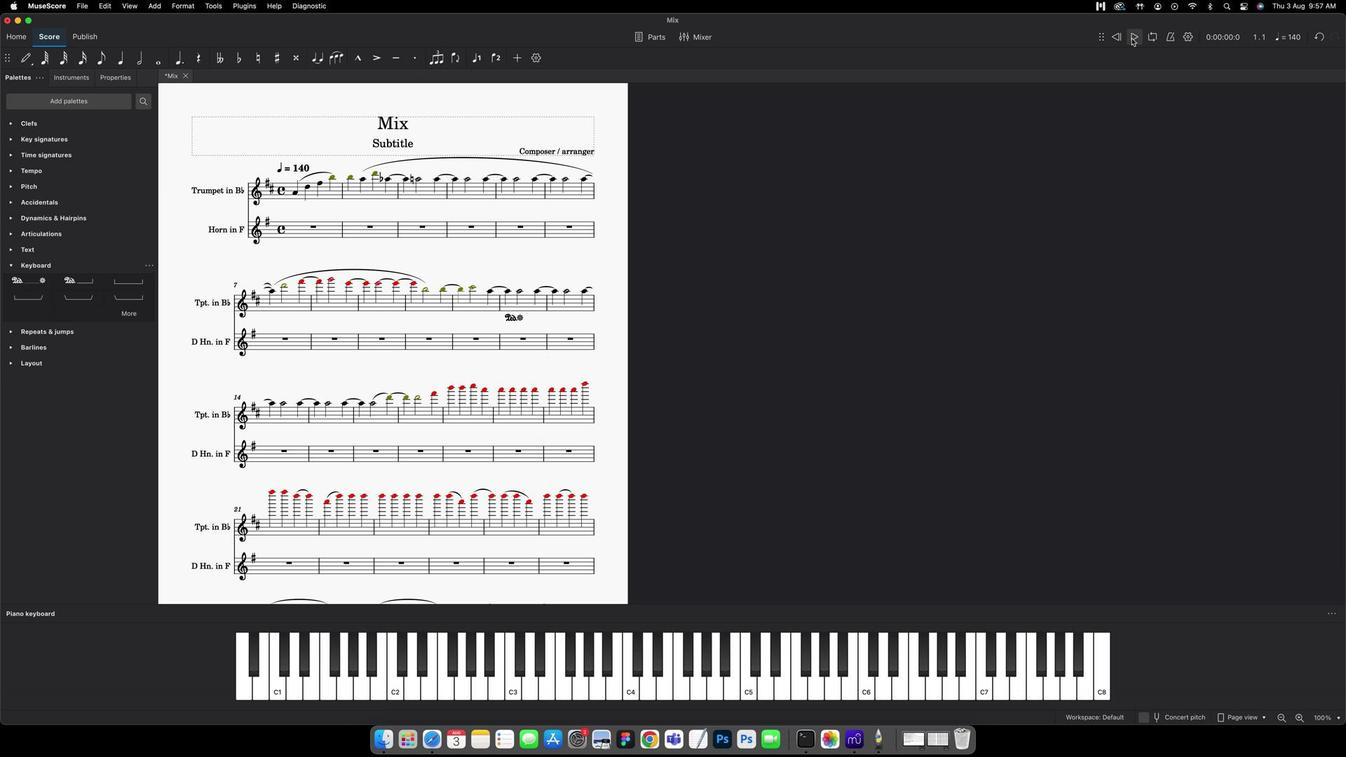 
Action: Mouse pressed left at (204, 307)
Screenshot: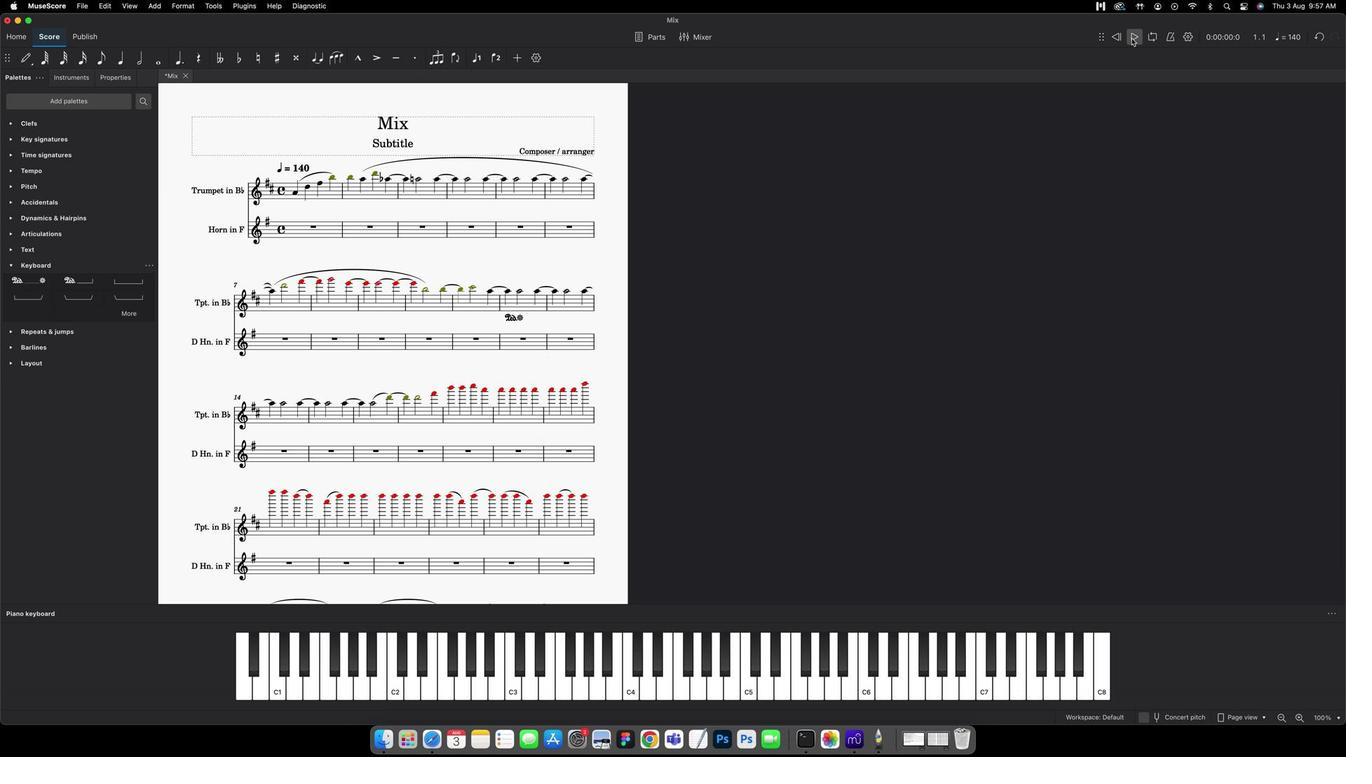 
Action: Mouse moved to (796, 296)
Screenshot: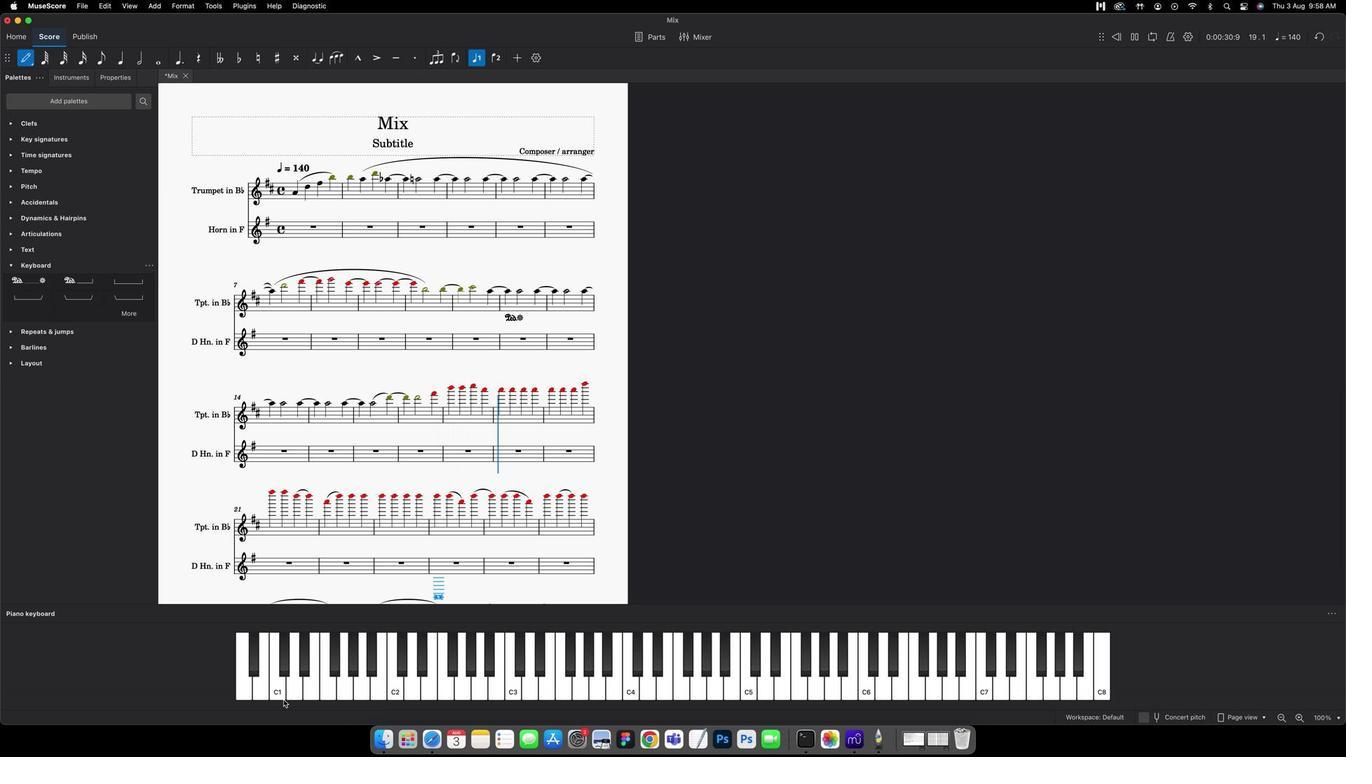 
Action: Mouse pressed left at (796, 296)
Screenshot: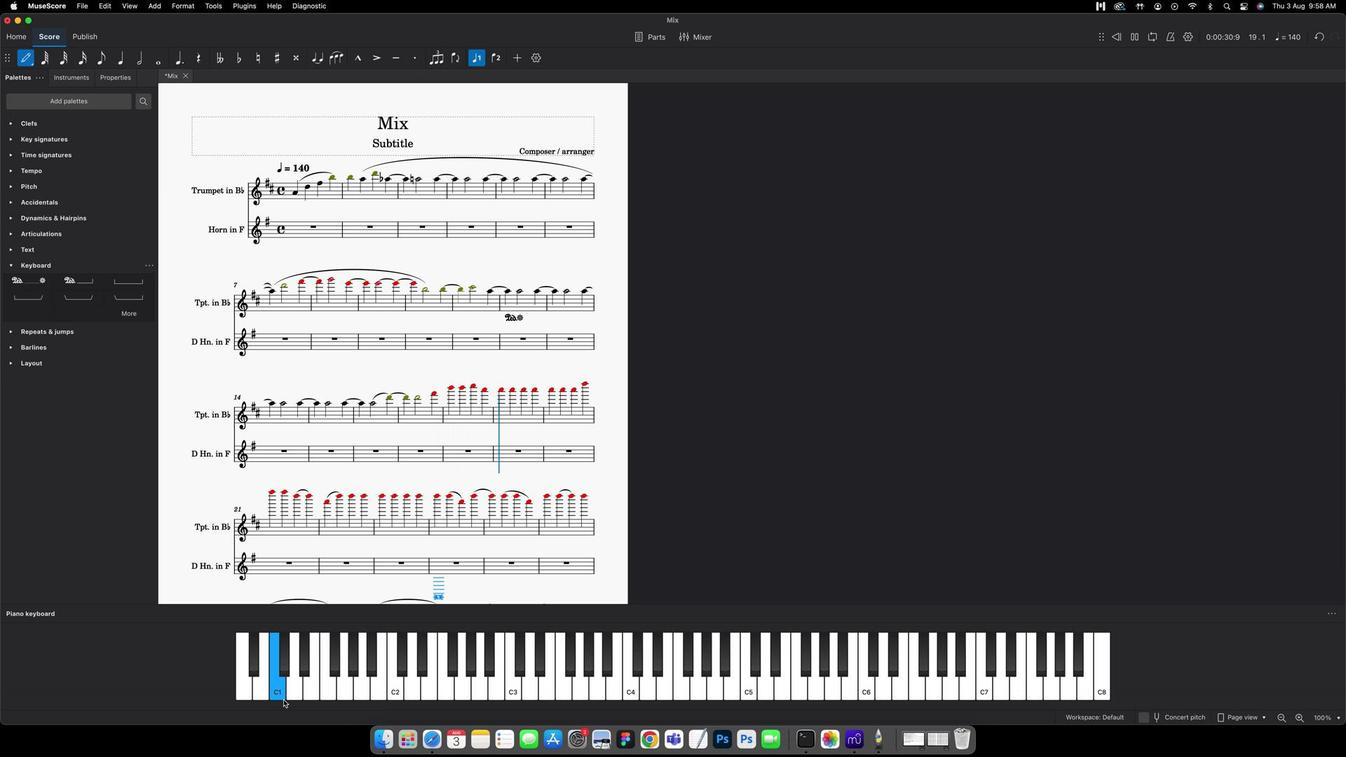 
Action: Mouse moved to (444, 296)
Screenshot: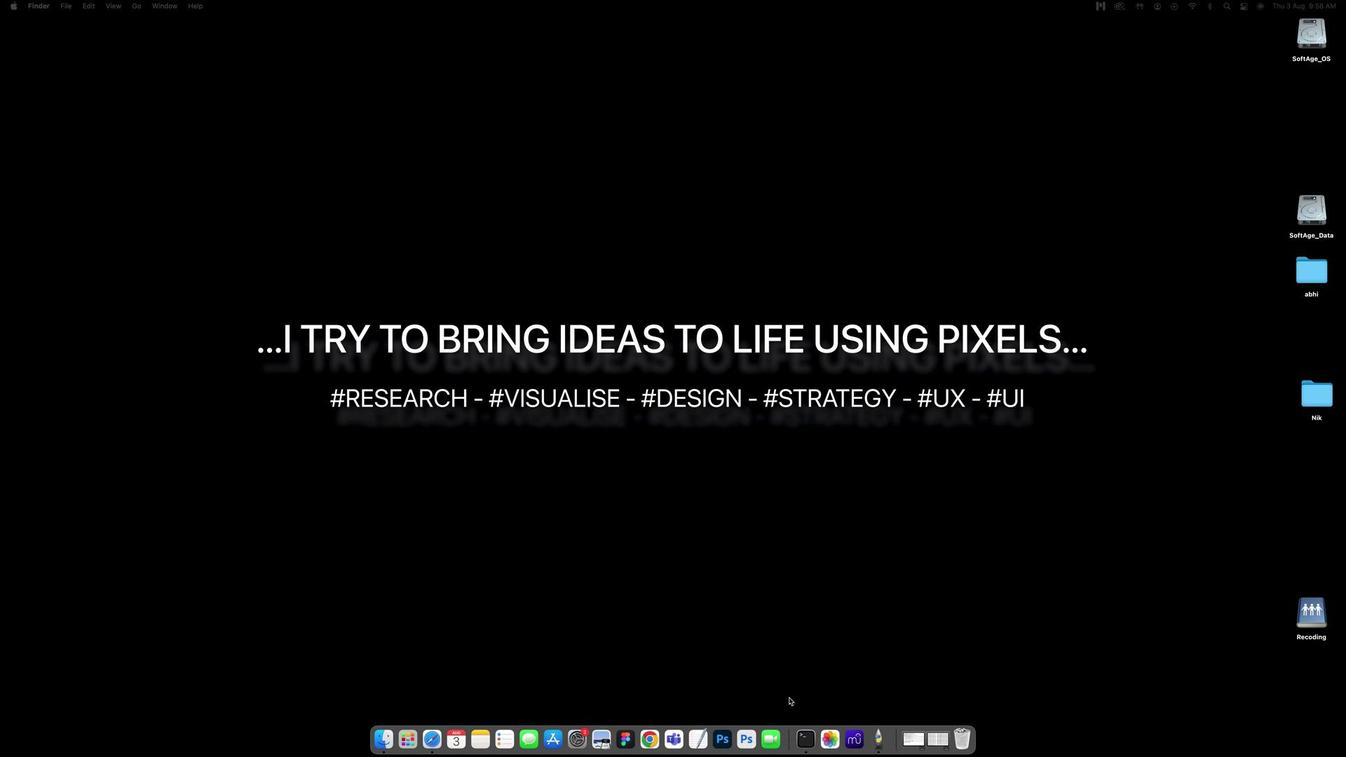 
